 Task: Look for space in Aswan, Egypt from 7th July, 2023 to 15th July, 2023 for 6 adults in price range Rs.15000 to Rs.20000. Place can be entire place with 3 bedrooms having 3 beds and 3 bathrooms. Property type can be house, flat, guest house. Booking option can be shelf check-in. Required host language is English.
Action: Mouse moved to (541, 85)
Screenshot: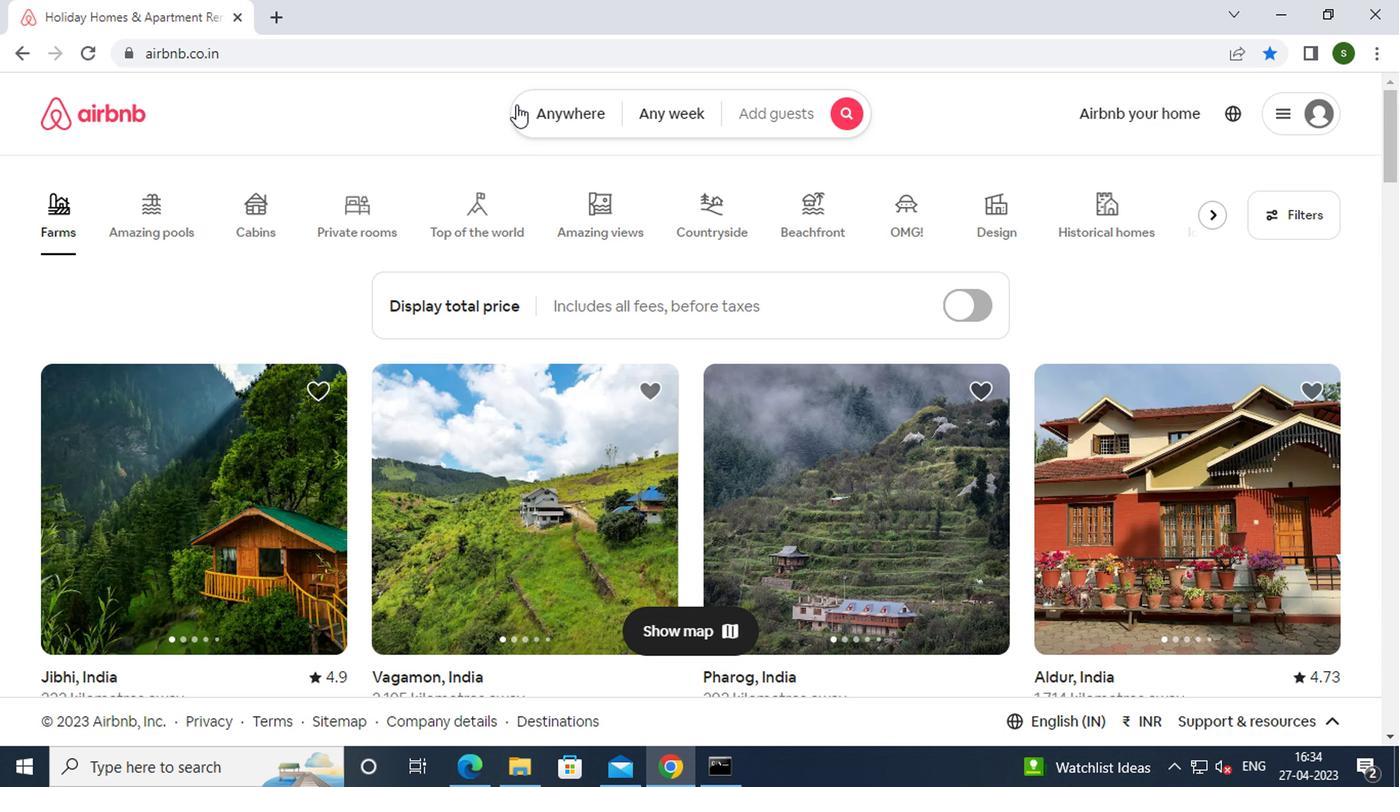 
Action: Mouse pressed left at (541, 85)
Screenshot: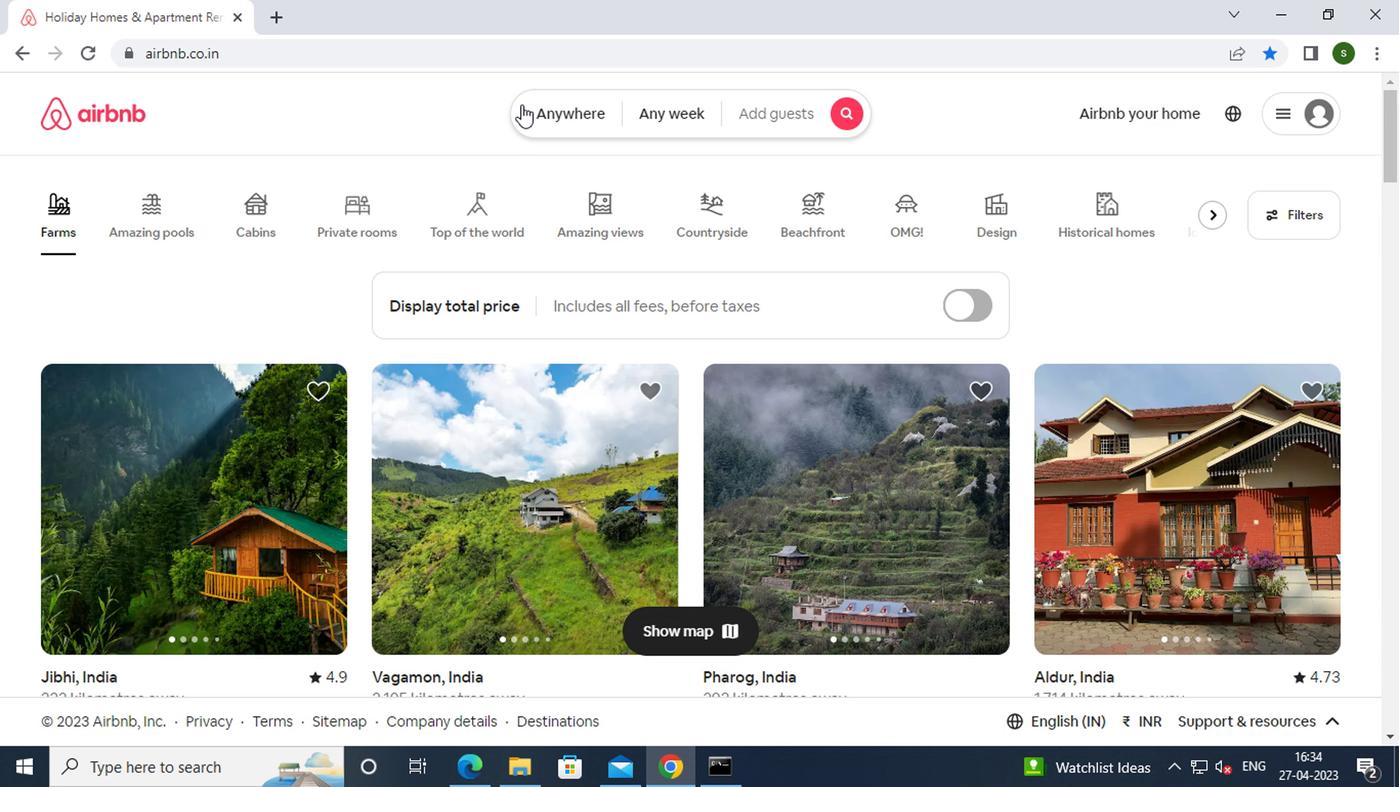 
Action: Mouse moved to (376, 188)
Screenshot: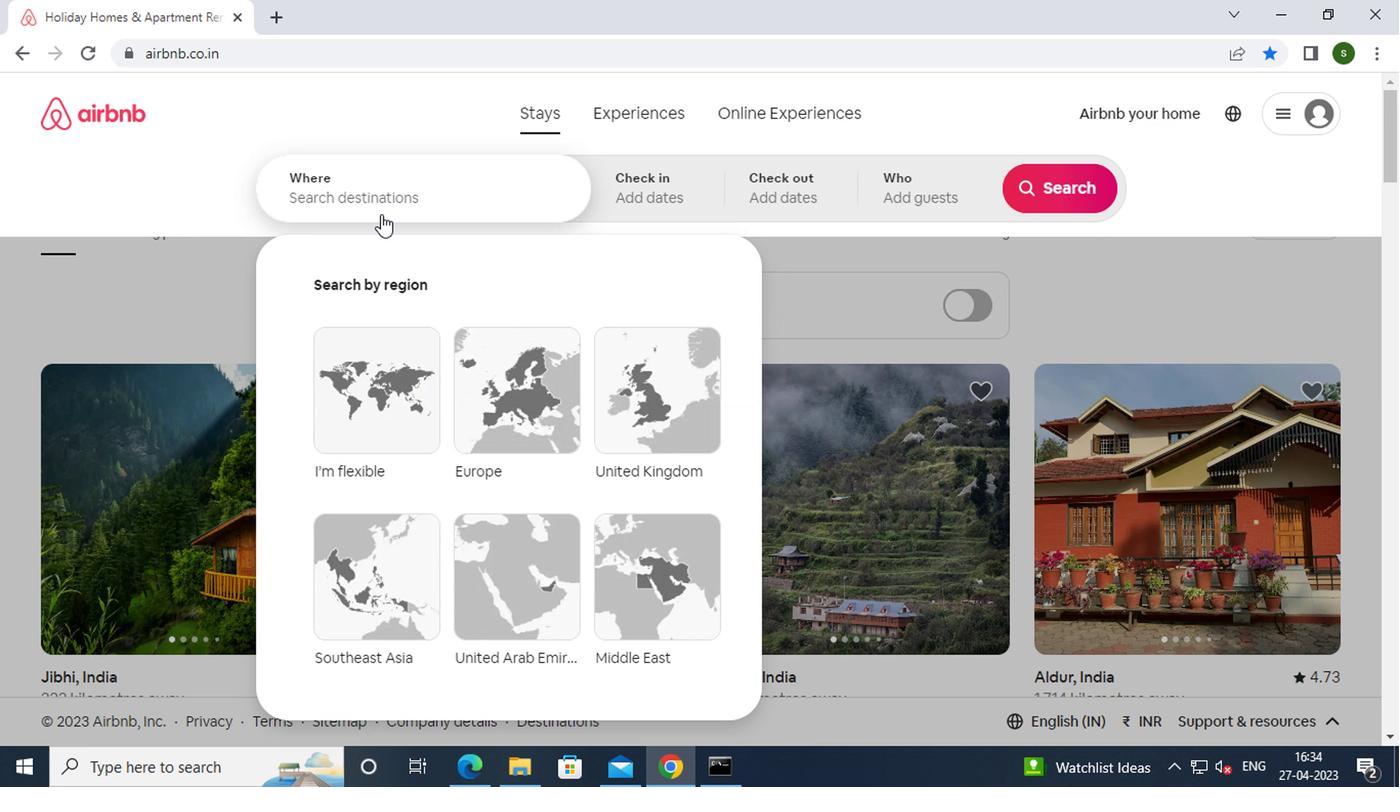 
Action: Mouse pressed left at (376, 188)
Screenshot: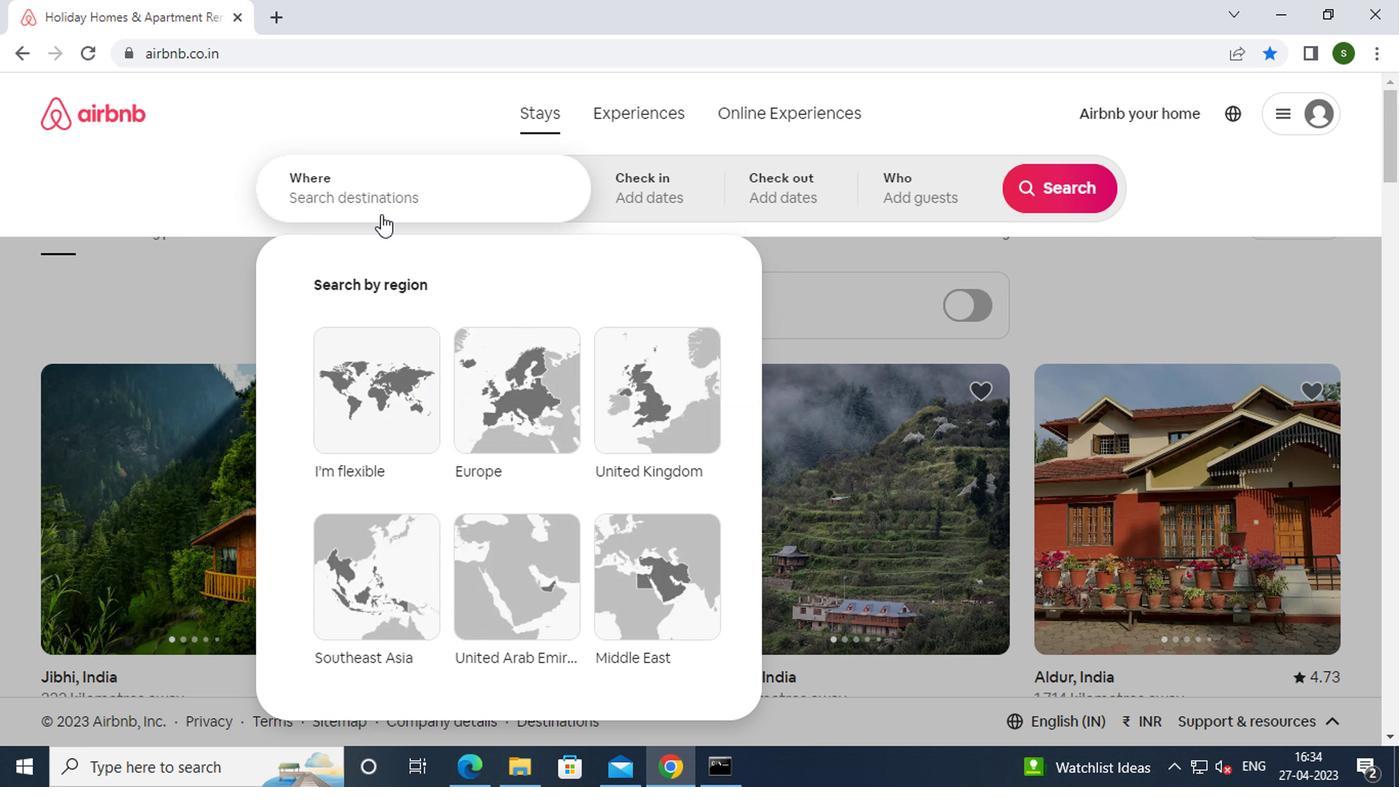 
Action: Key pressed a<Key.caps_lock>swan
Screenshot: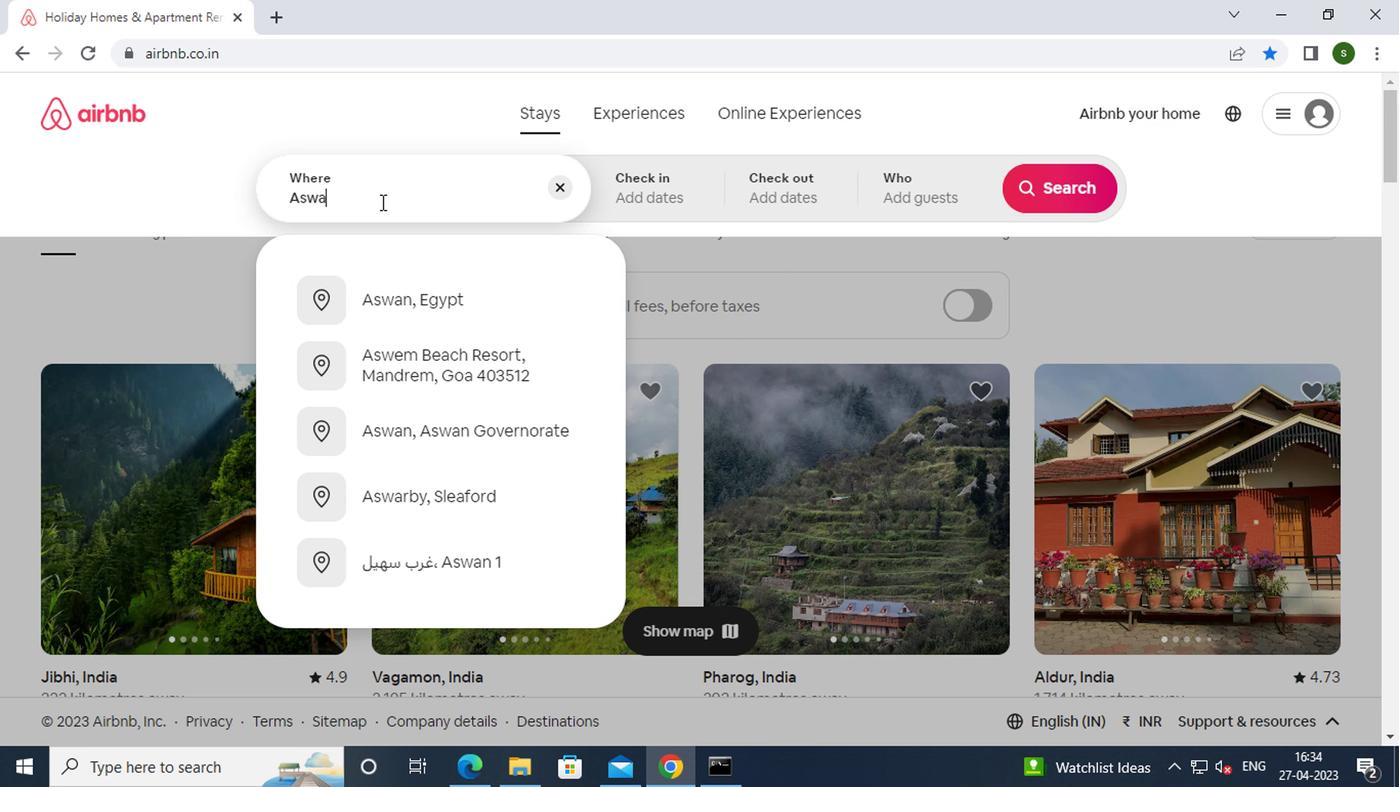 
Action: Mouse moved to (399, 287)
Screenshot: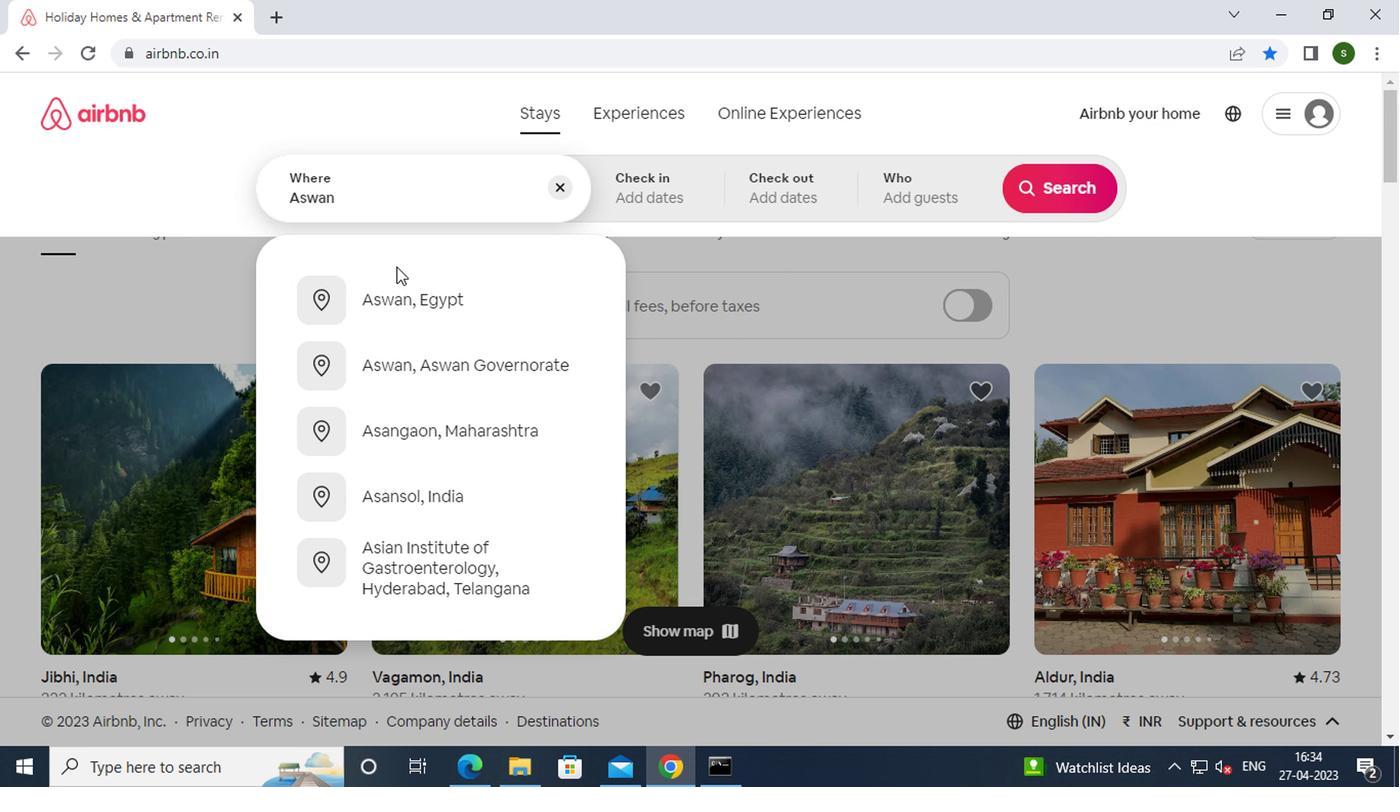 
Action: Mouse pressed left at (399, 287)
Screenshot: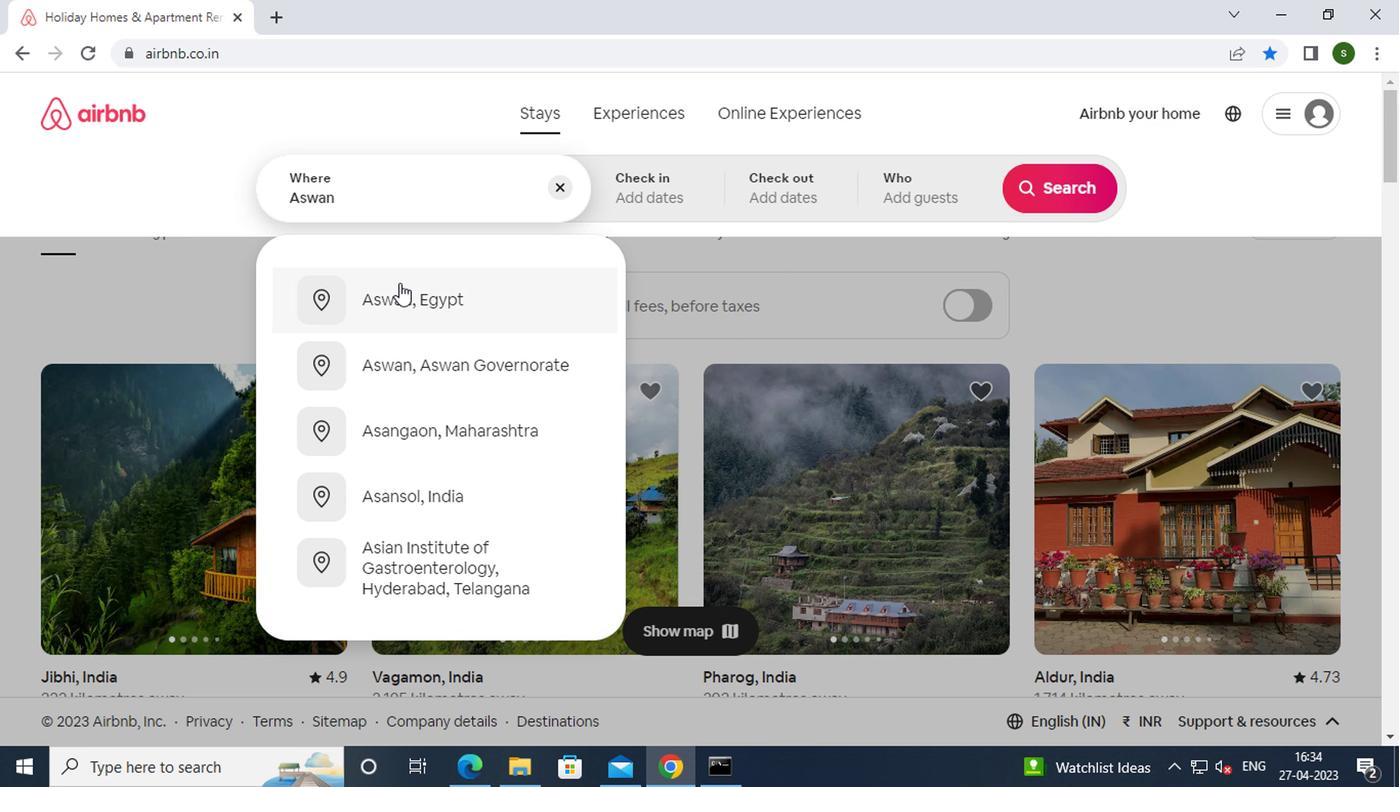 
Action: Mouse moved to (1037, 354)
Screenshot: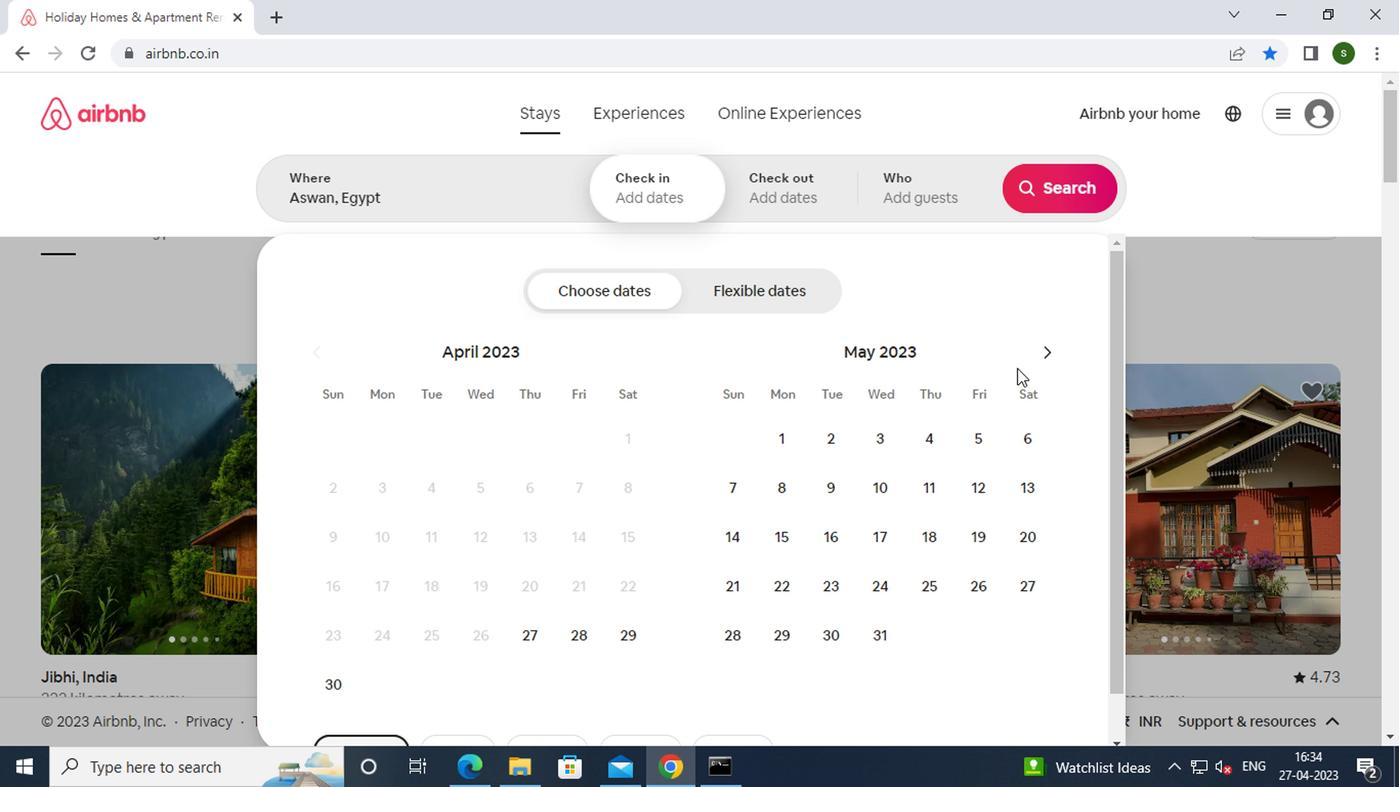 
Action: Mouse pressed left at (1037, 354)
Screenshot: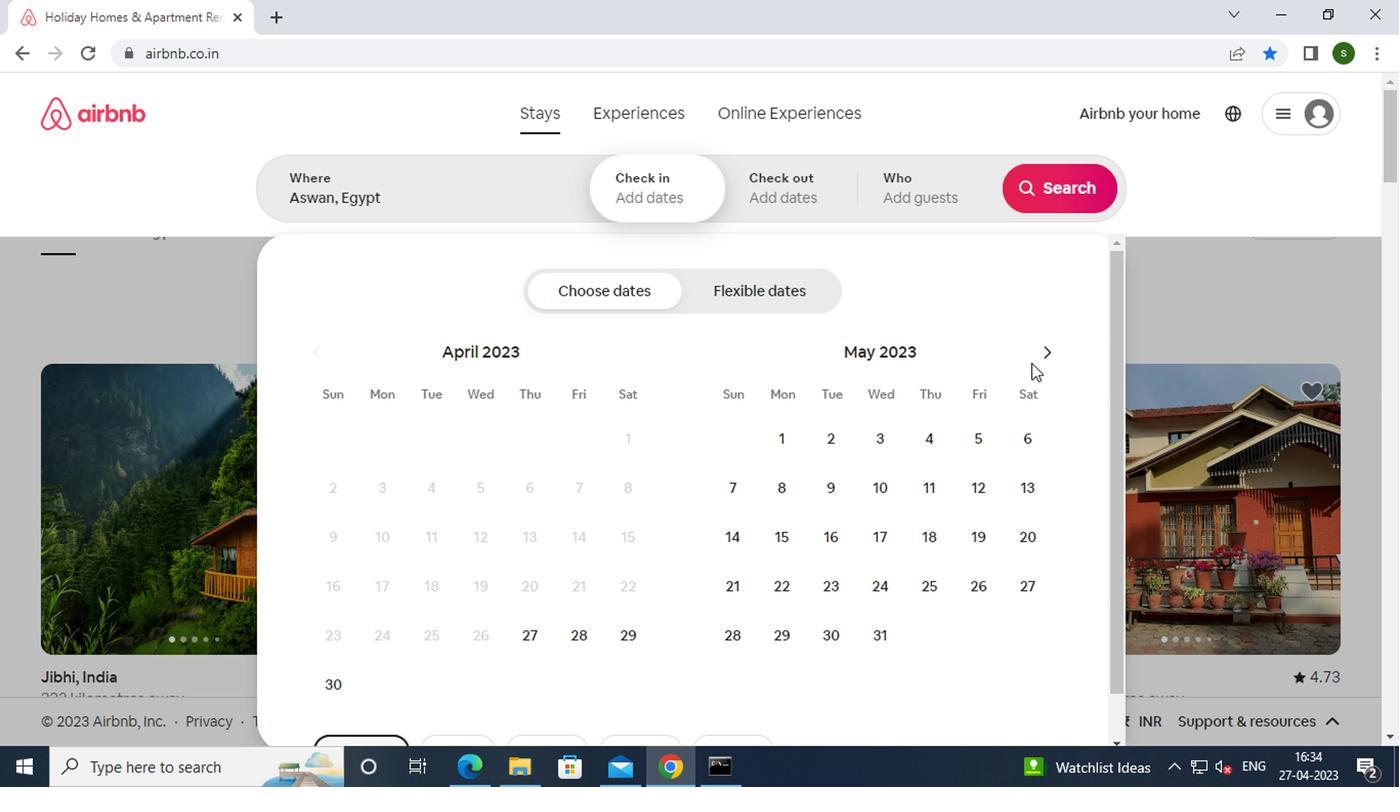 
Action: Mouse pressed left at (1037, 354)
Screenshot: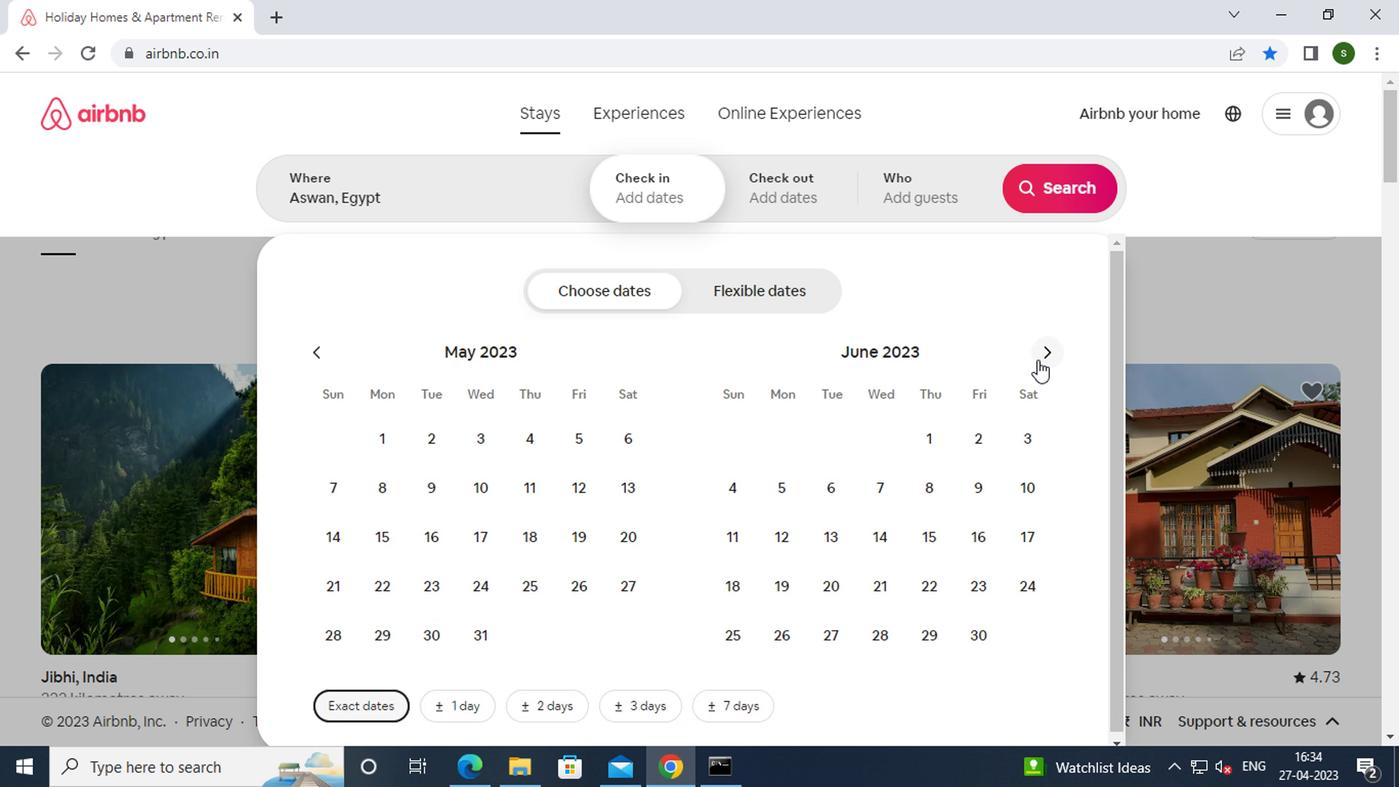 
Action: Mouse moved to (983, 489)
Screenshot: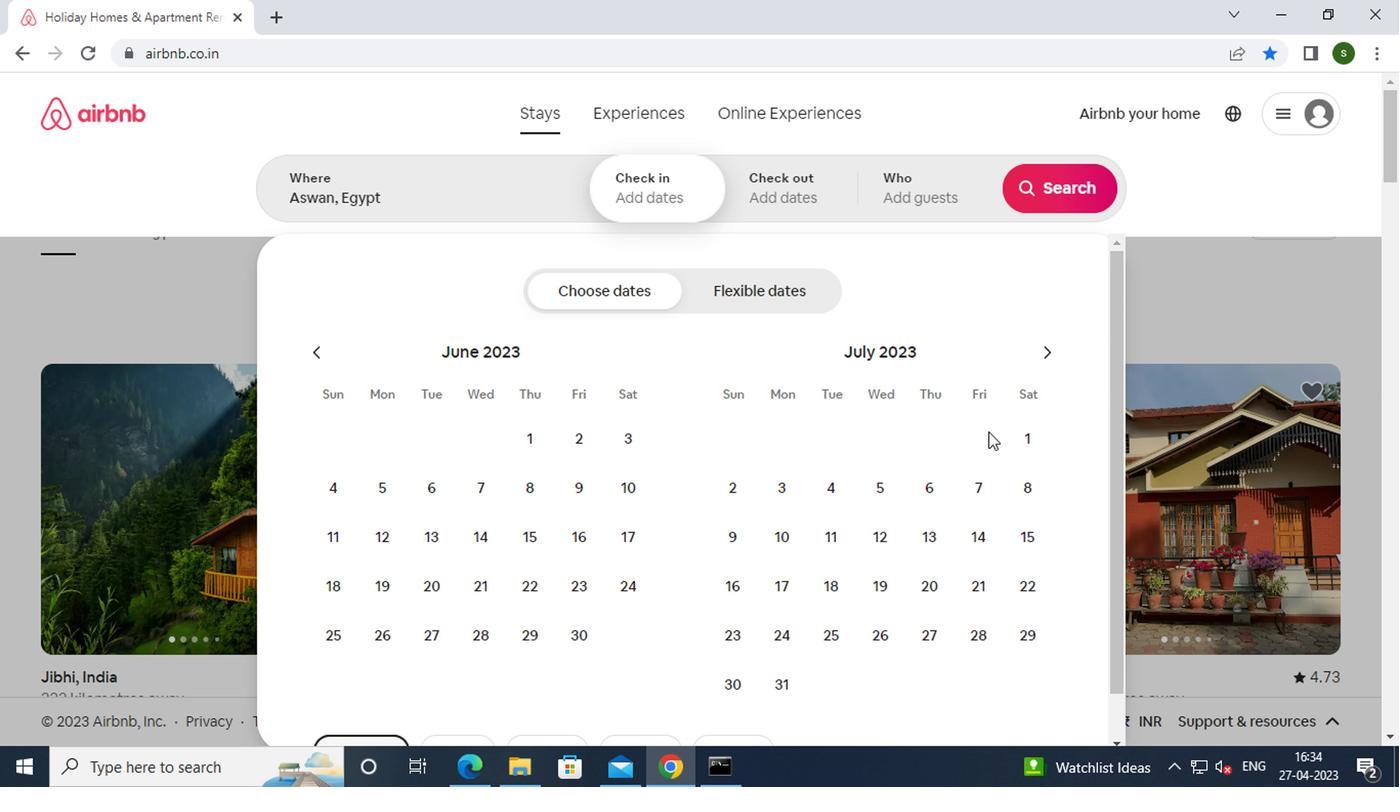 
Action: Mouse pressed left at (983, 489)
Screenshot: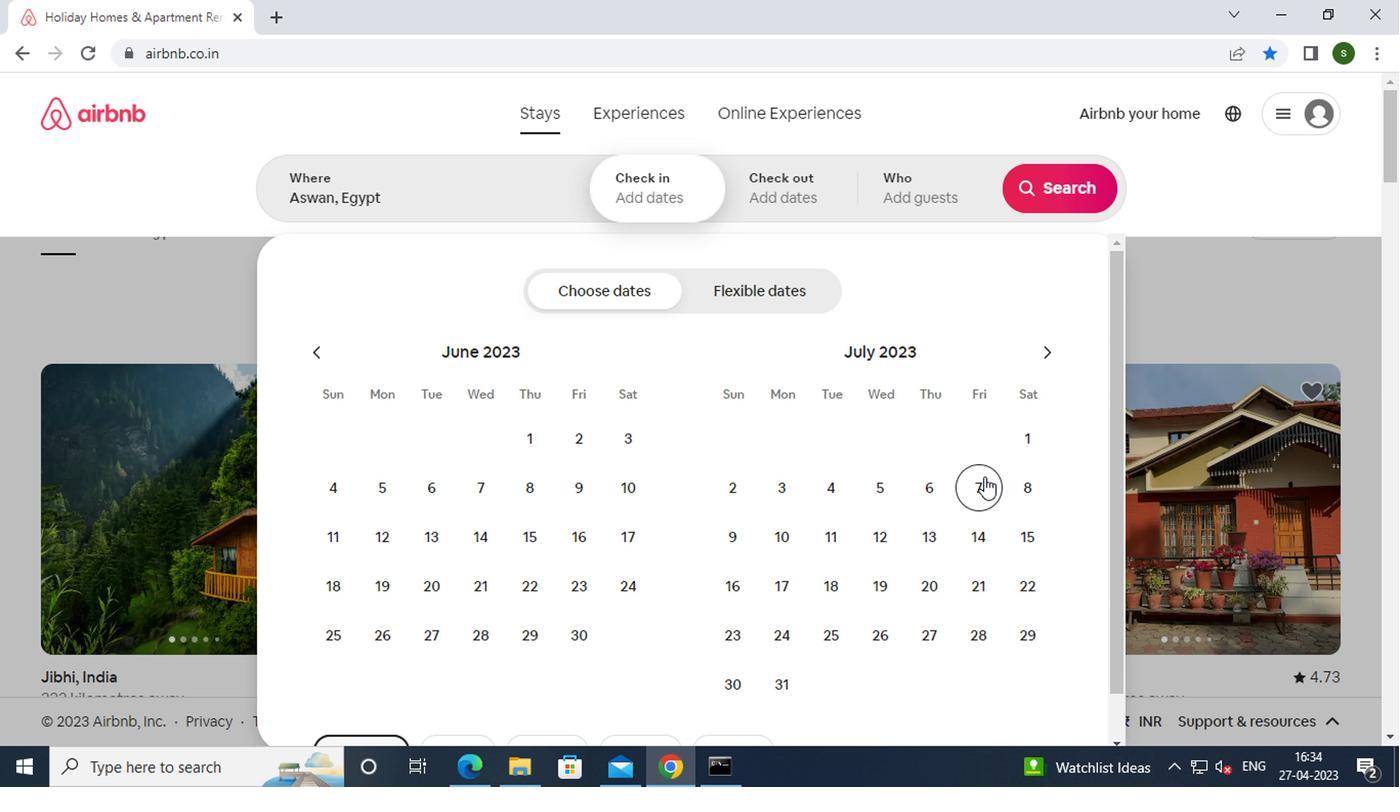 
Action: Mouse moved to (1019, 525)
Screenshot: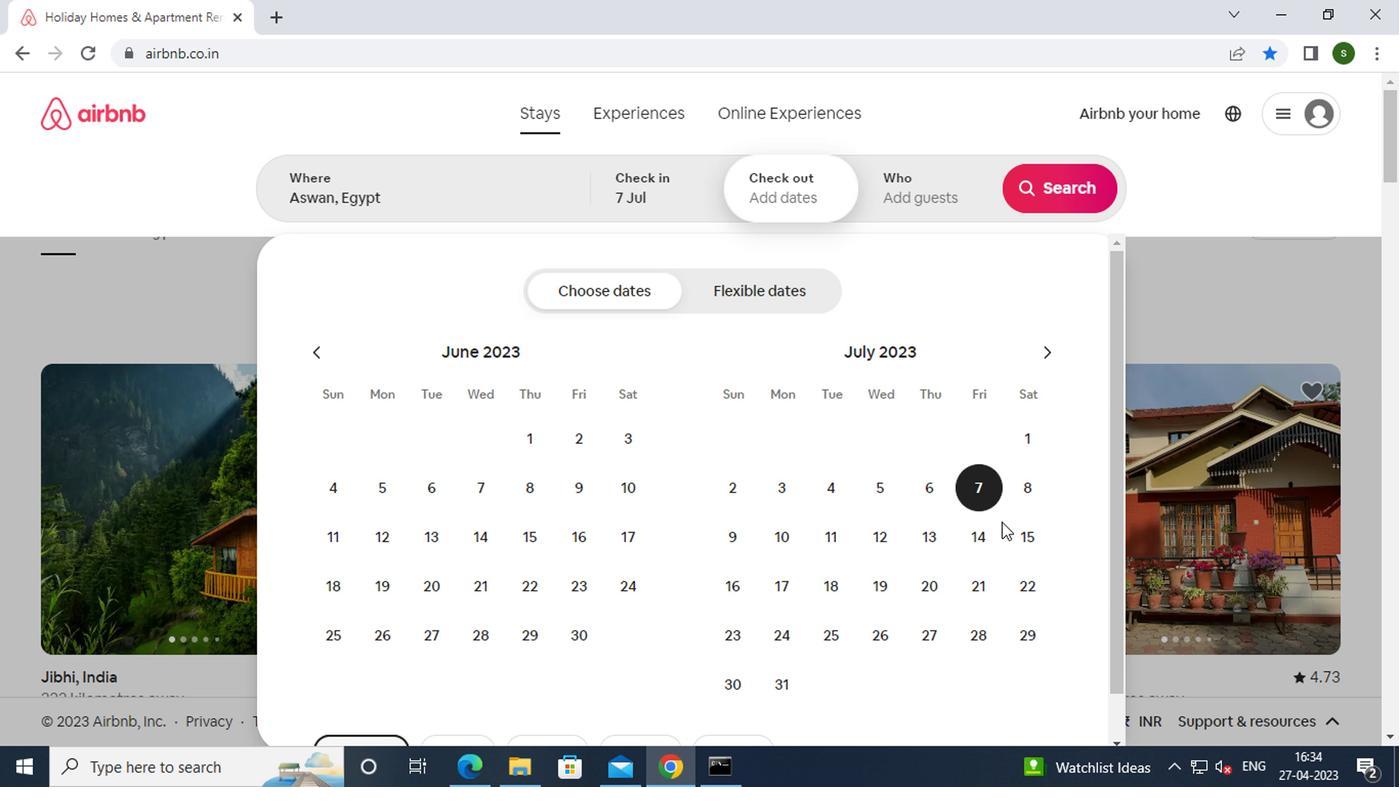 
Action: Mouse pressed left at (1019, 525)
Screenshot: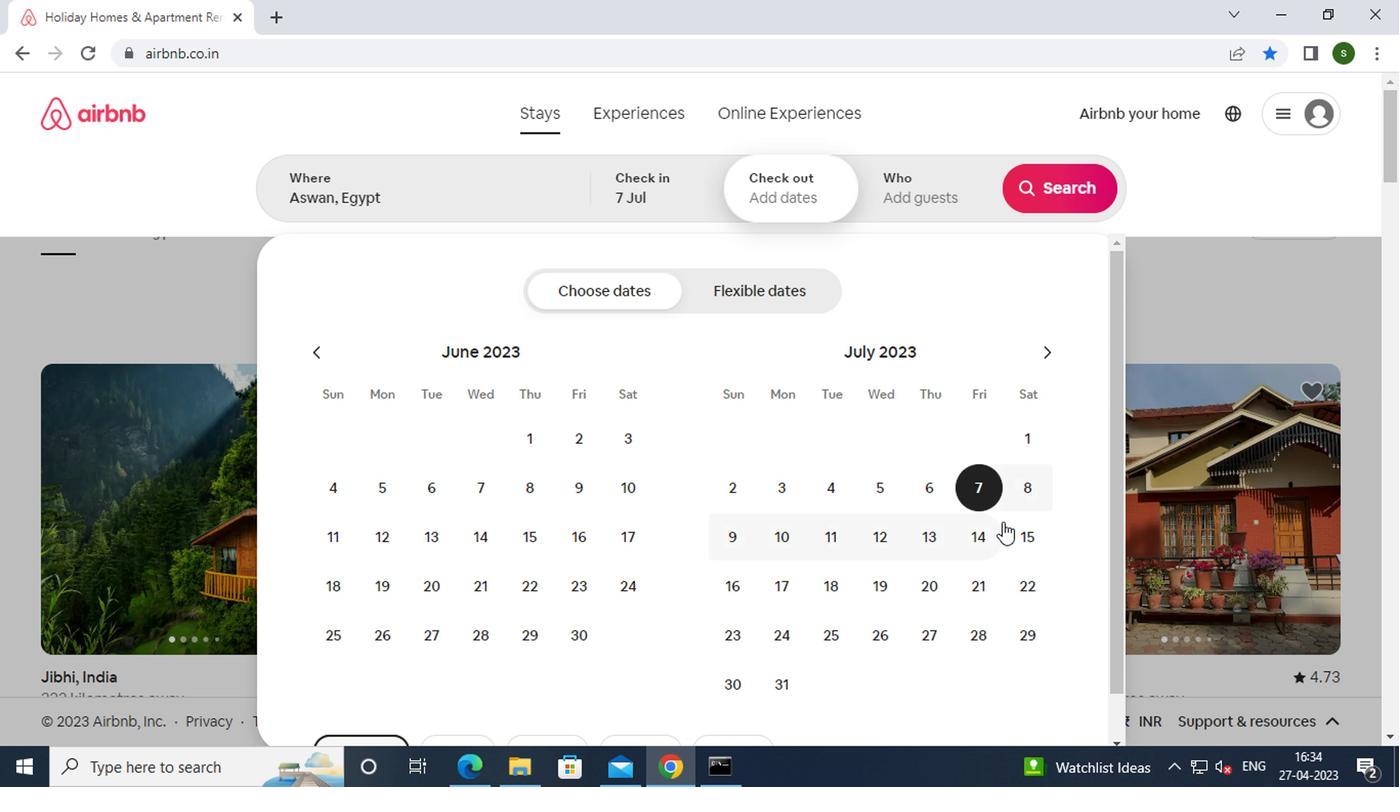 
Action: Mouse moved to (900, 179)
Screenshot: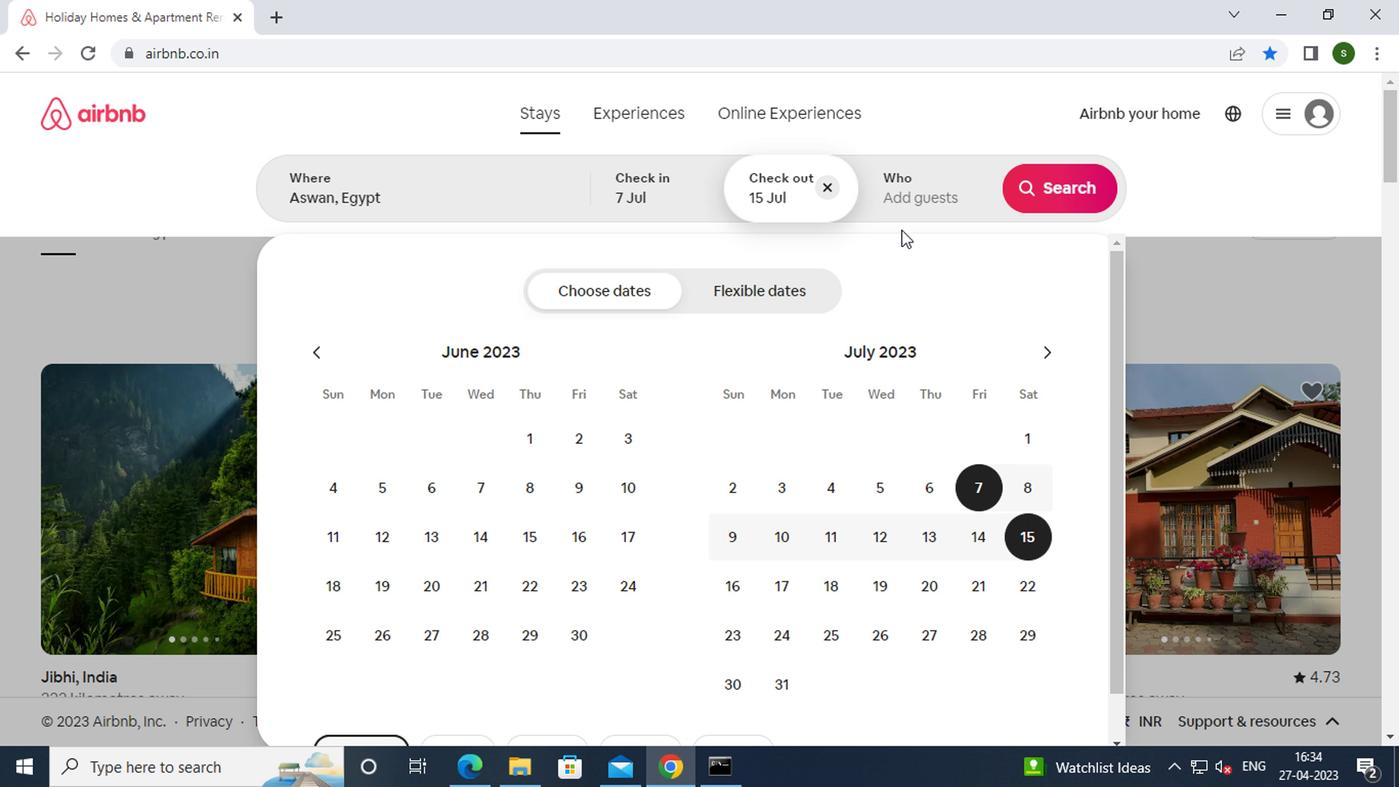 
Action: Mouse pressed left at (900, 179)
Screenshot: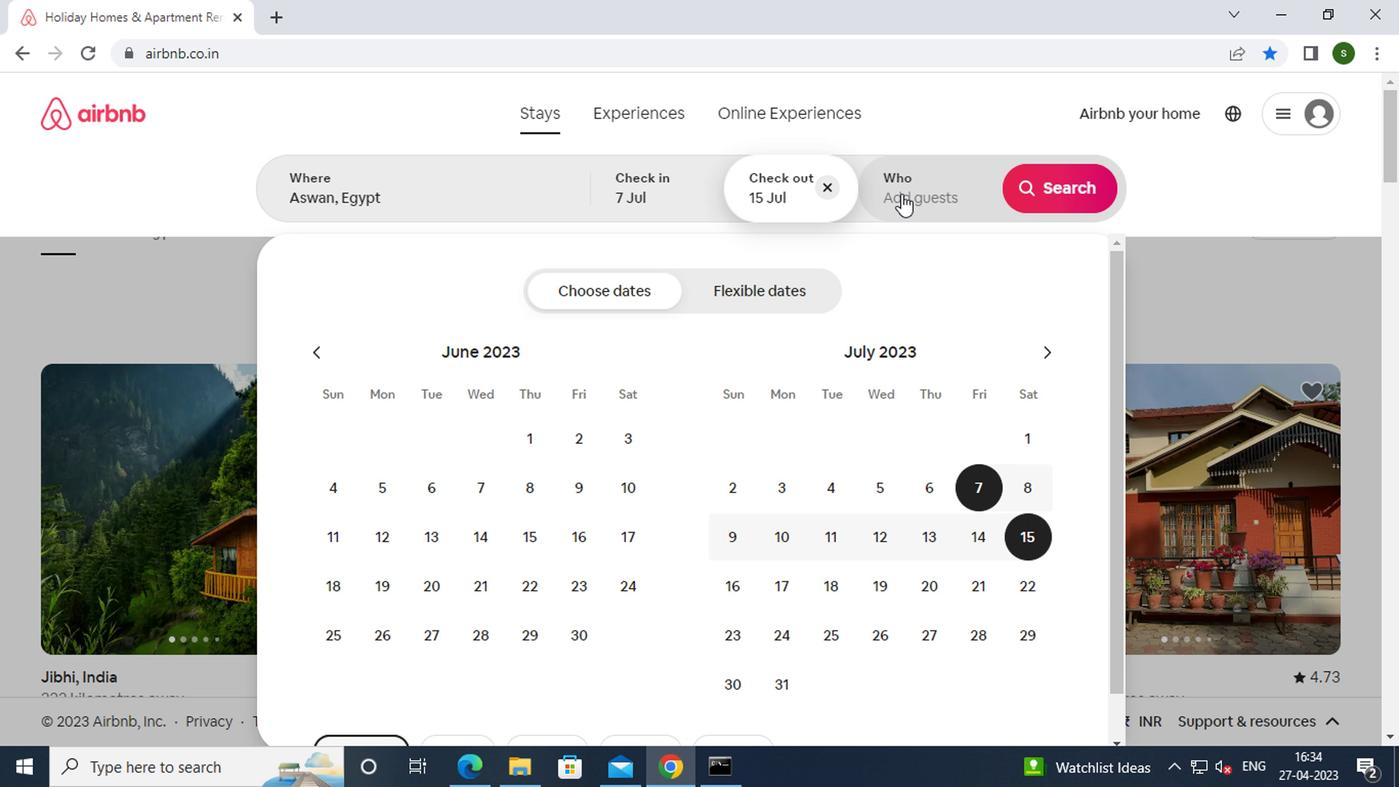 
Action: Mouse moved to (1066, 294)
Screenshot: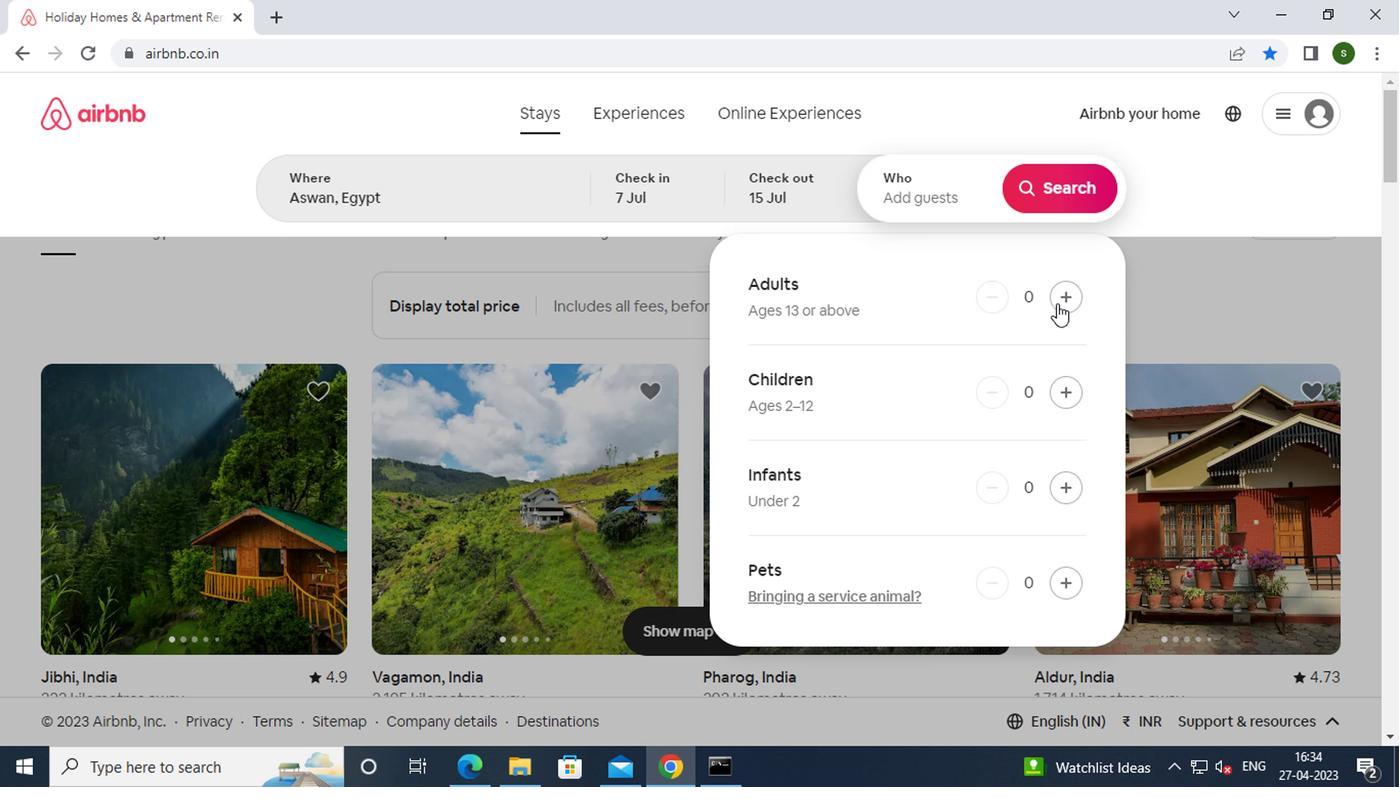 
Action: Mouse pressed left at (1066, 294)
Screenshot: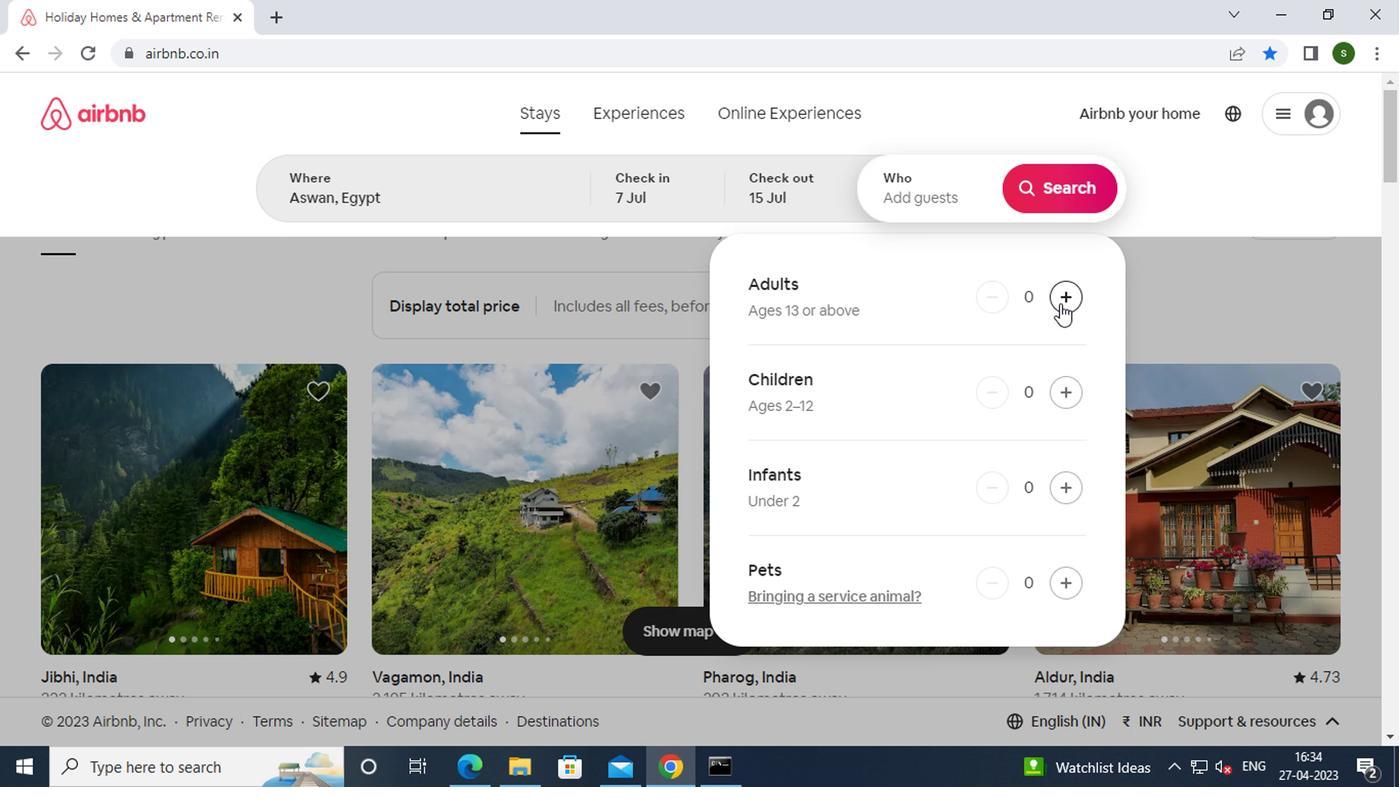 
Action: Mouse pressed left at (1066, 294)
Screenshot: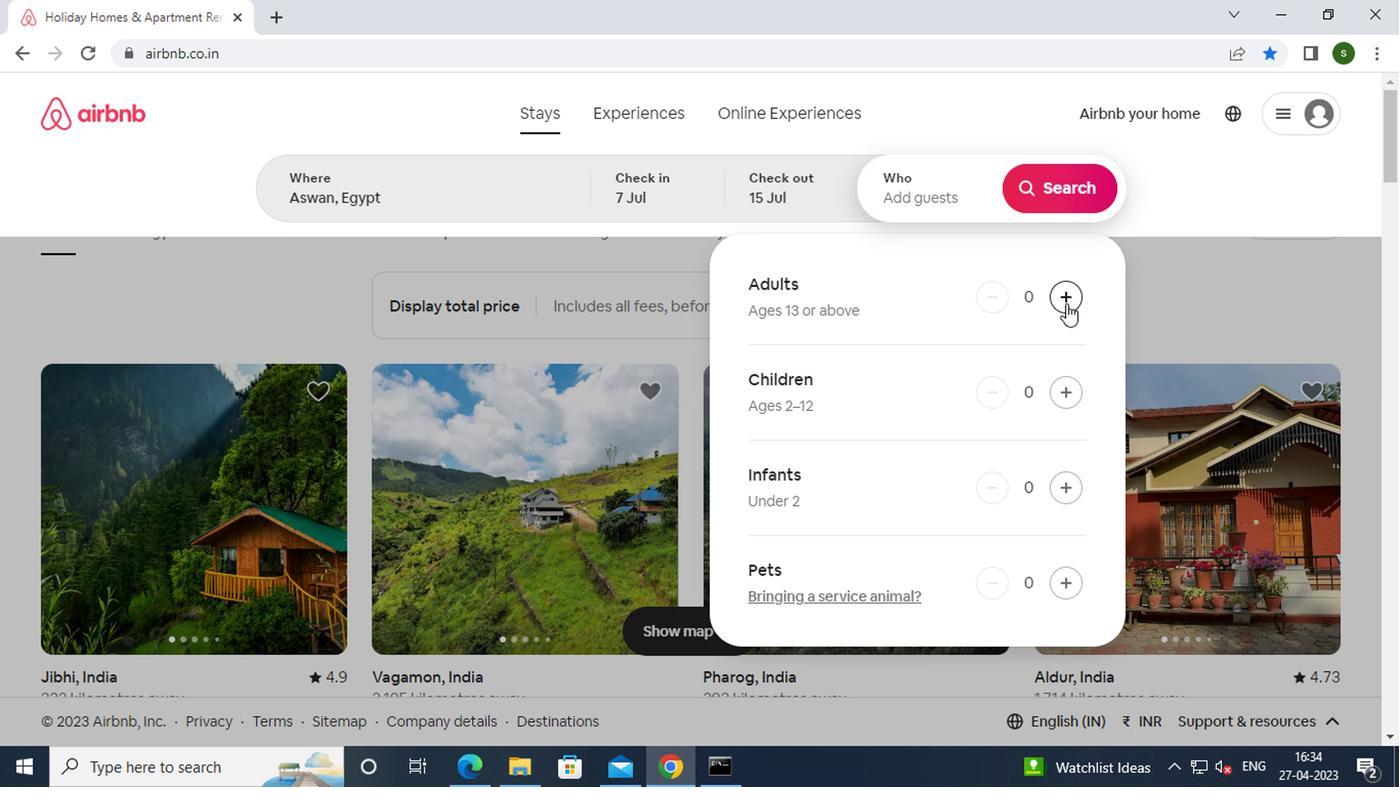 
Action: Mouse pressed left at (1066, 294)
Screenshot: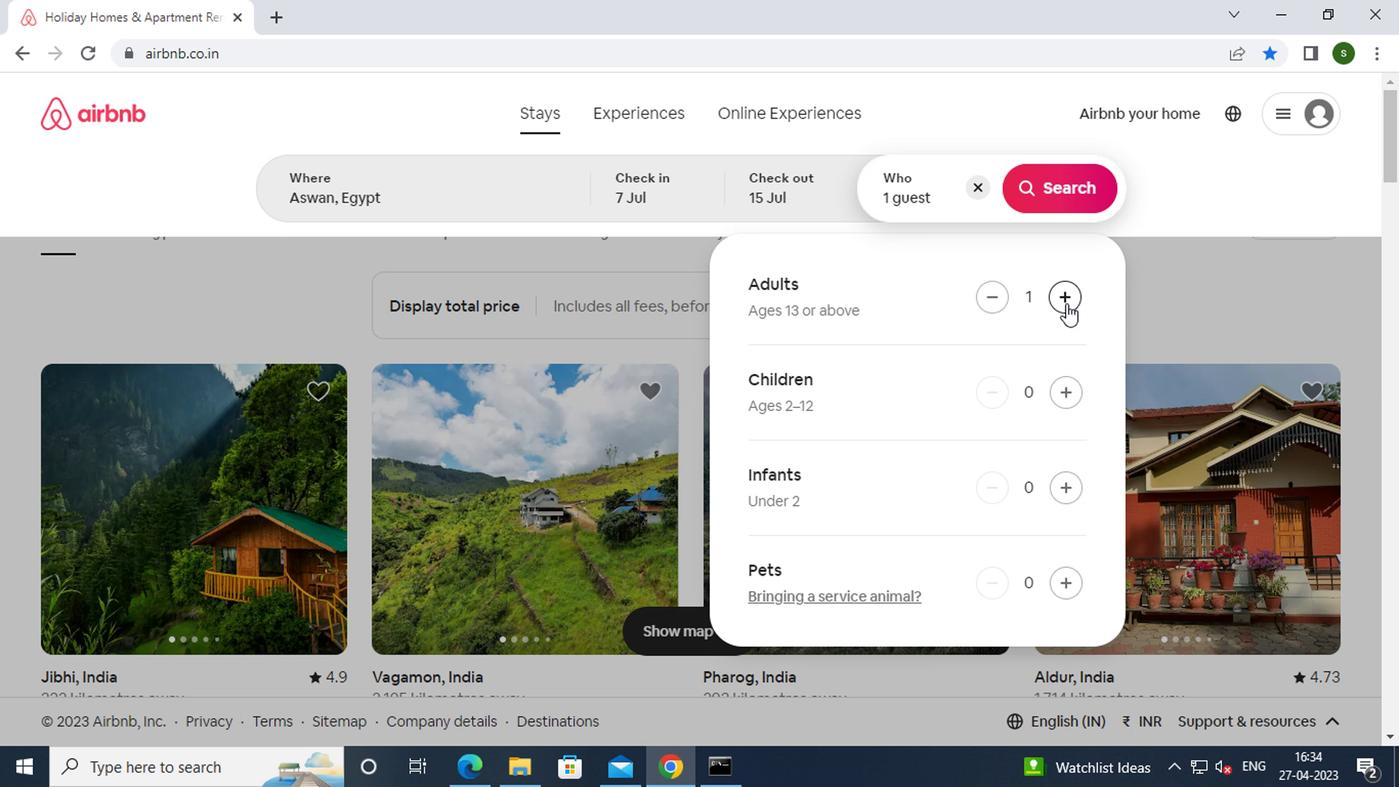 
Action: Mouse pressed left at (1066, 294)
Screenshot: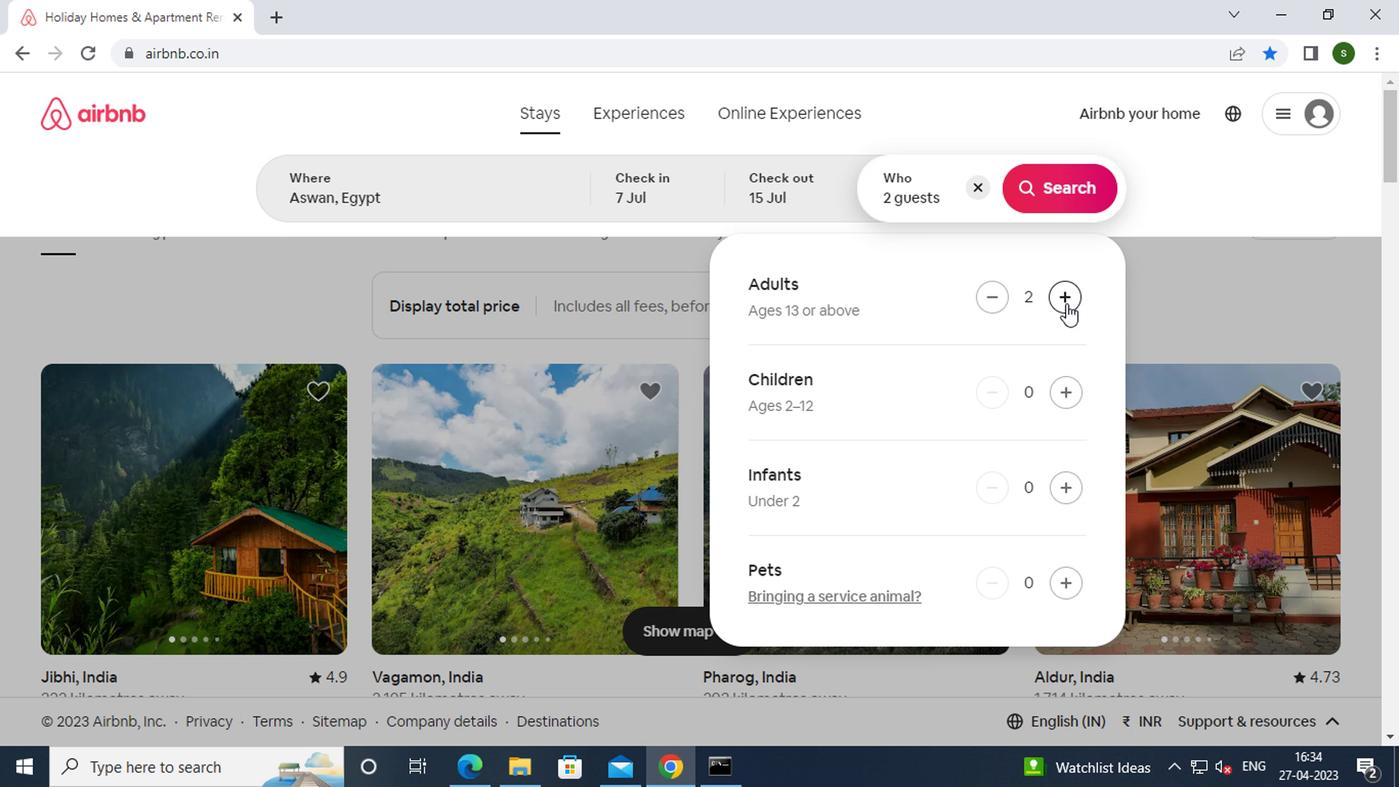 
Action: Mouse pressed left at (1066, 294)
Screenshot: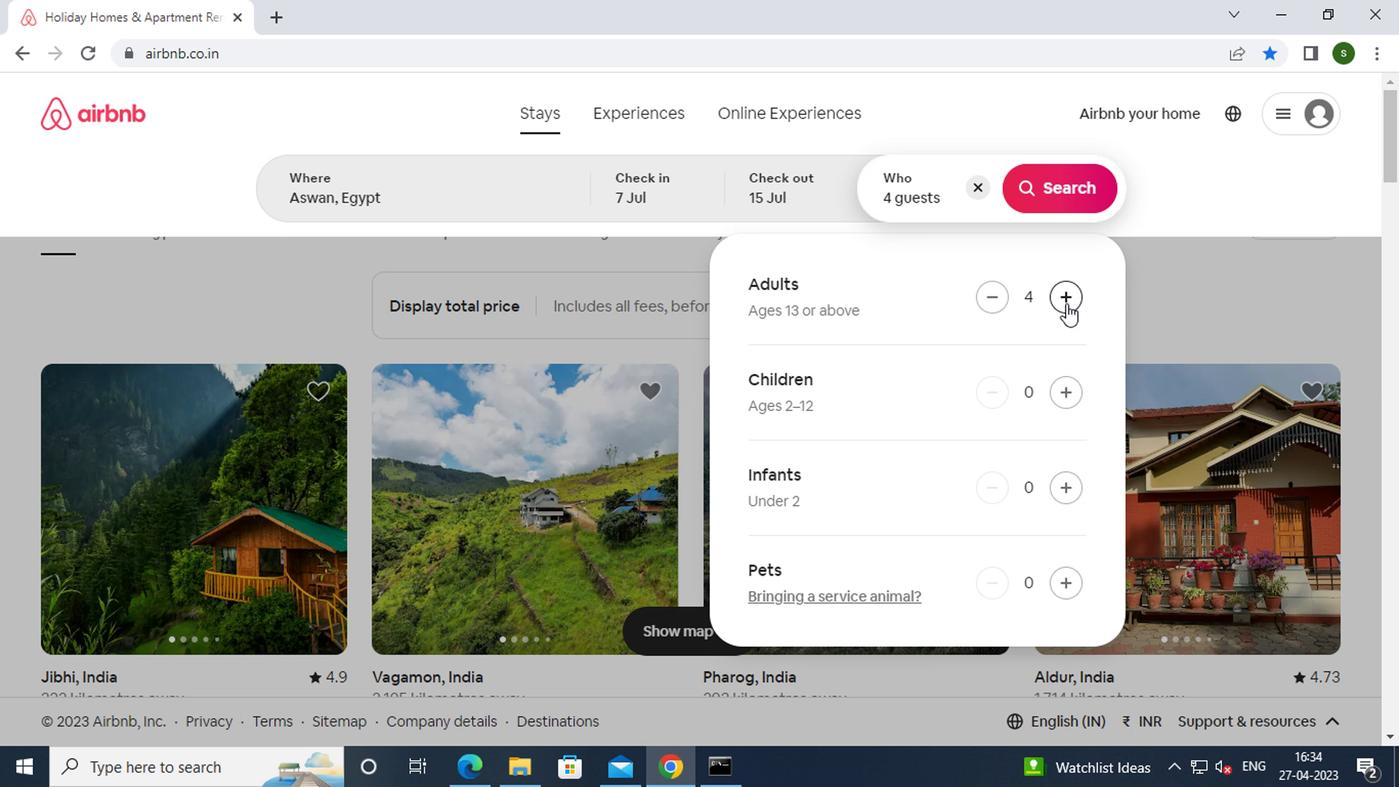 
Action: Mouse pressed left at (1066, 294)
Screenshot: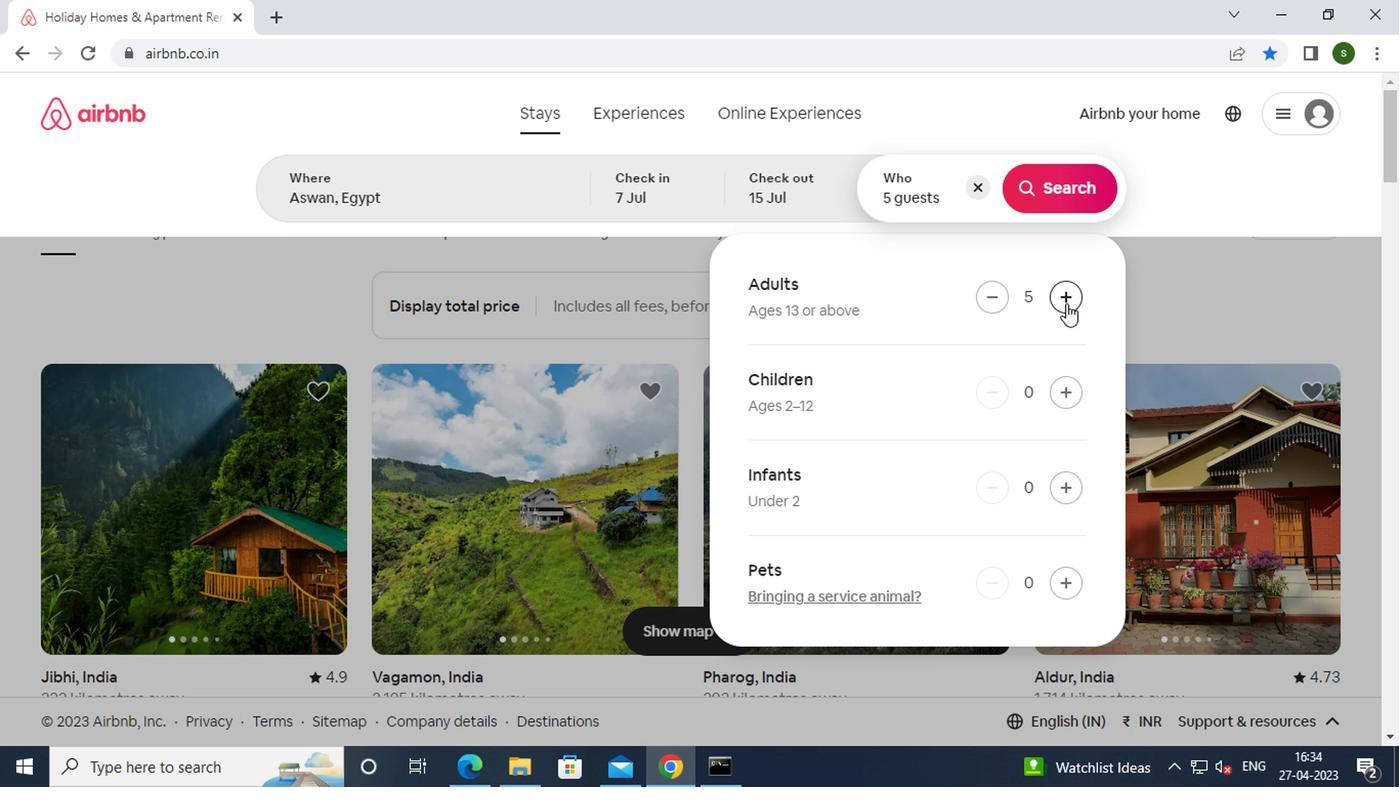 
Action: Mouse moved to (1071, 177)
Screenshot: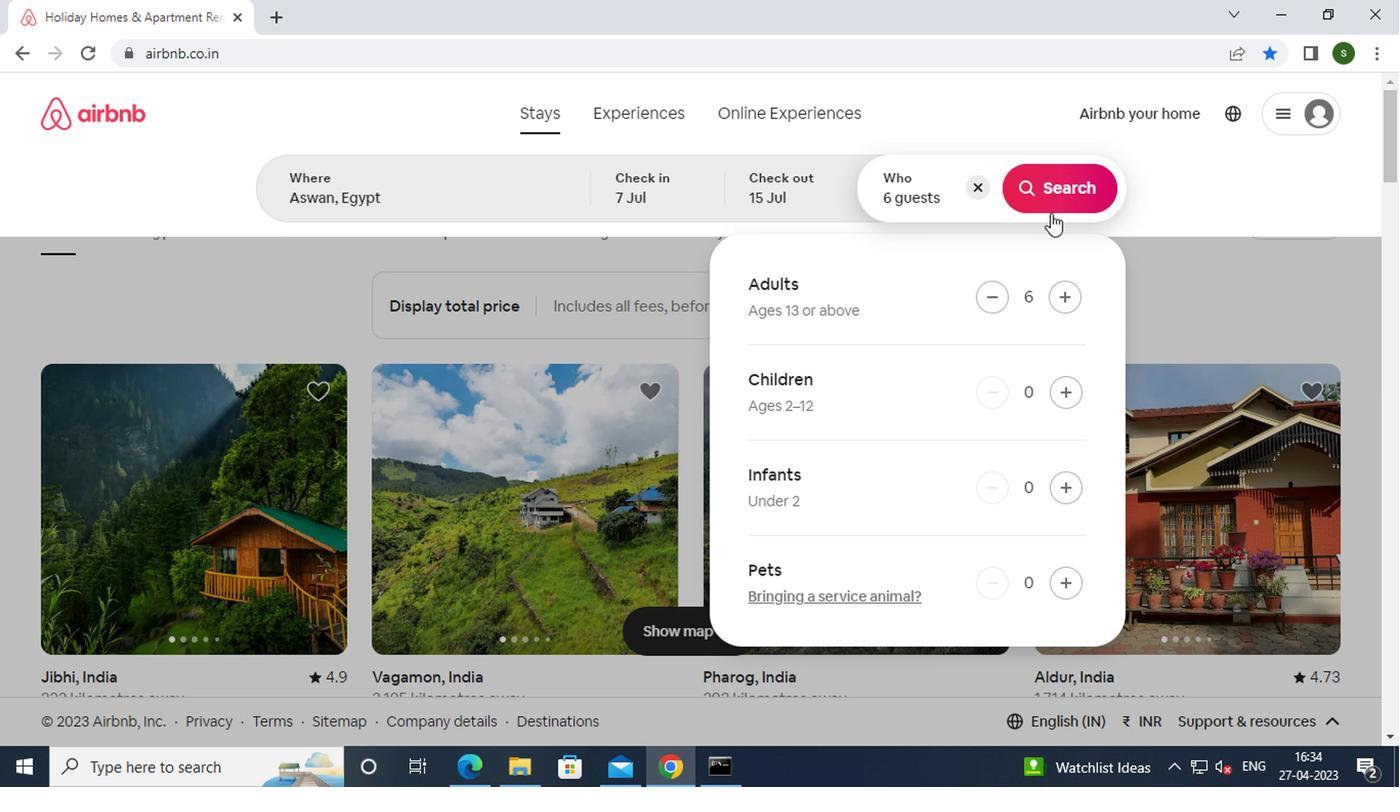 
Action: Mouse pressed left at (1071, 177)
Screenshot: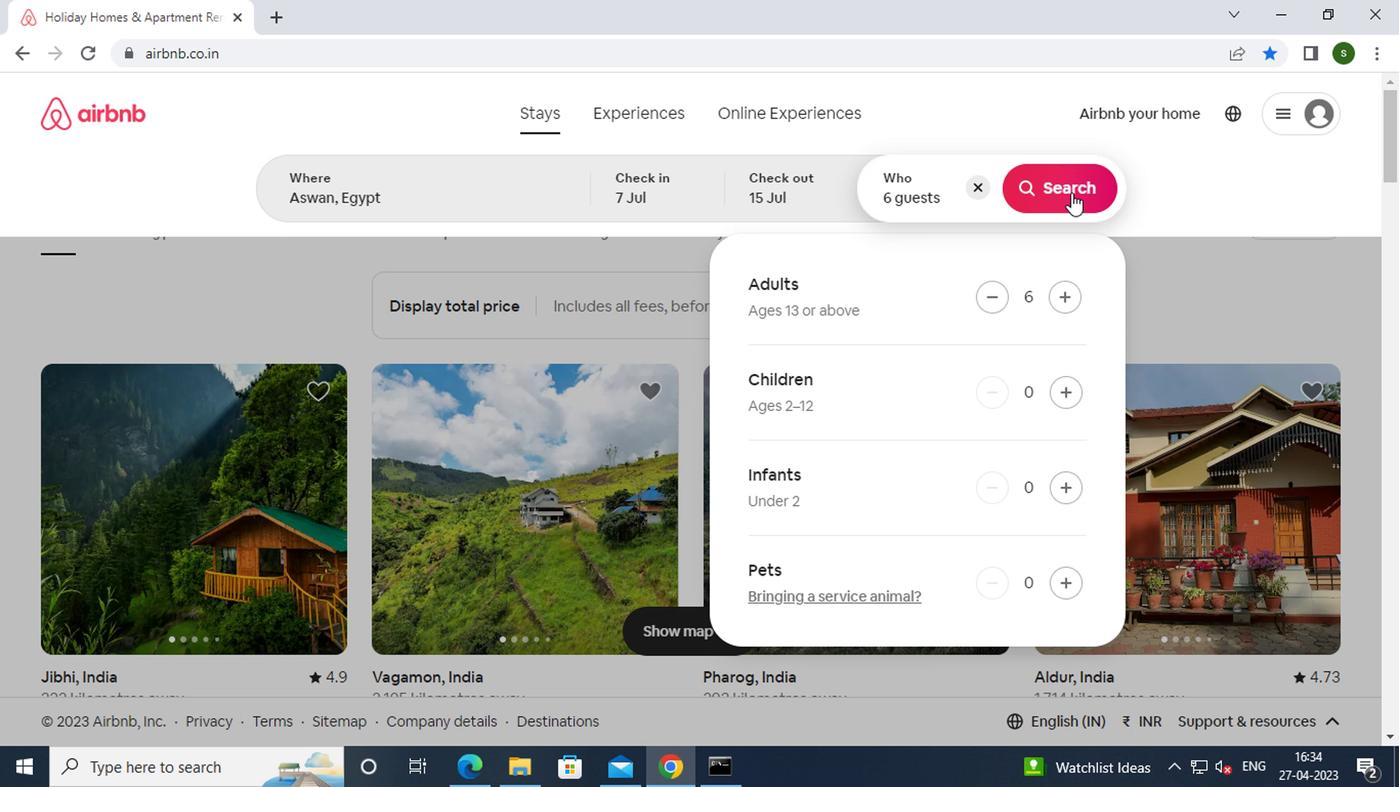
Action: Mouse moved to (1320, 184)
Screenshot: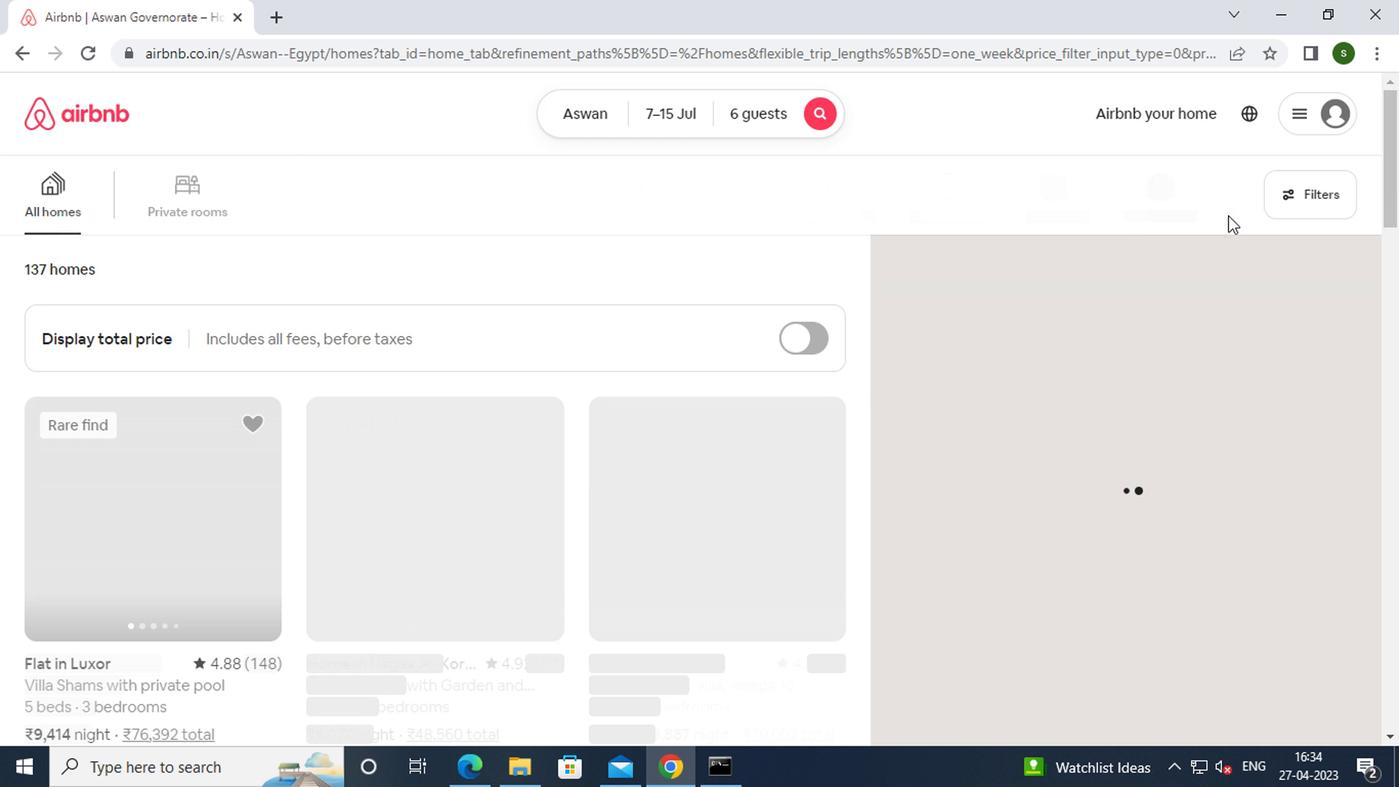 
Action: Mouse pressed left at (1320, 184)
Screenshot: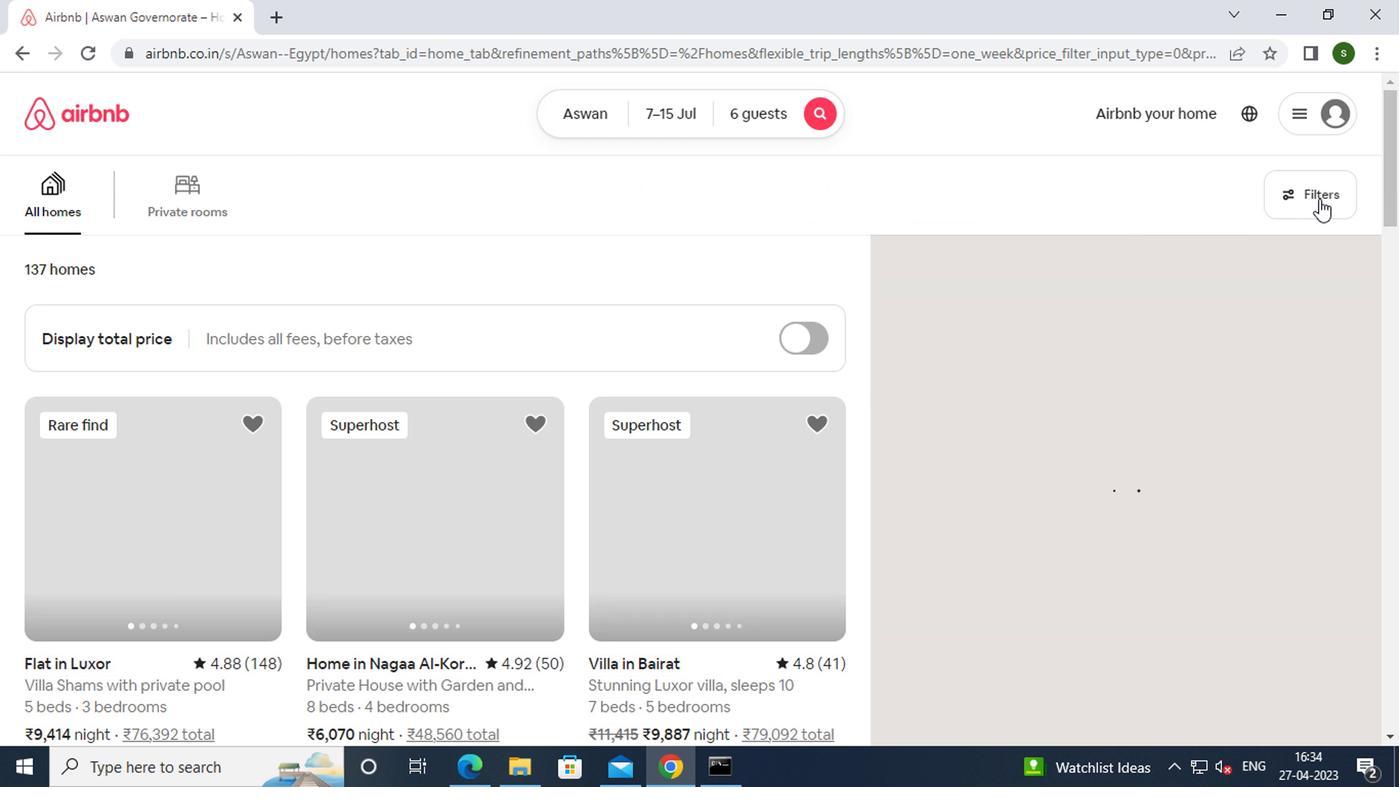 
Action: Mouse moved to (581, 448)
Screenshot: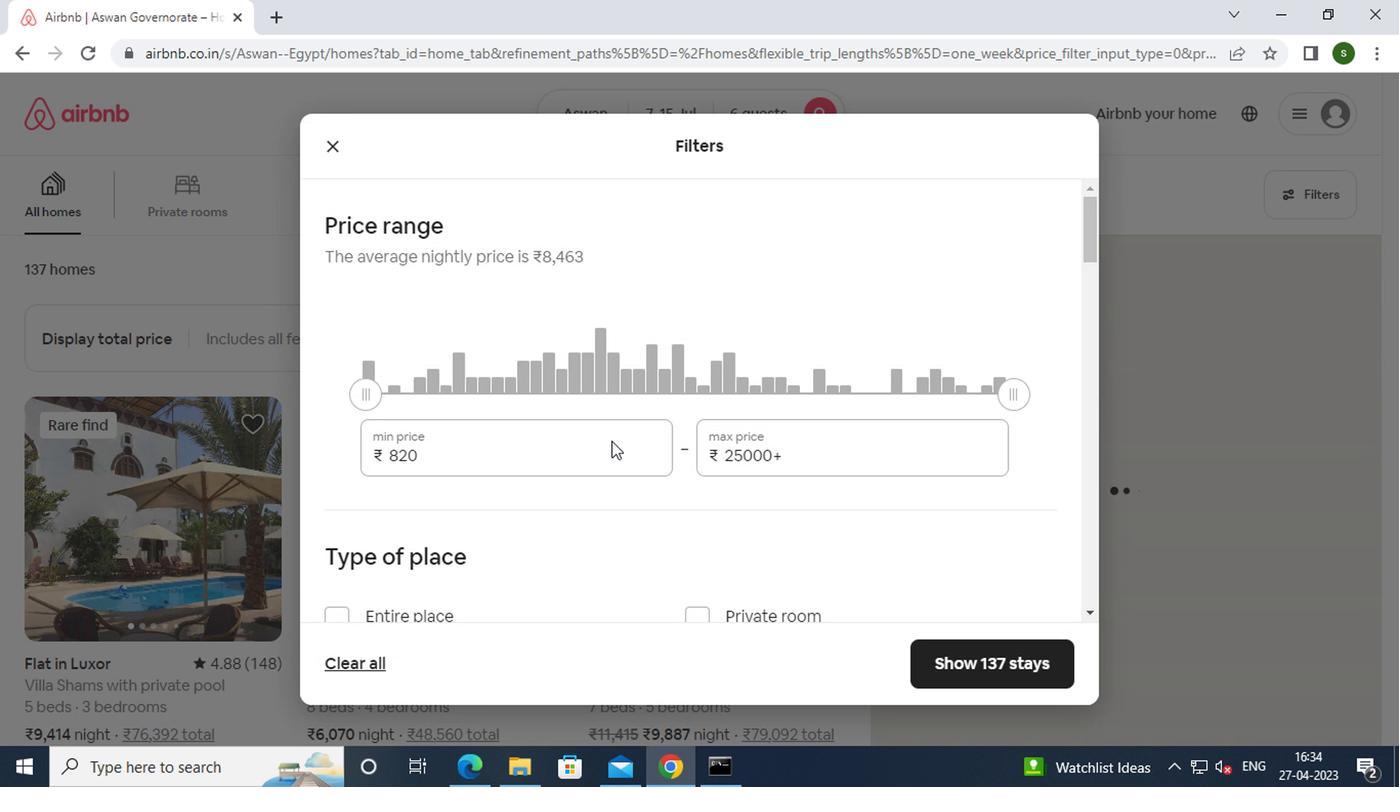 
Action: Mouse pressed left at (581, 448)
Screenshot: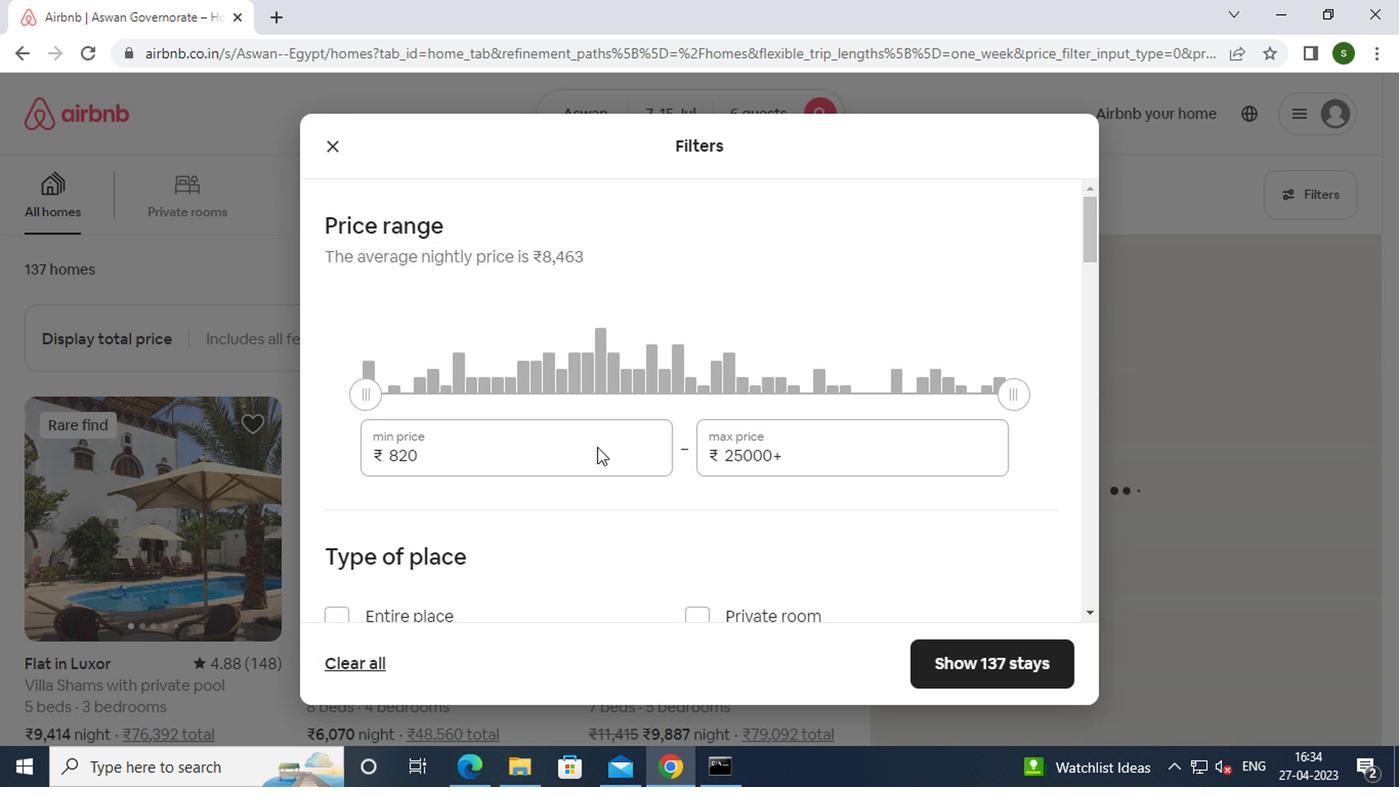 
Action: Mouse moved to (578, 448)
Screenshot: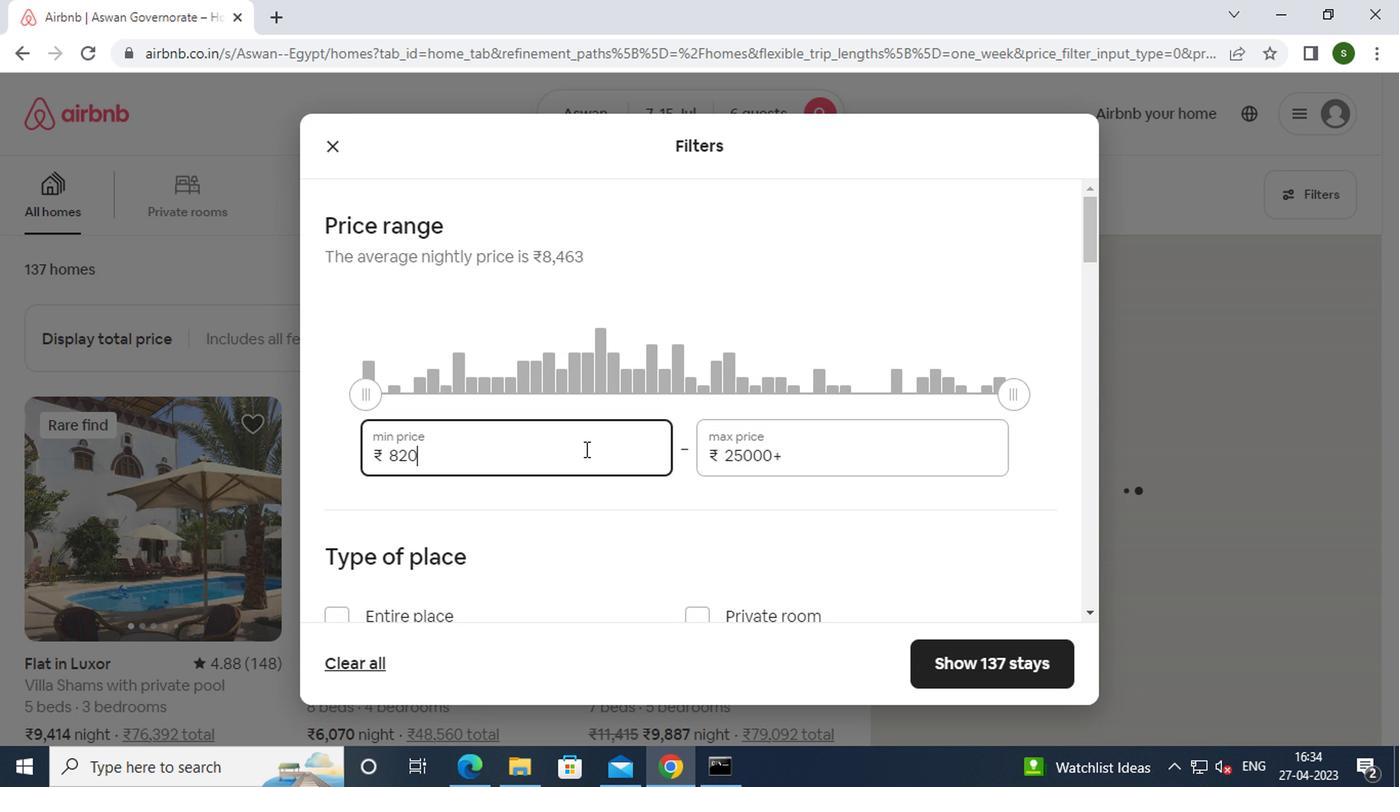 
Action: Key pressed <Key.backspace><Key.backspace><Key.backspace><Key.backspace><Key.backspace><Key.backspace>15000
Screenshot: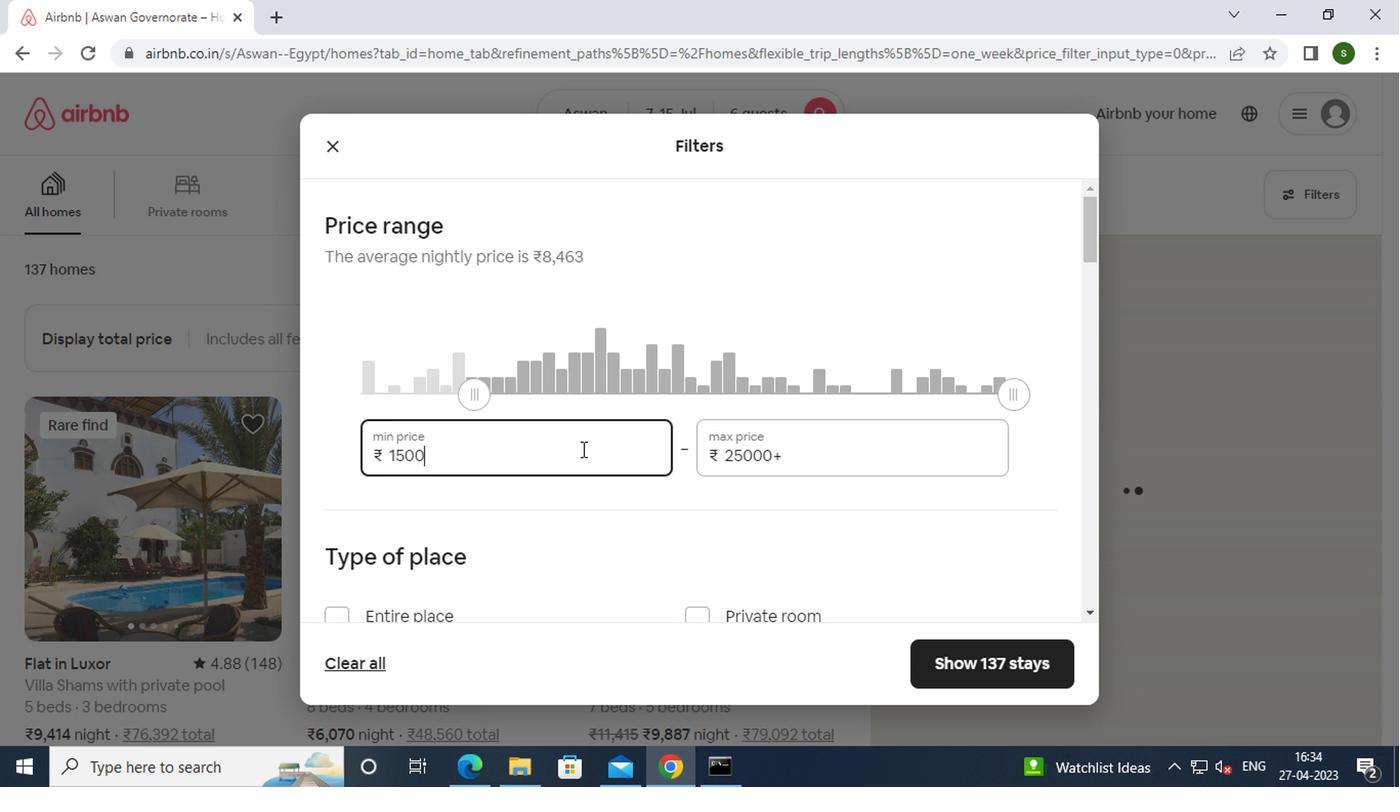 
Action: Mouse moved to (810, 444)
Screenshot: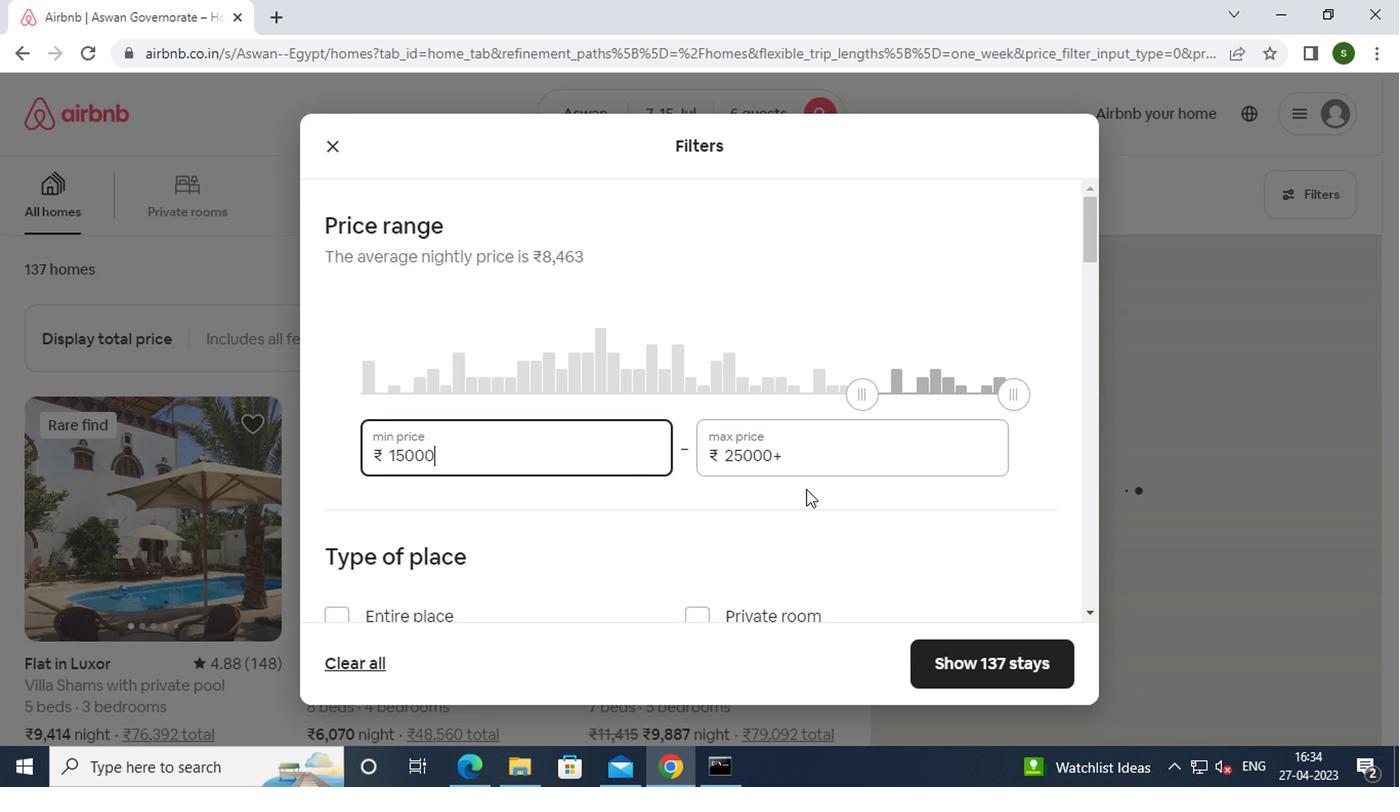 
Action: Mouse pressed left at (810, 444)
Screenshot: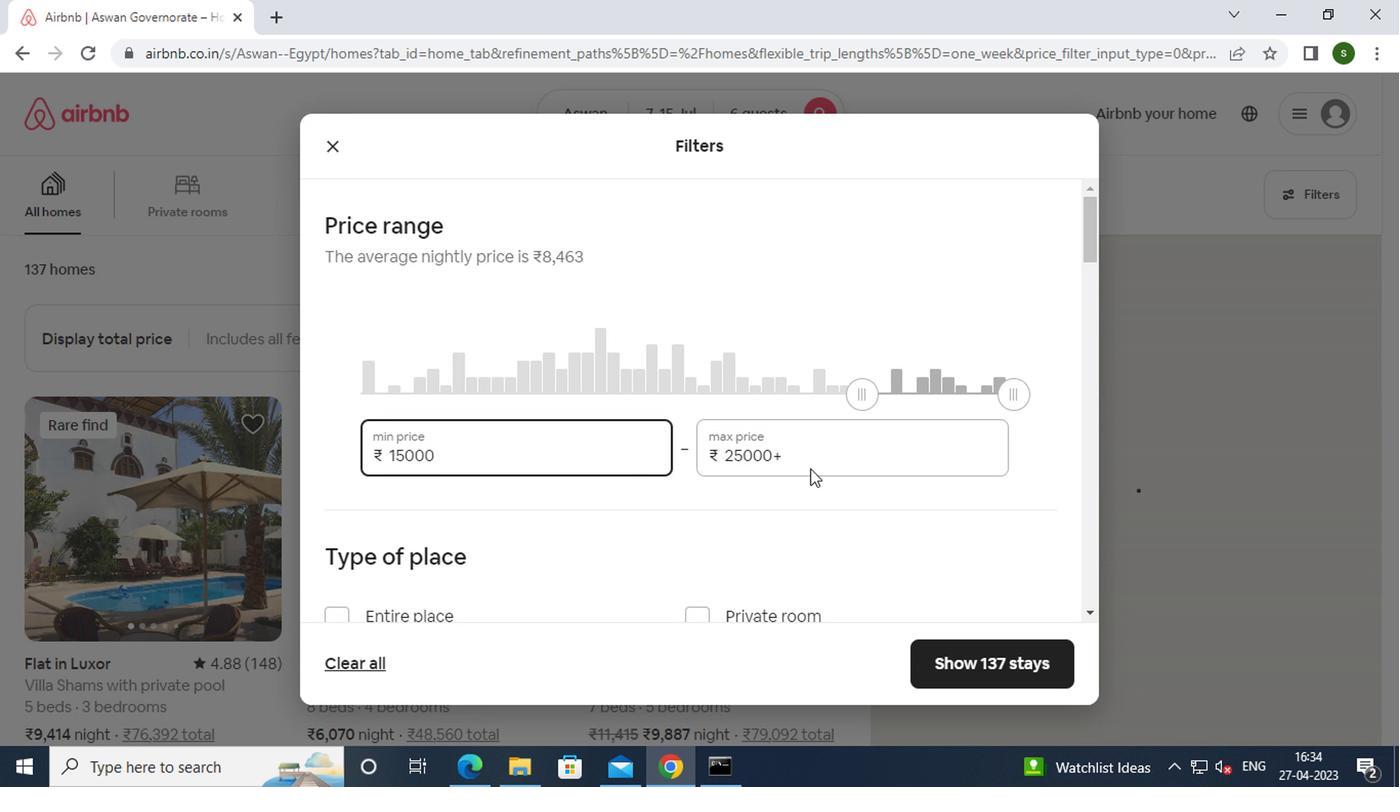 
Action: Key pressed <Key.backspace><Key.backspace><Key.backspace><Key.backspace><Key.backspace><Key.backspace><Key.backspace><Key.backspace><Key.backspace><Key.backspace><Key.backspace><Key.backspace><Key.backspace><Key.backspace><Key.backspace>20000
Screenshot: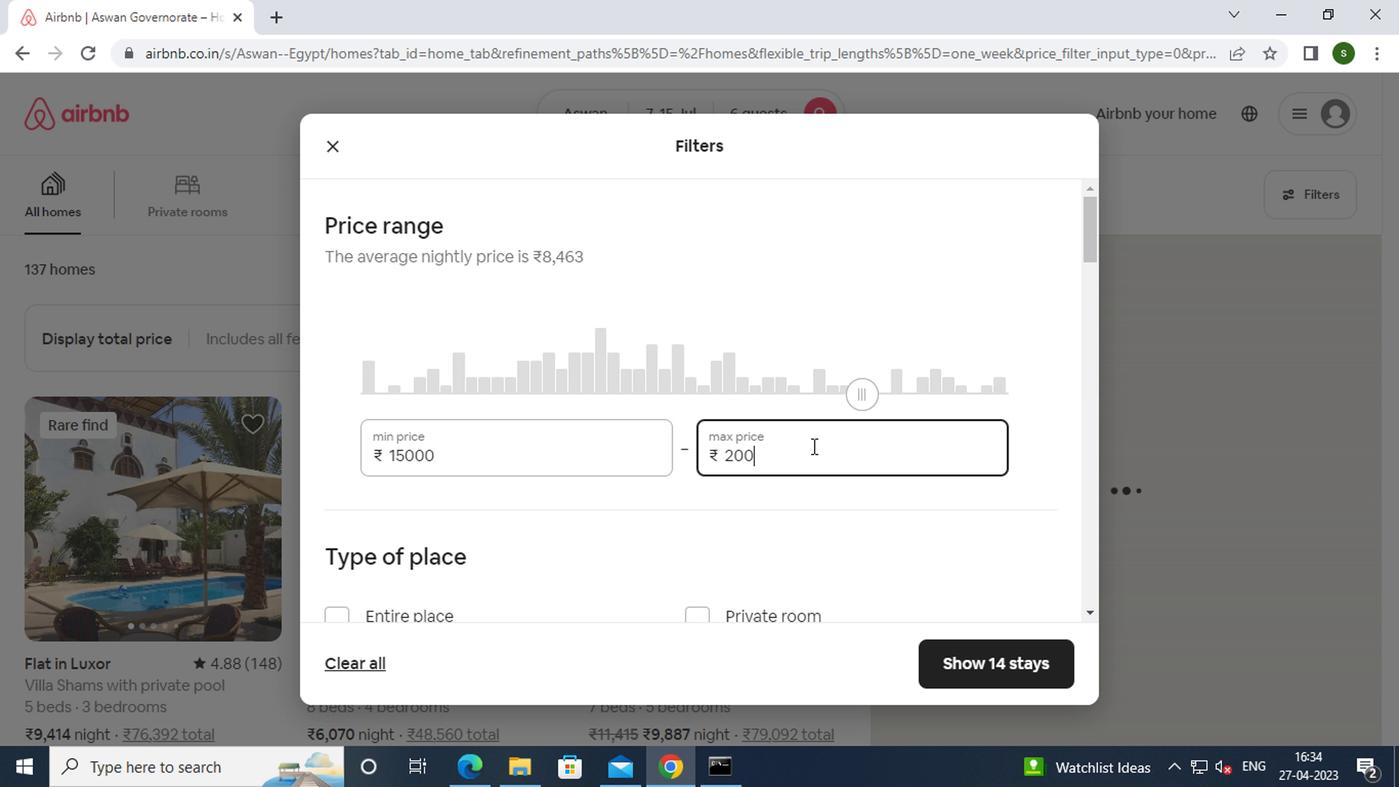 
Action: Mouse moved to (344, 374)
Screenshot: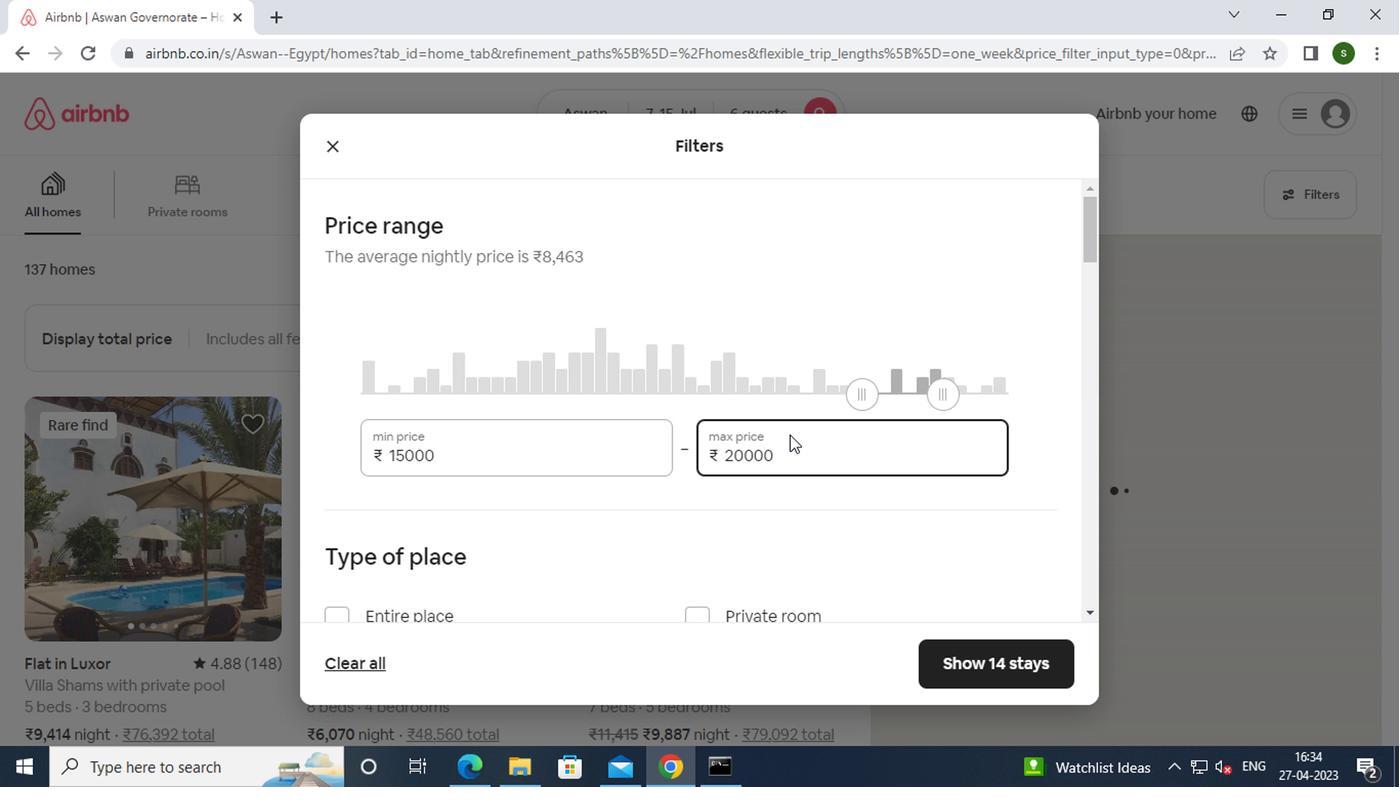 
Action: Mouse scrolled (344, 373) with delta (0, -1)
Screenshot: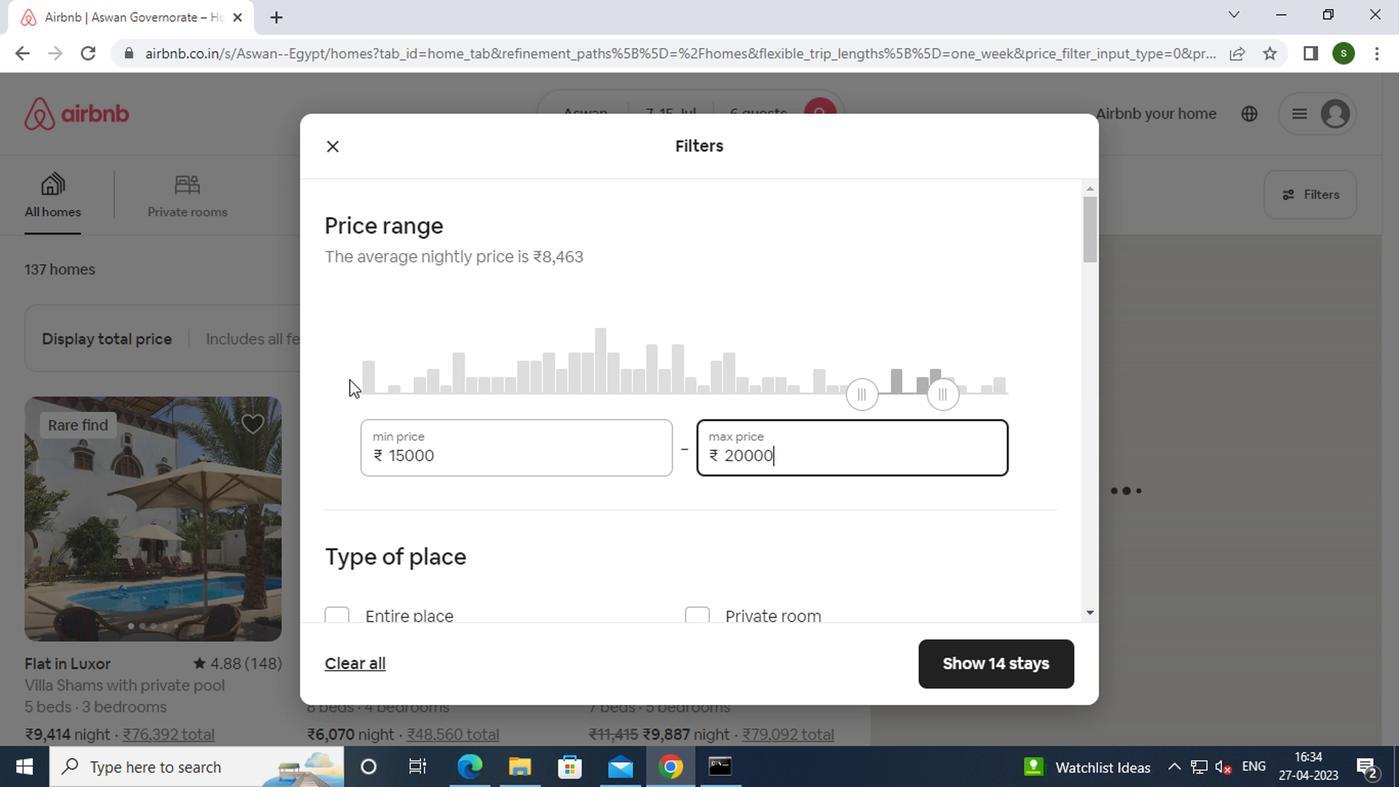 
Action: Mouse scrolled (344, 373) with delta (0, -1)
Screenshot: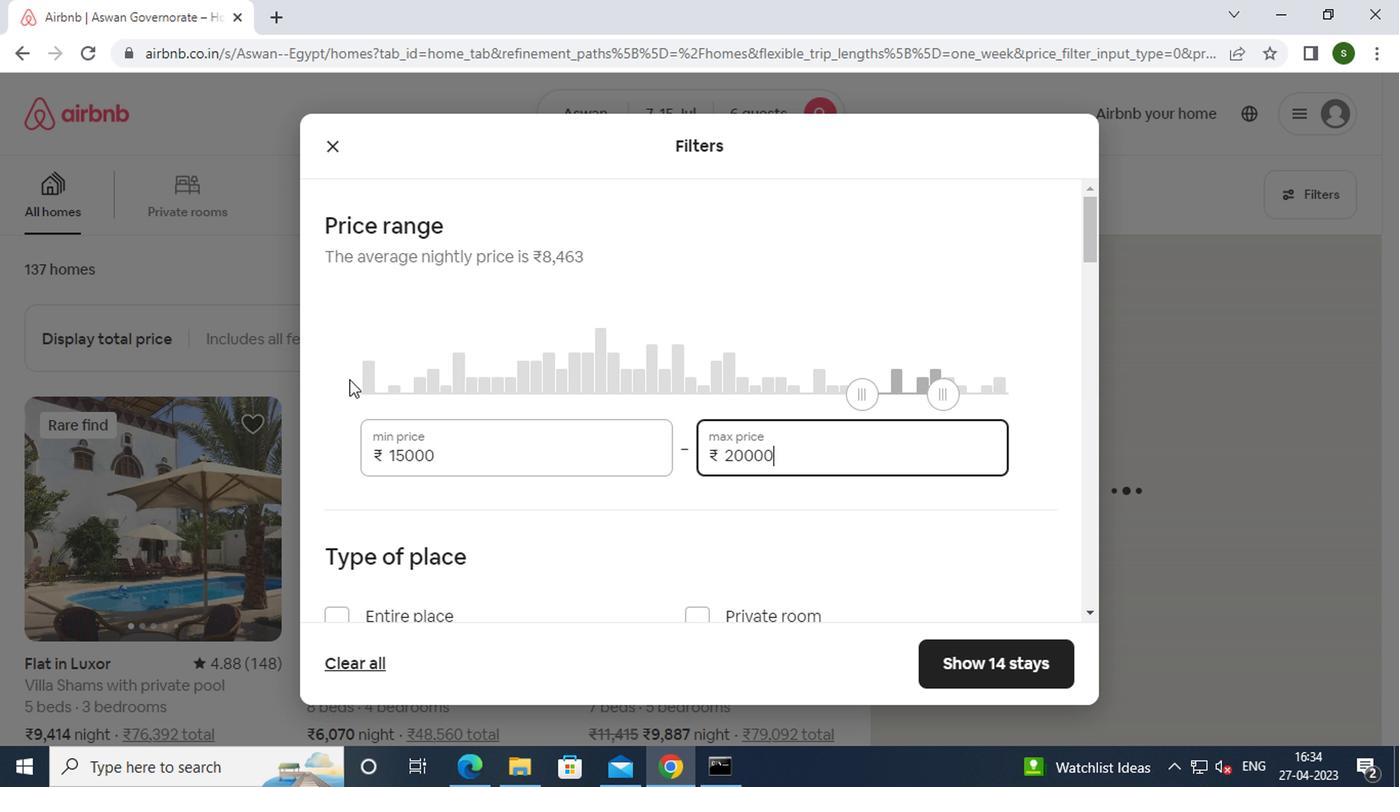 
Action: Mouse moved to (363, 408)
Screenshot: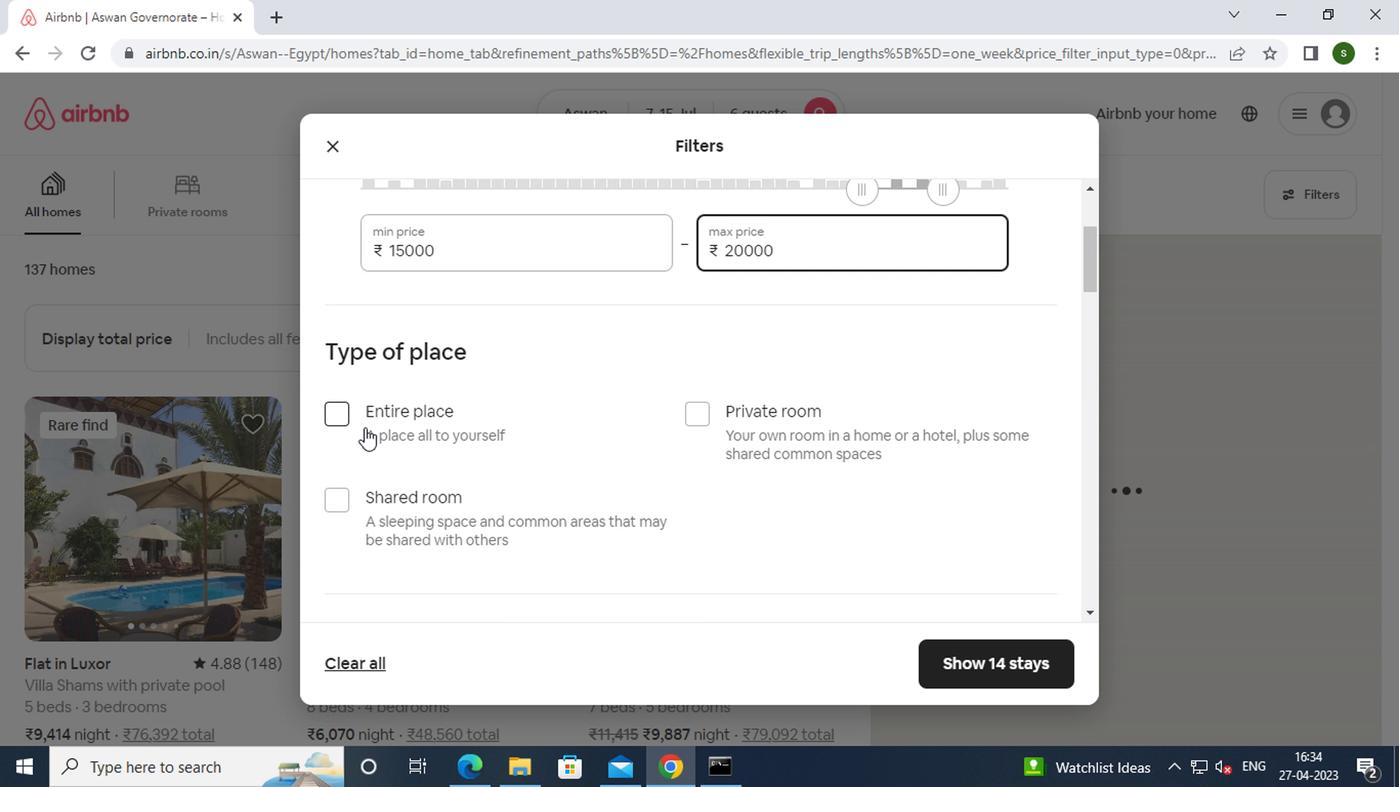 
Action: Mouse pressed left at (363, 408)
Screenshot: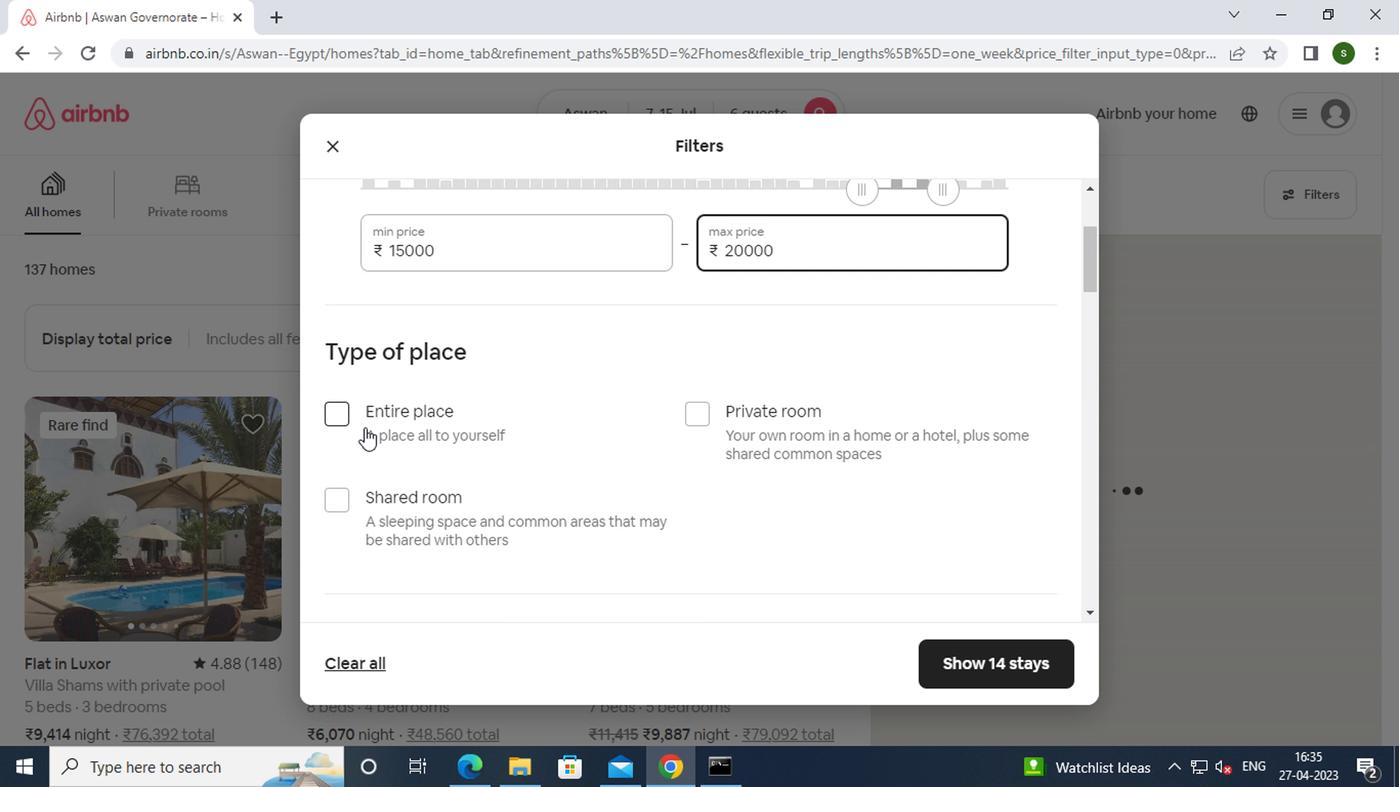 
Action: Mouse moved to (529, 401)
Screenshot: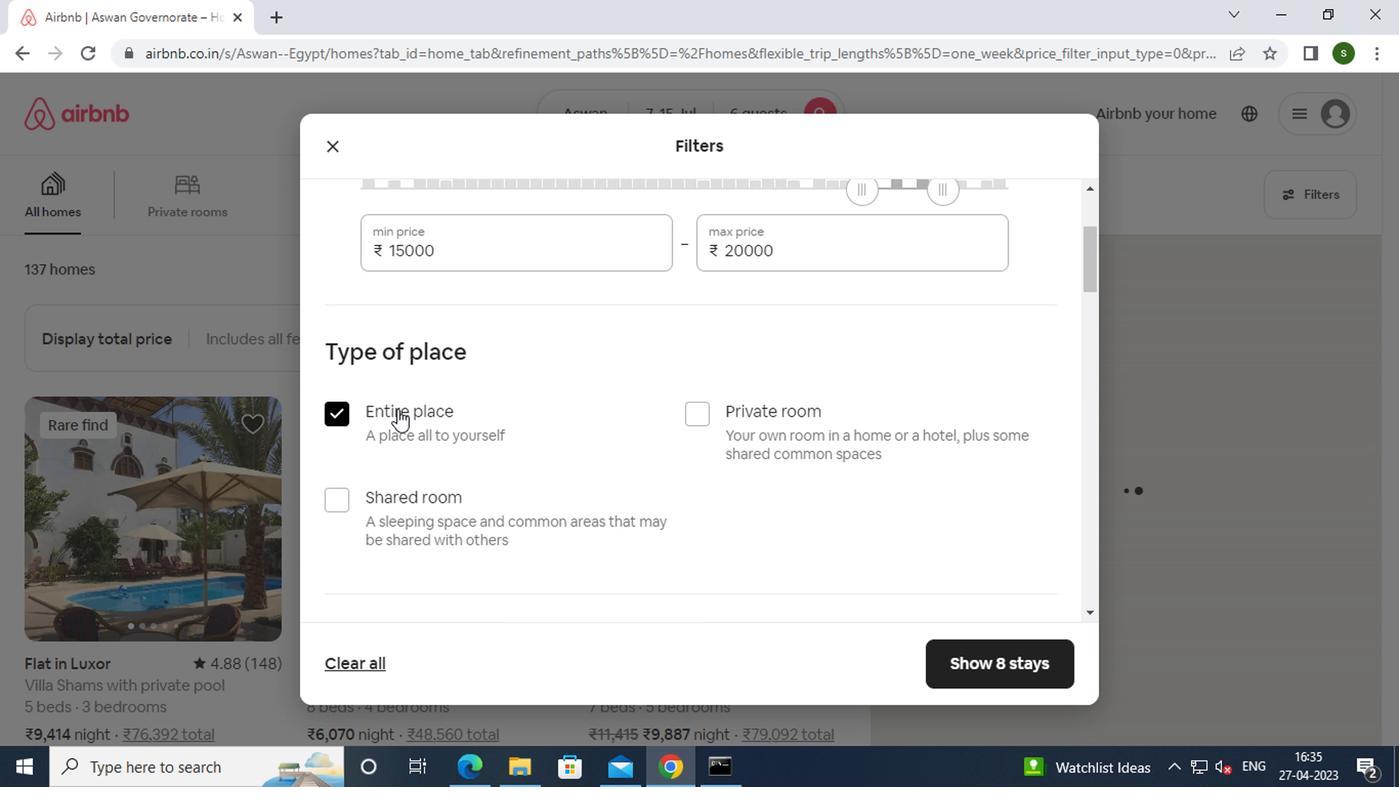 
Action: Mouse scrolled (529, 400) with delta (0, 0)
Screenshot: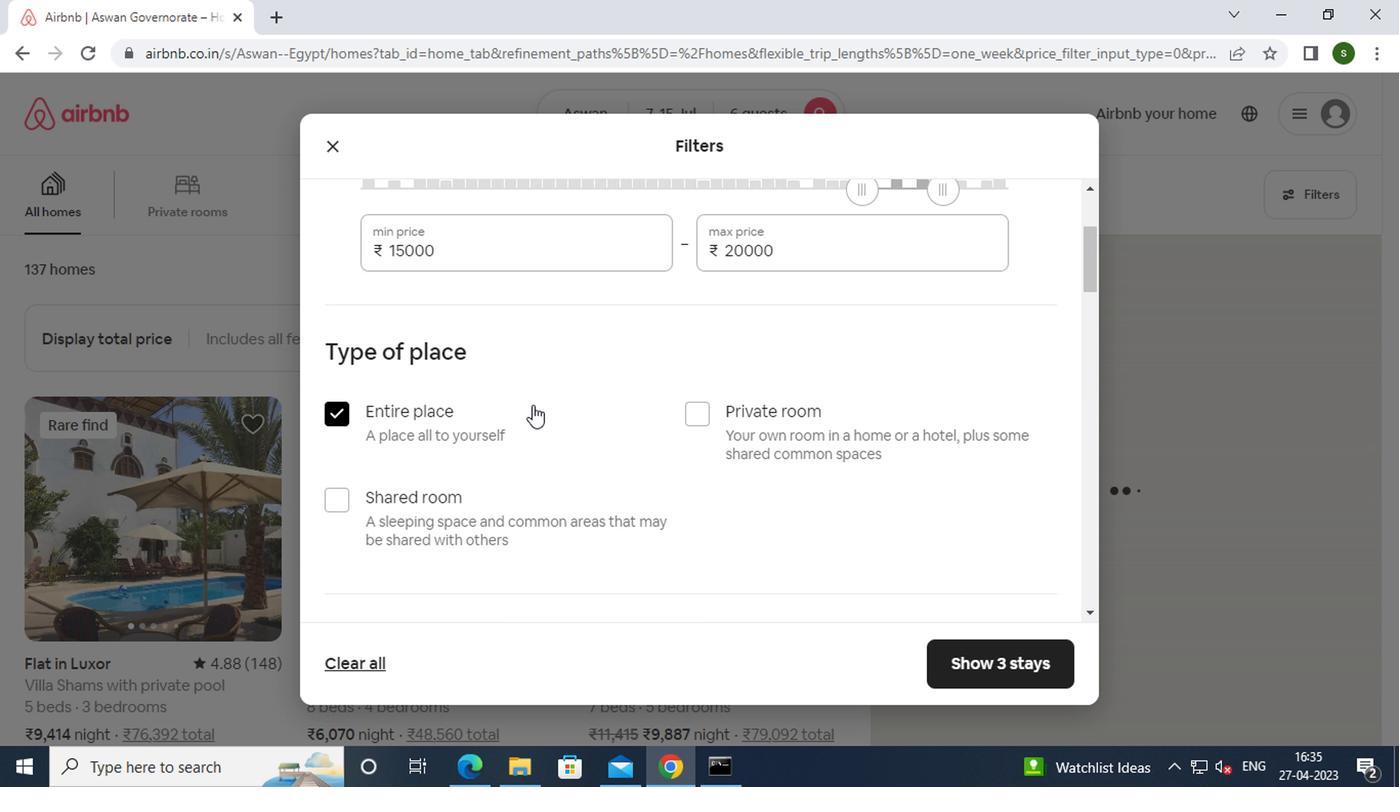 
Action: Mouse scrolled (529, 400) with delta (0, 0)
Screenshot: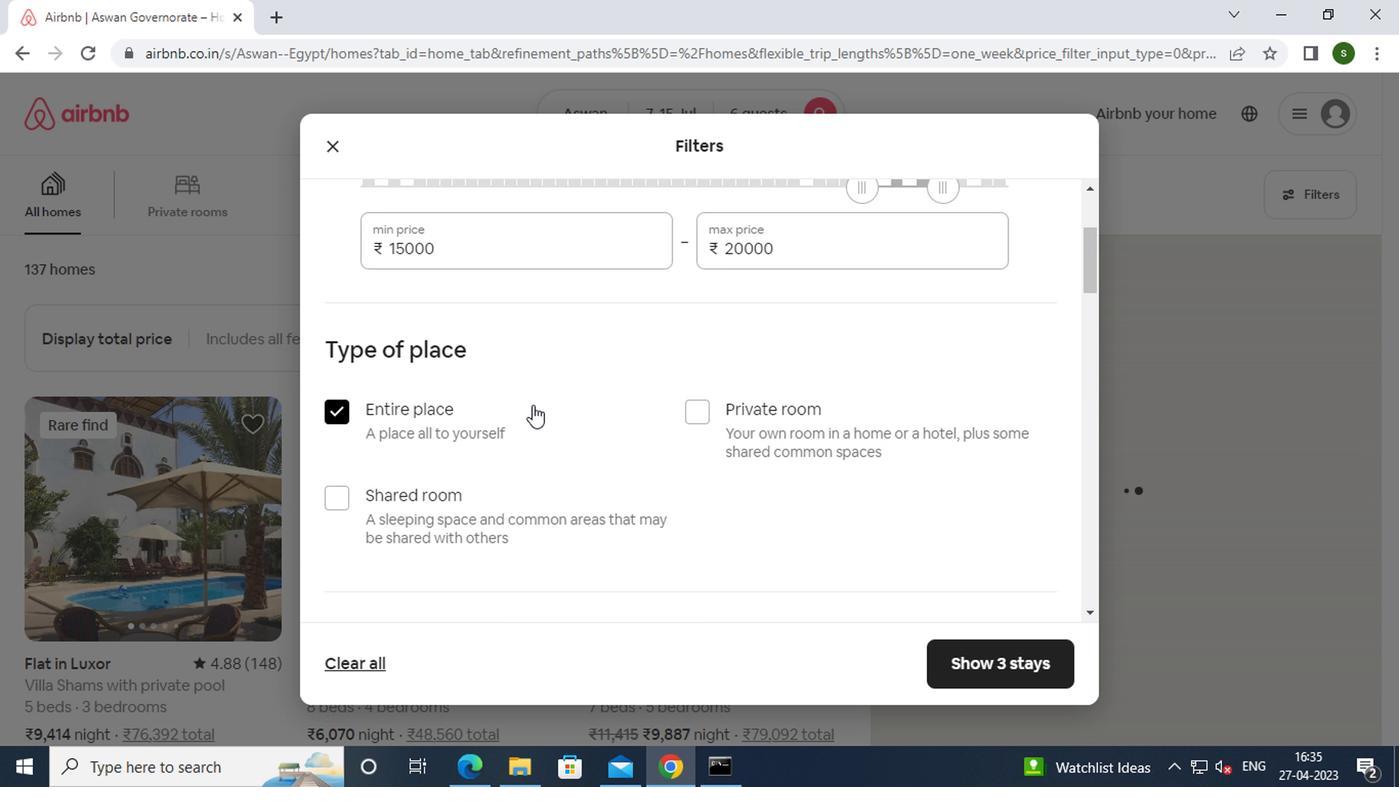 
Action: Mouse scrolled (529, 400) with delta (0, 0)
Screenshot: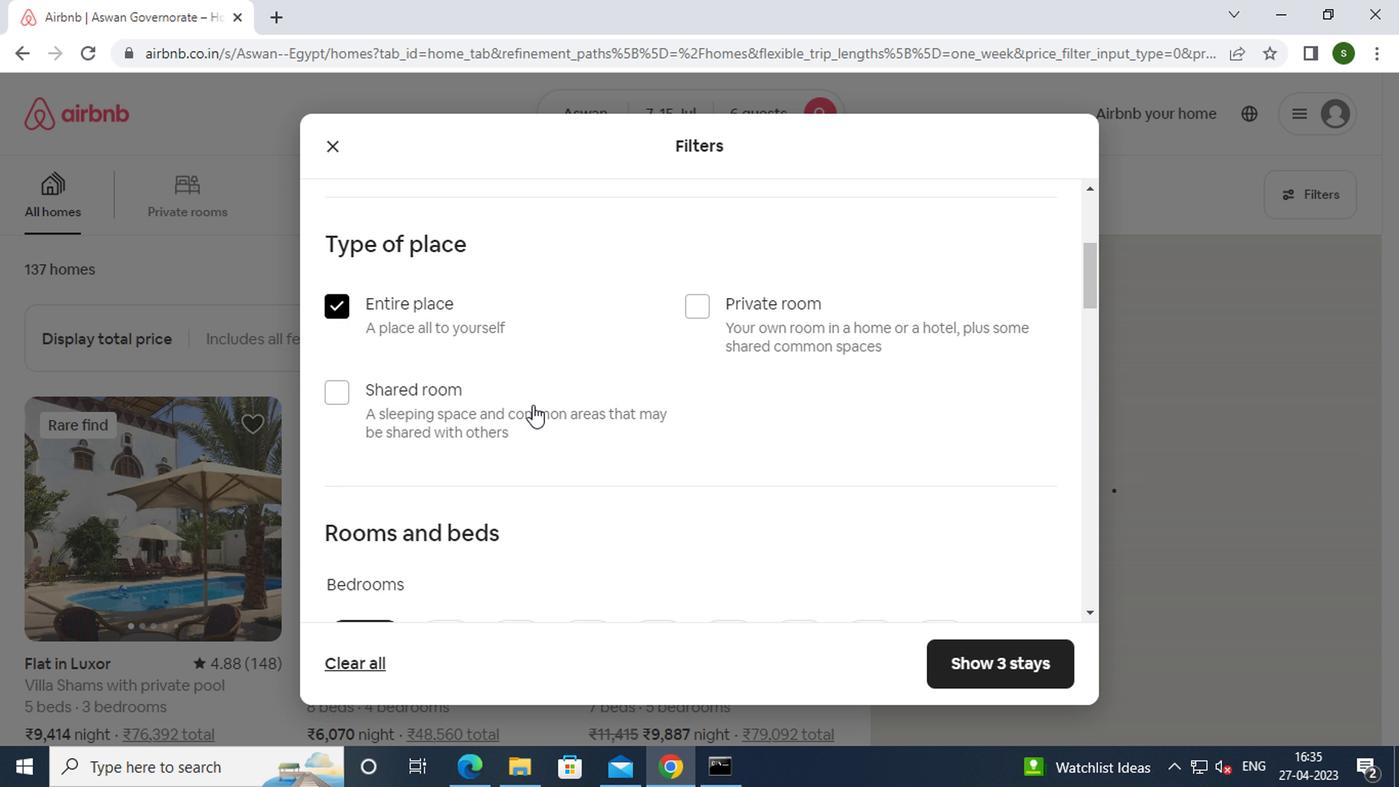 
Action: Mouse scrolled (529, 400) with delta (0, 0)
Screenshot: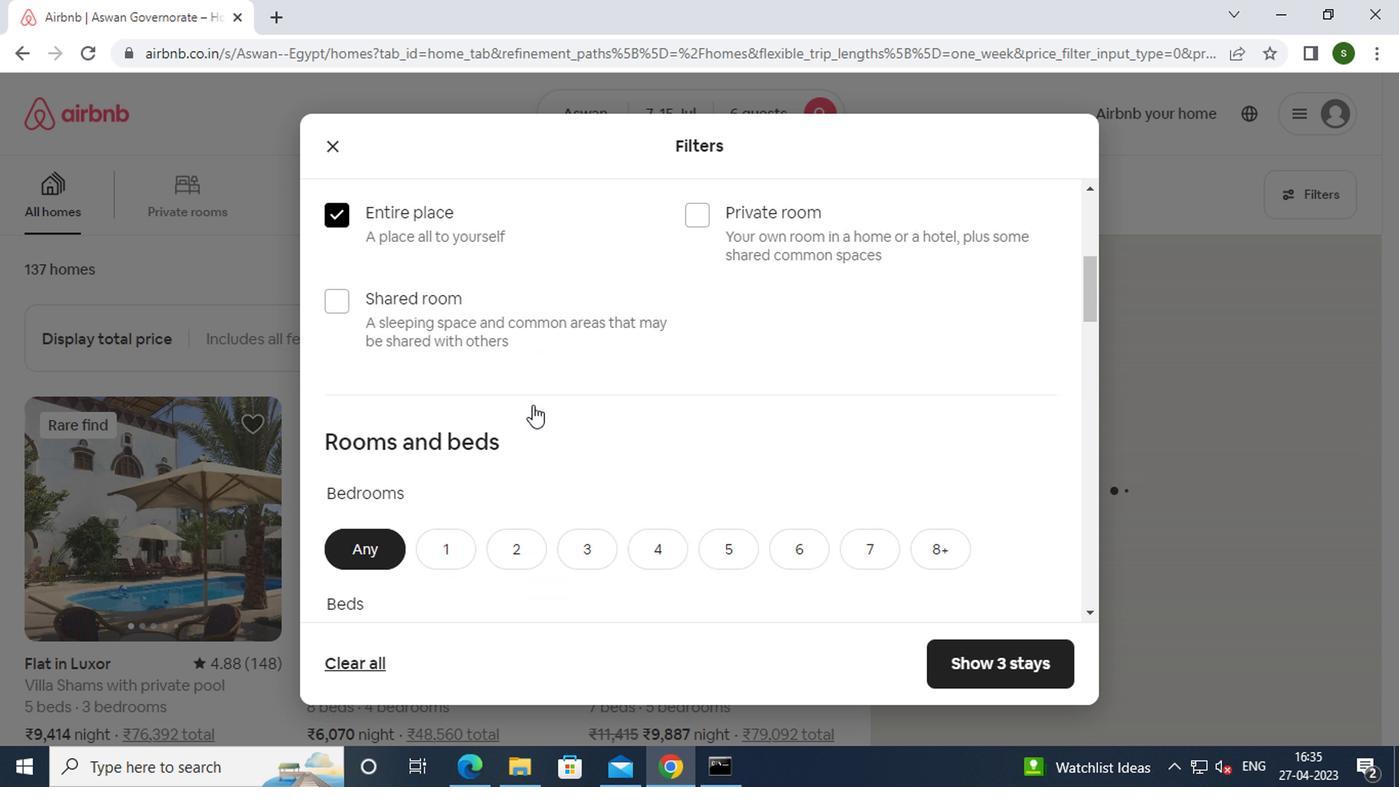 
Action: Mouse moved to (583, 319)
Screenshot: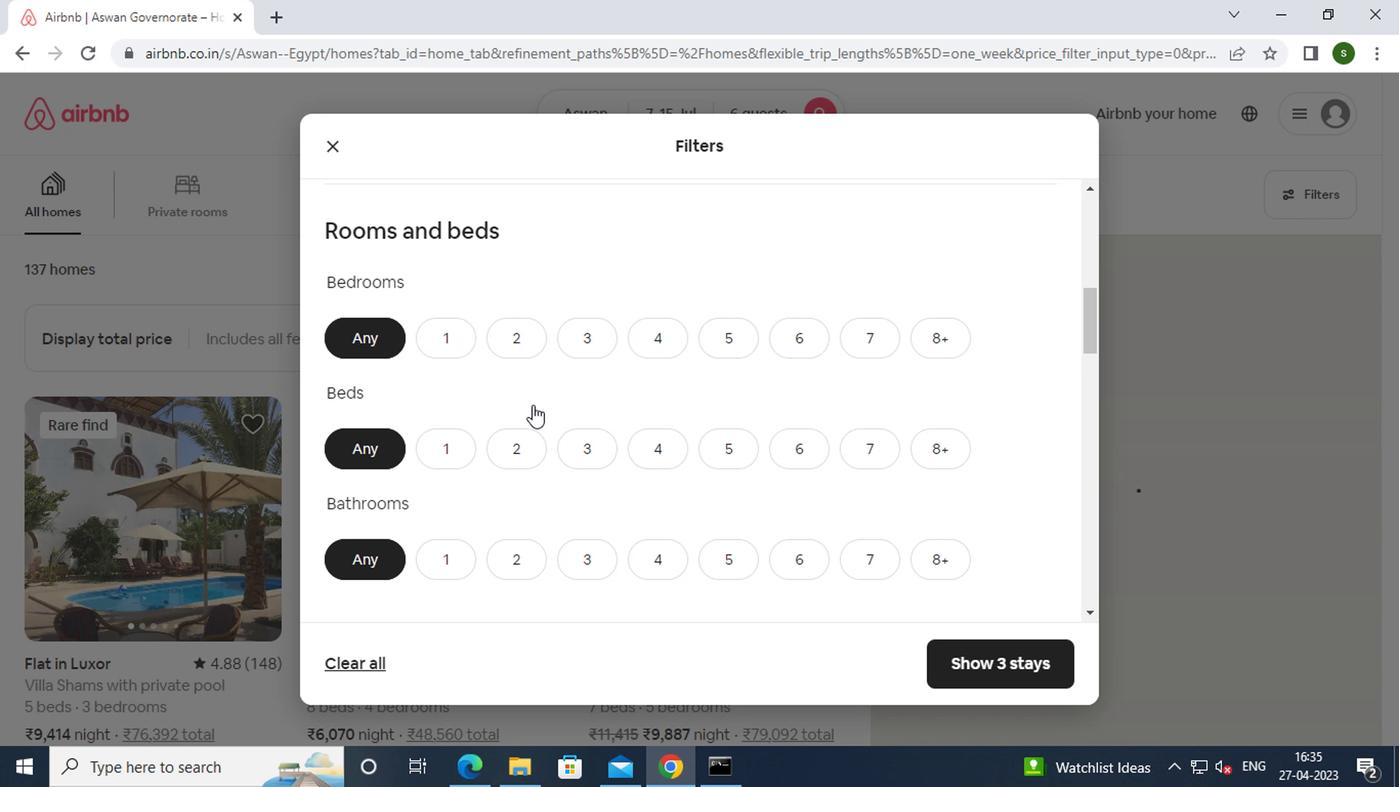 
Action: Mouse pressed left at (583, 319)
Screenshot: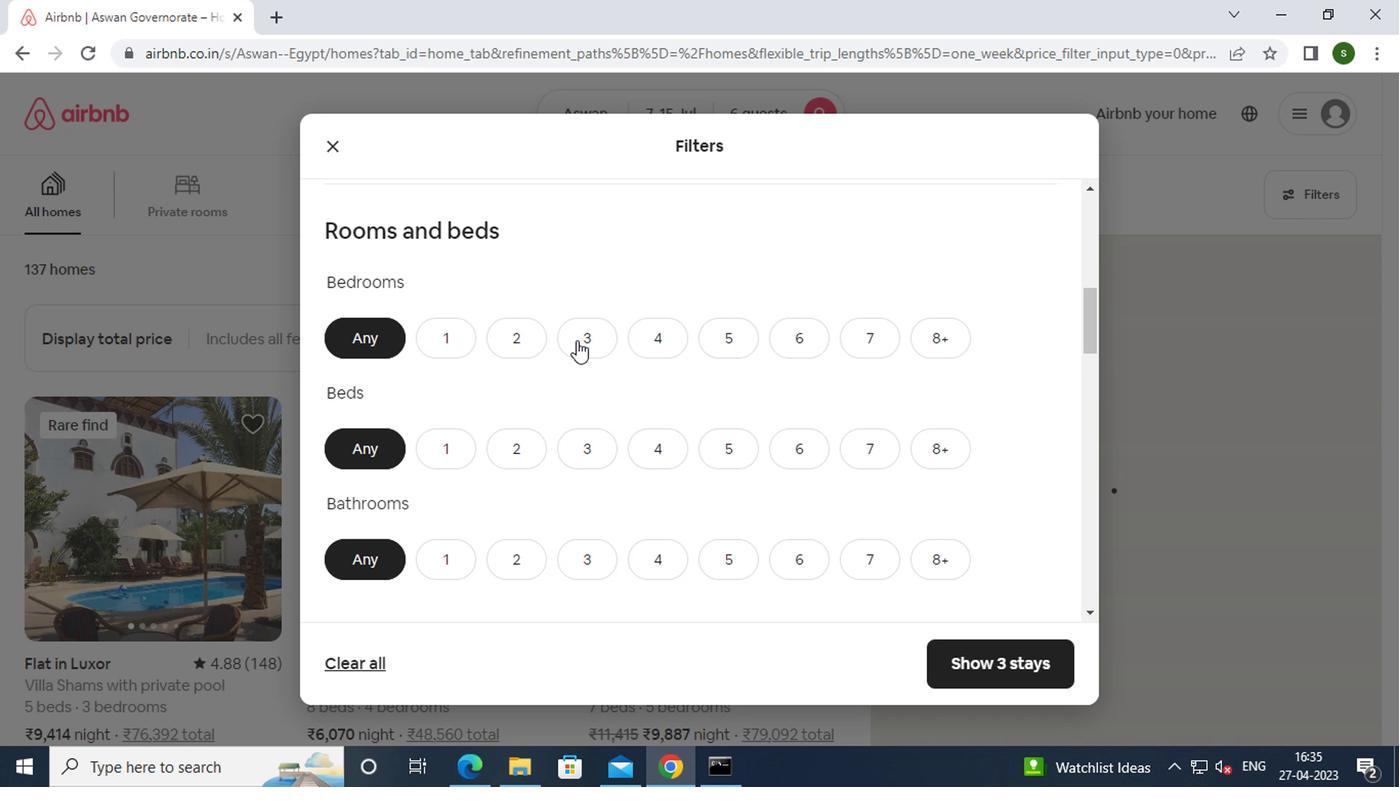 
Action: Mouse moved to (598, 446)
Screenshot: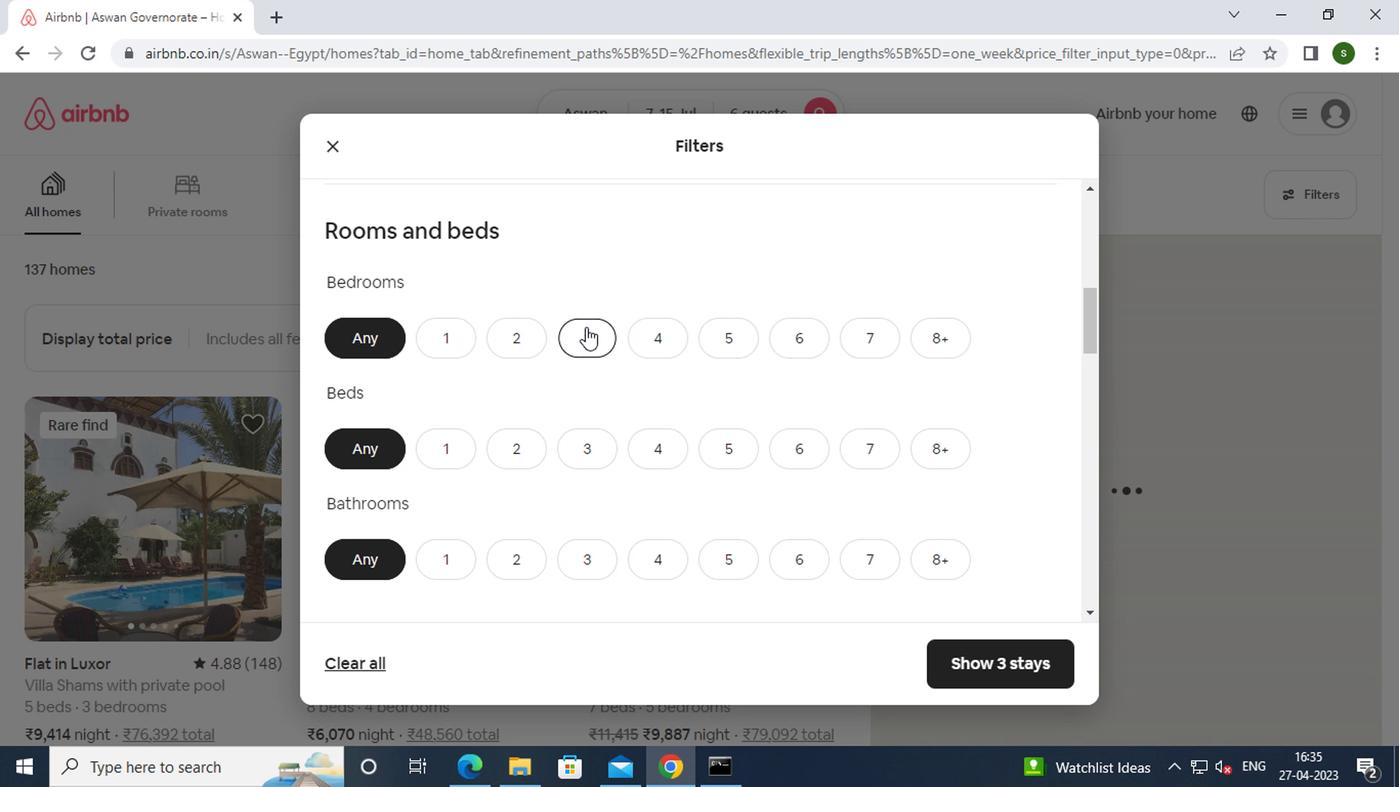 
Action: Mouse pressed left at (598, 446)
Screenshot: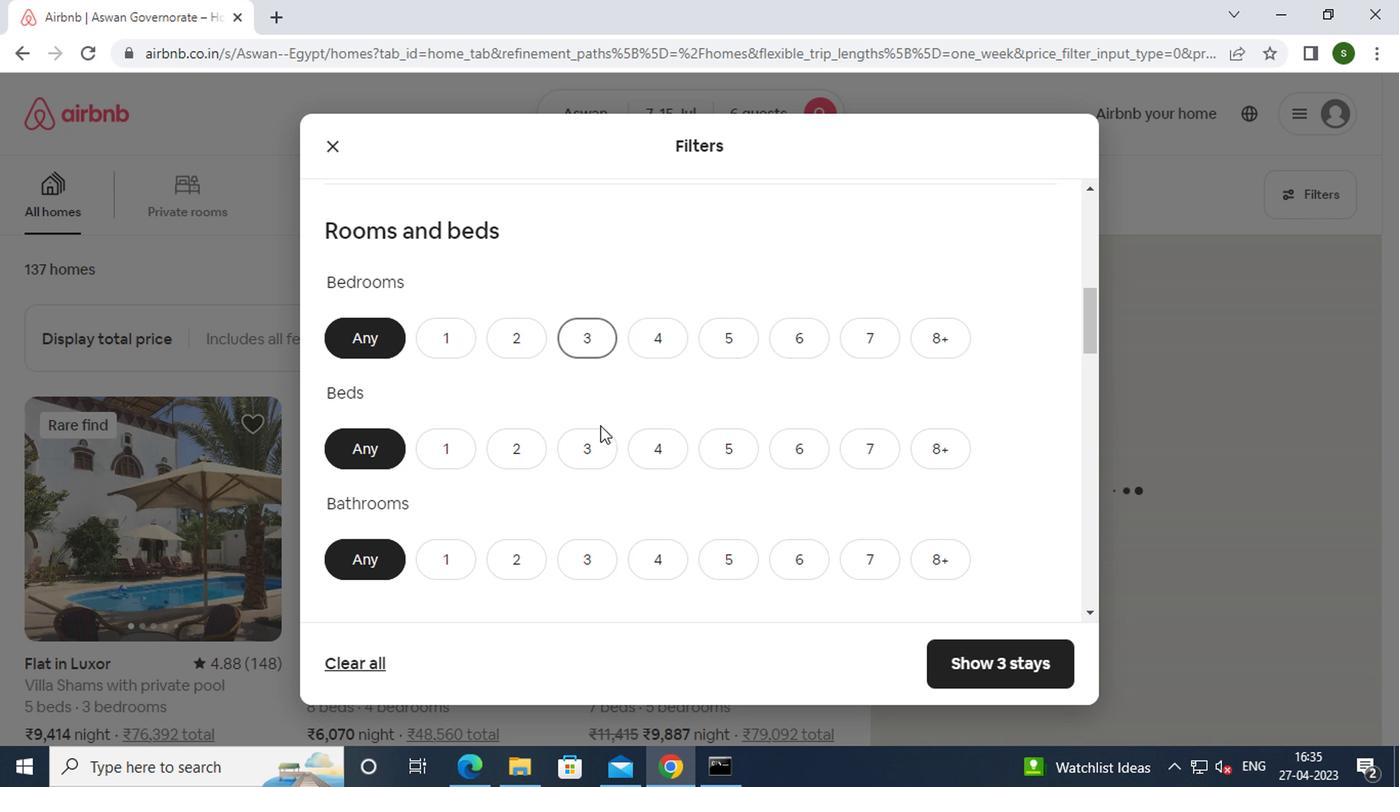 
Action: Mouse moved to (589, 554)
Screenshot: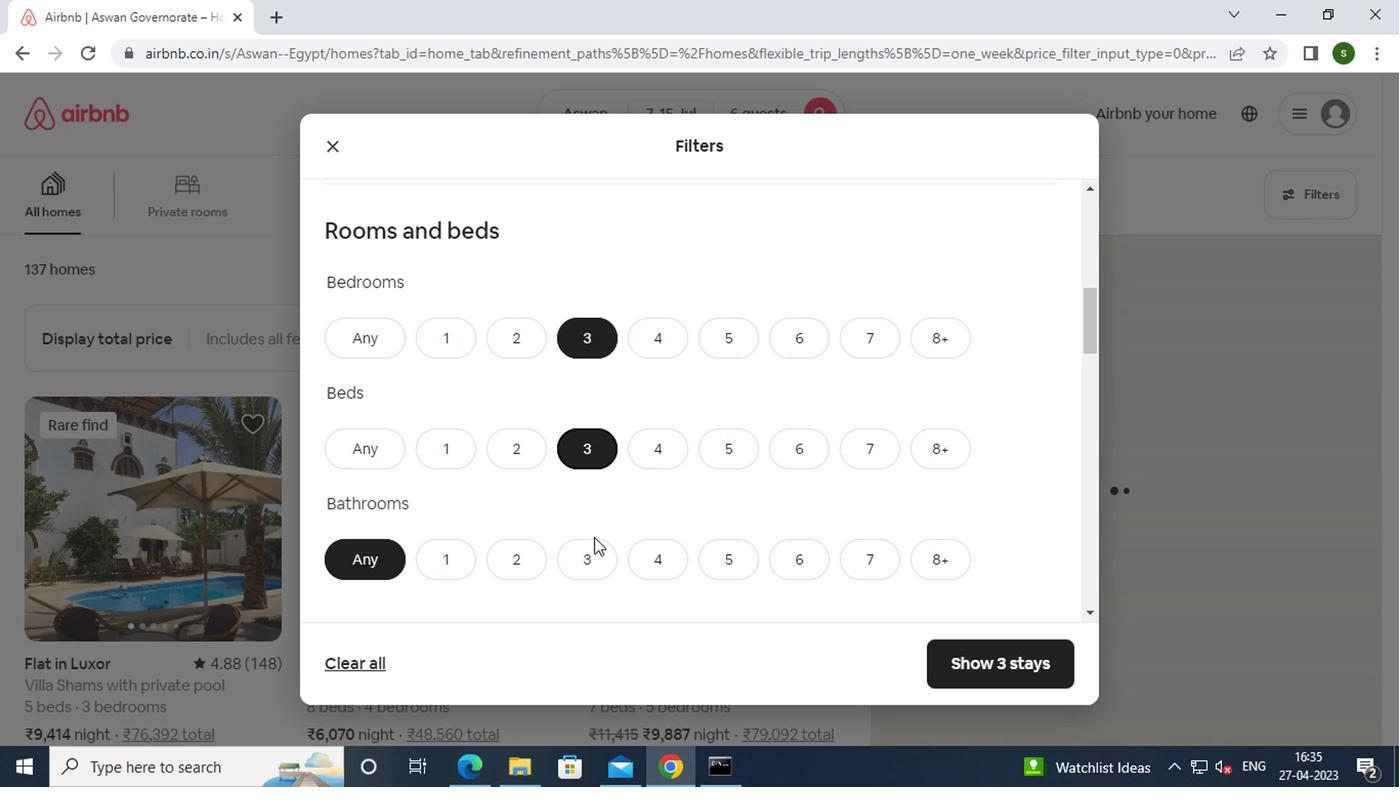 
Action: Mouse pressed left at (589, 554)
Screenshot: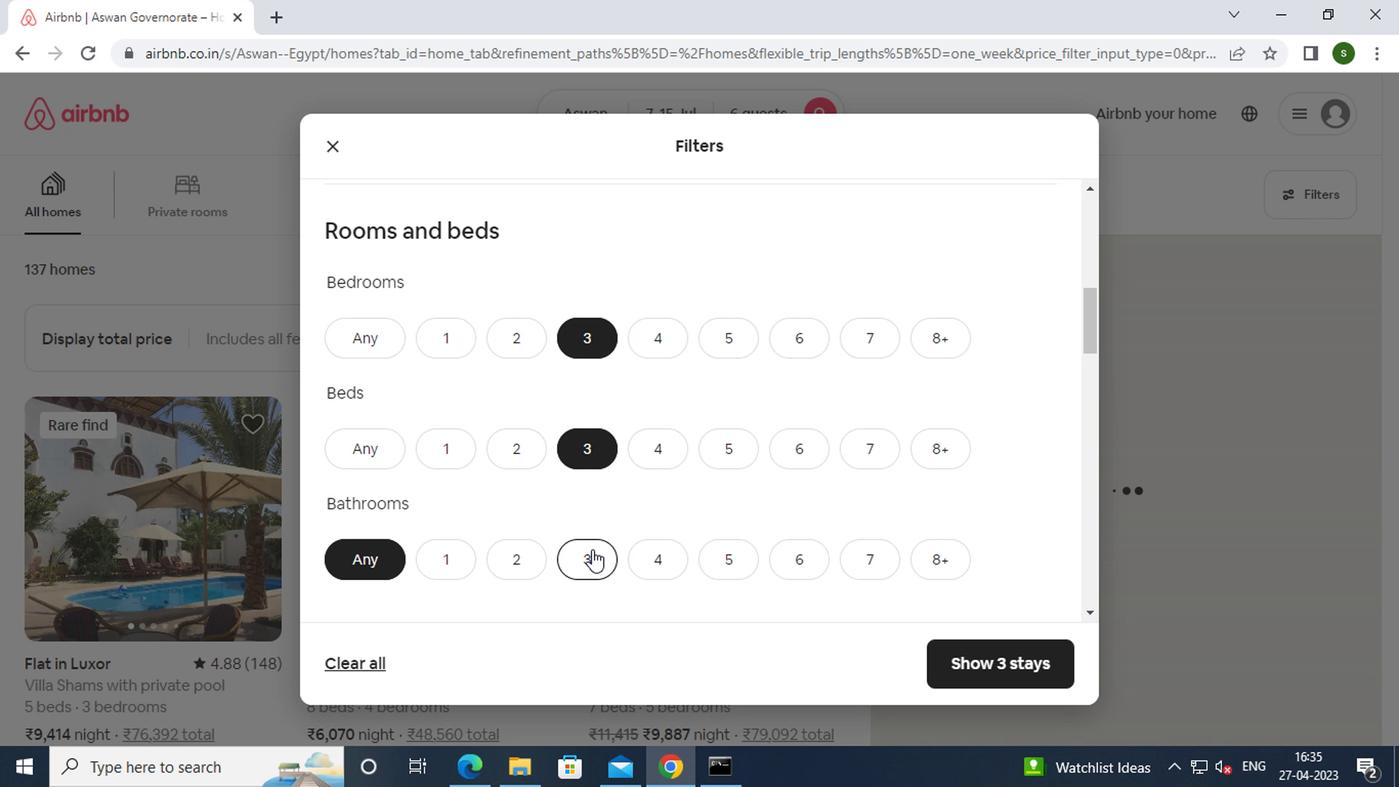 
Action: Mouse moved to (723, 470)
Screenshot: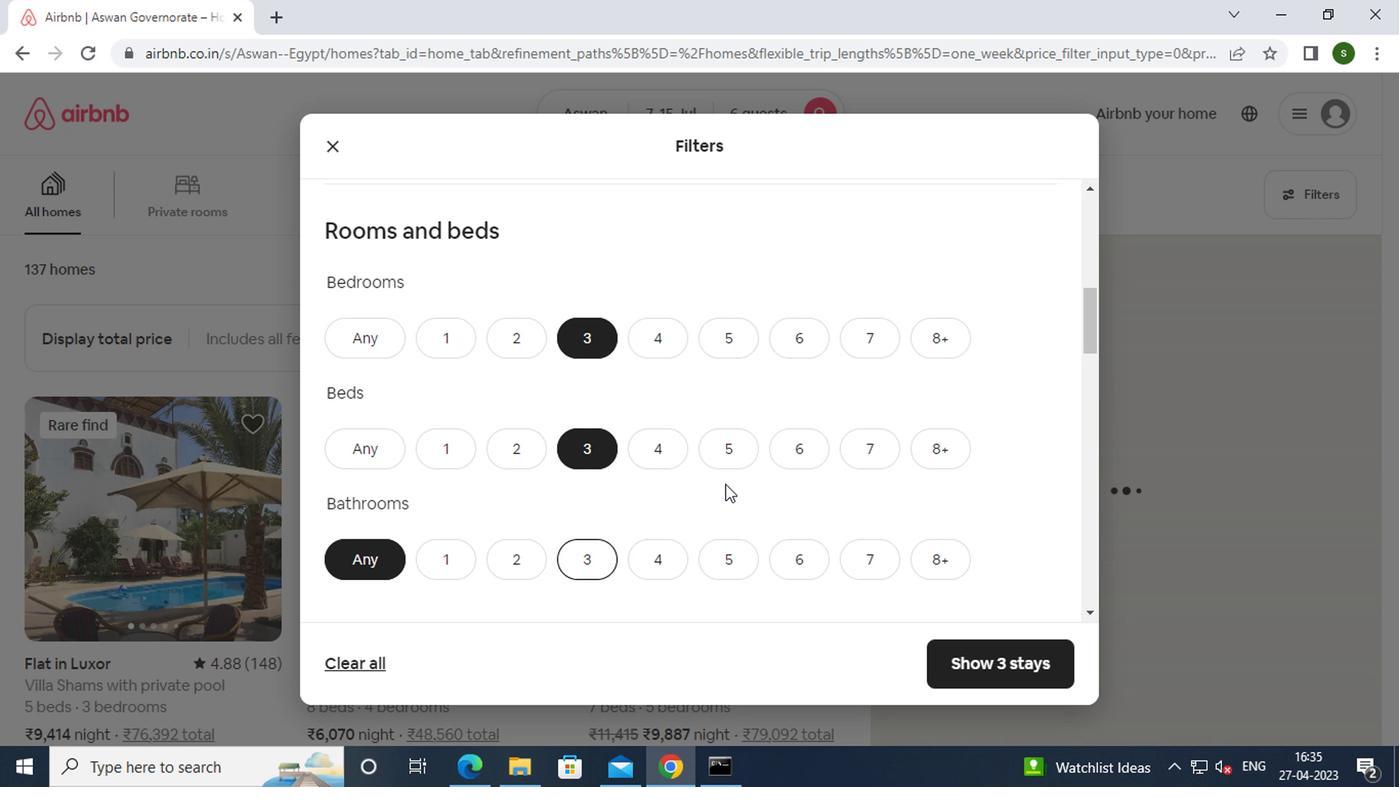
Action: Mouse scrolled (723, 469) with delta (0, -1)
Screenshot: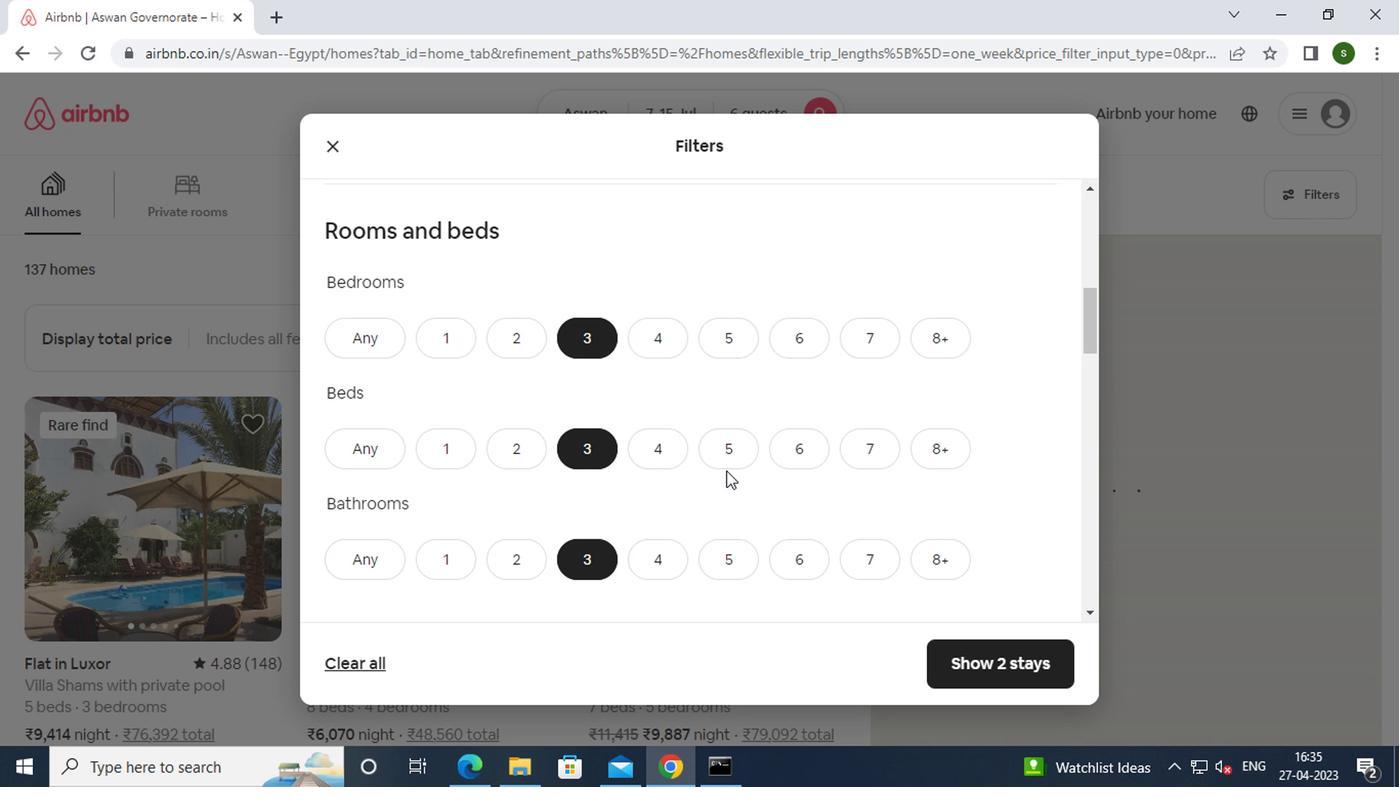 
Action: Mouse scrolled (723, 469) with delta (0, -1)
Screenshot: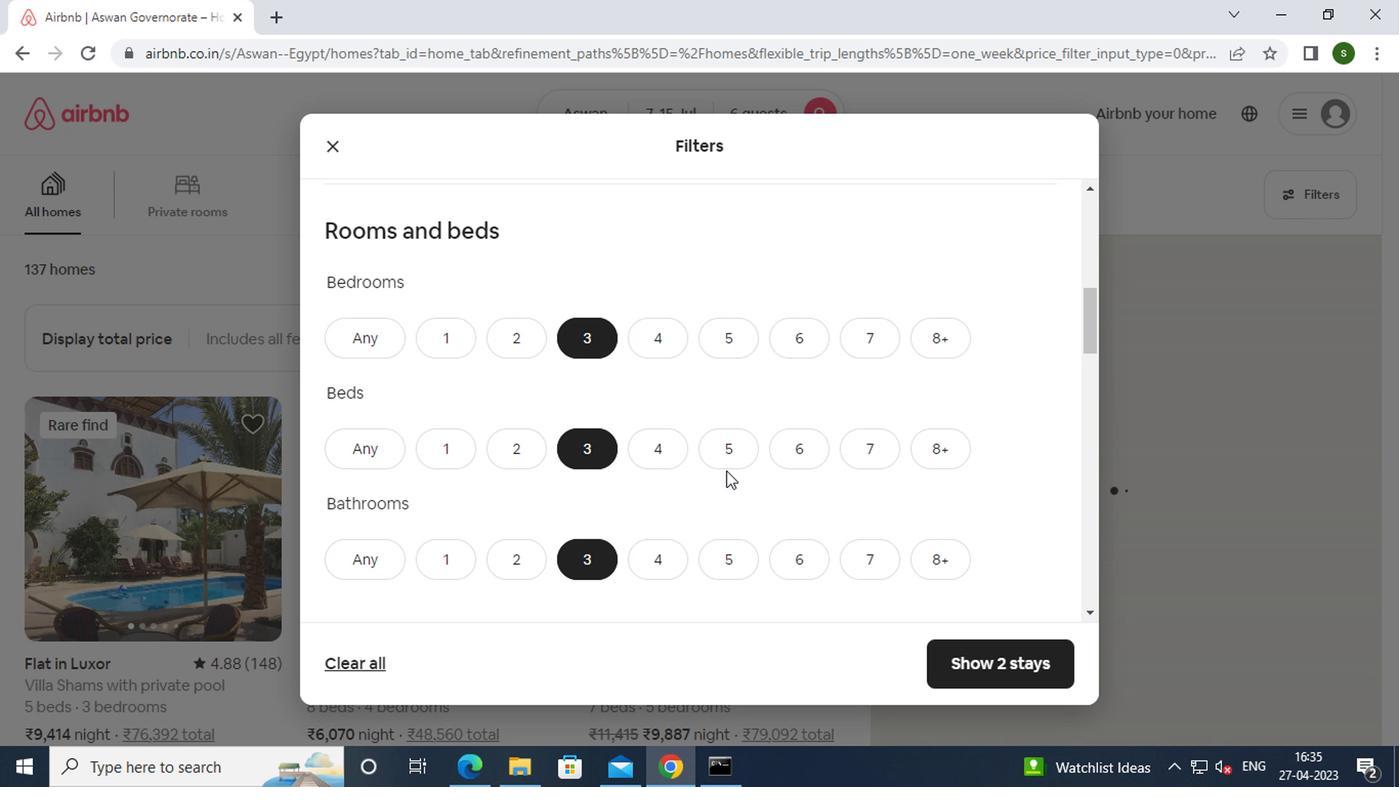 
Action: Mouse scrolled (723, 469) with delta (0, -1)
Screenshot: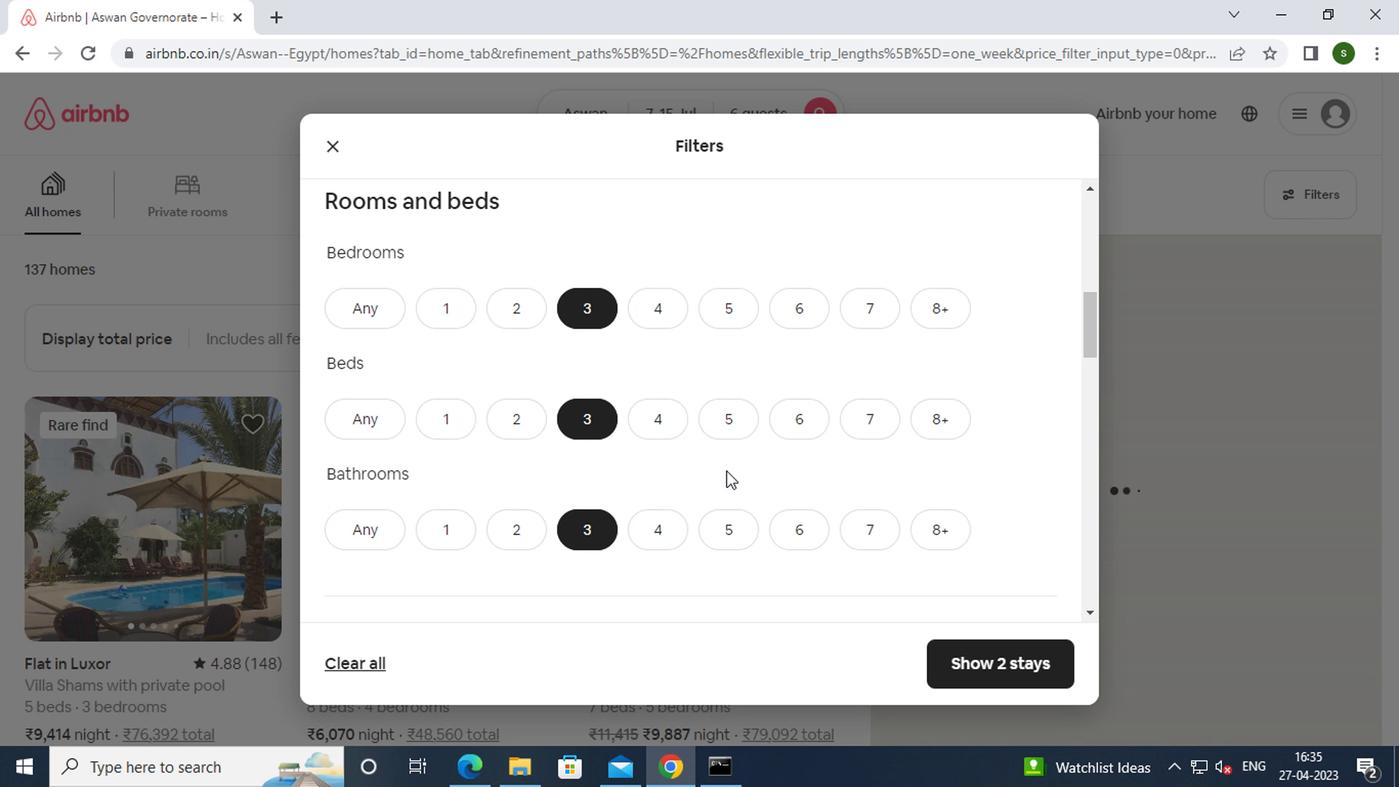 
Action: Mouse moved to (363, 453)
Screenshot: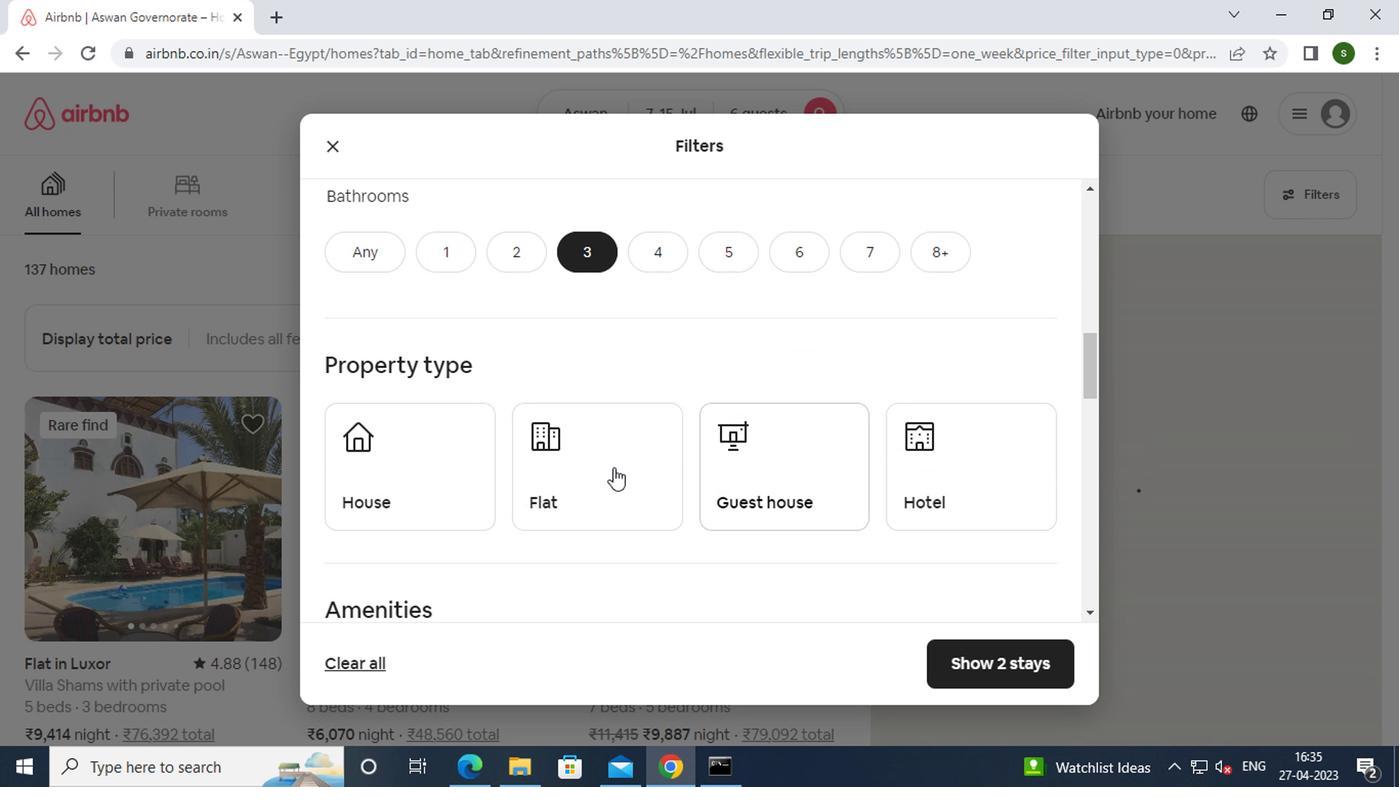 
Action: Mouse pressed left at (363, 453)
Screenshot: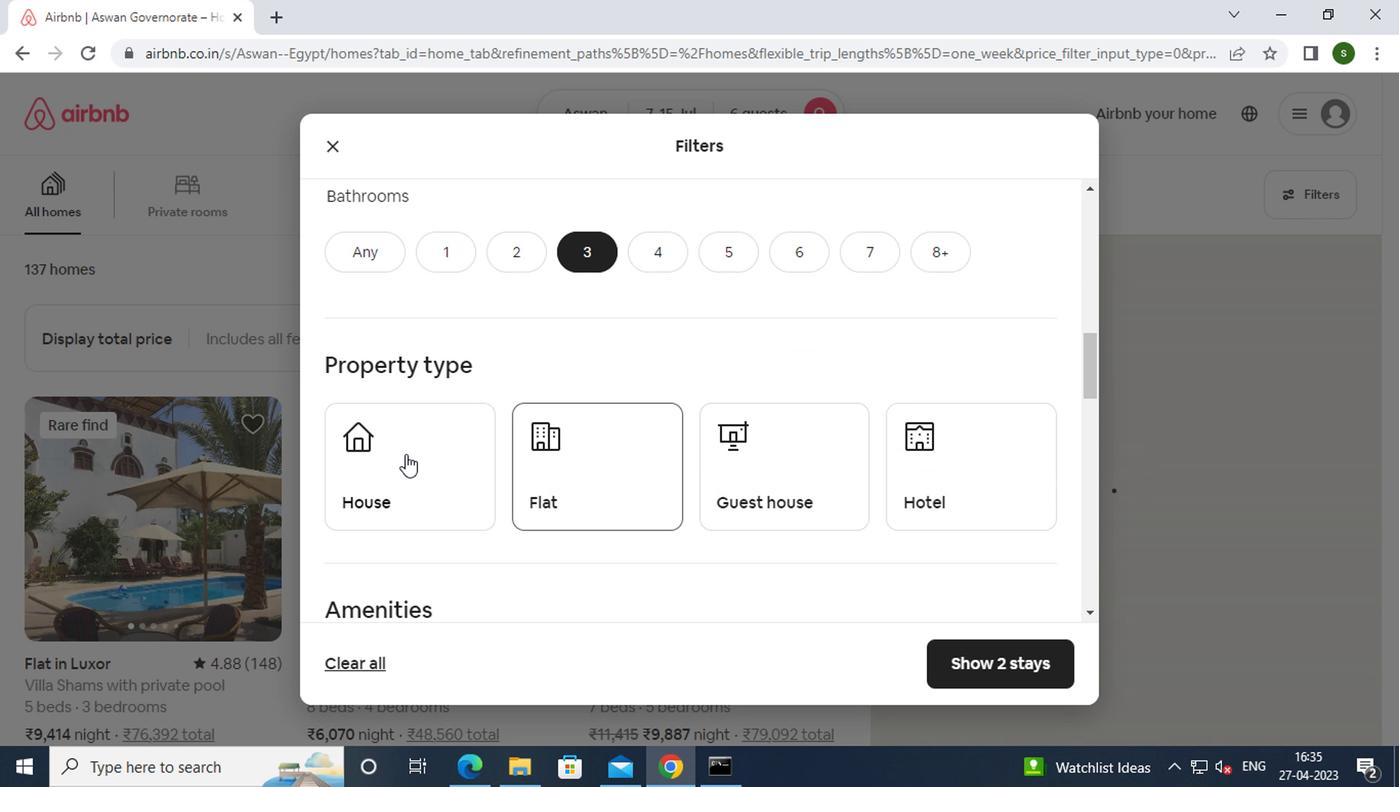 
Action: Mouse moved to (556, 480)
Screenshot: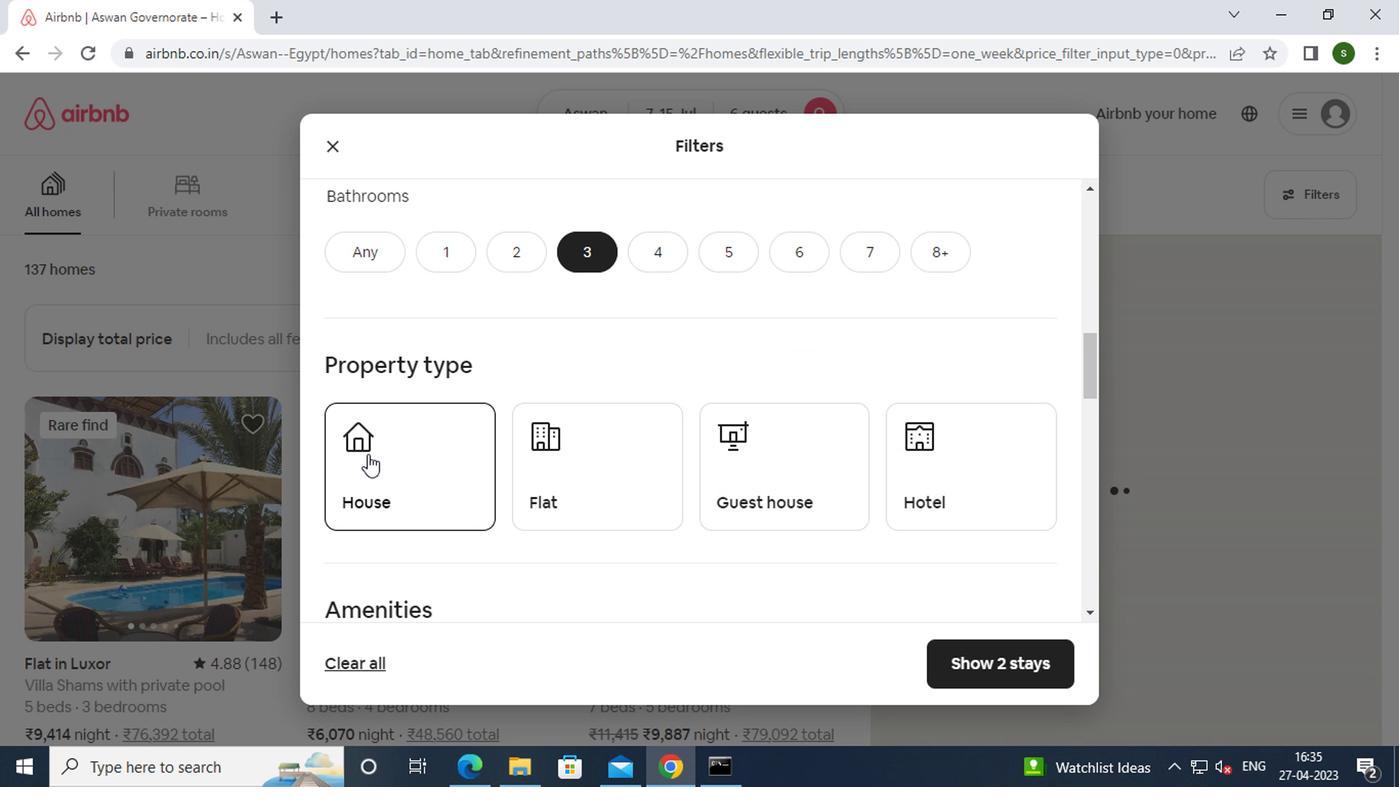 
Action: Mouse pressed left at (556, 480)
Screenshot: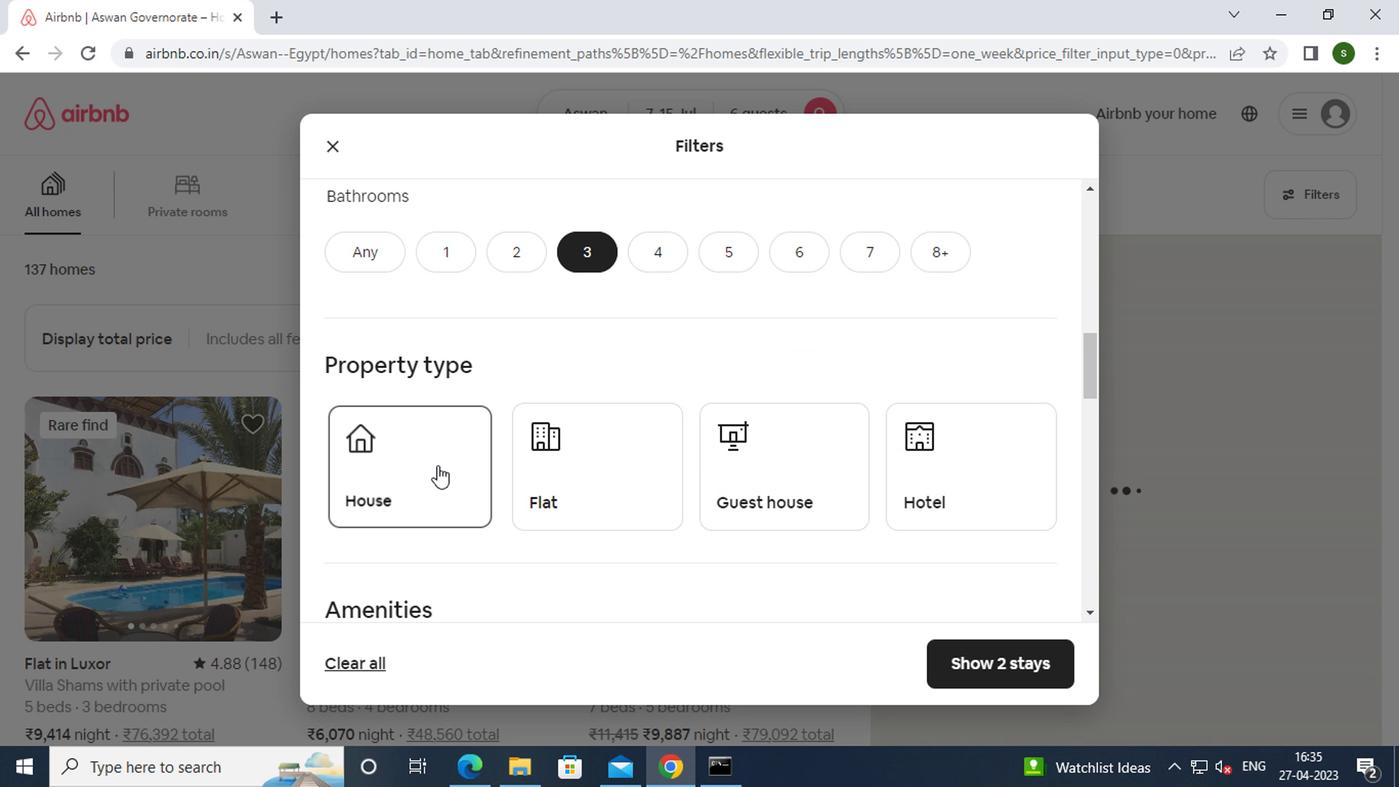 
Action: Mouse moved to (769, 470)
Screenshot: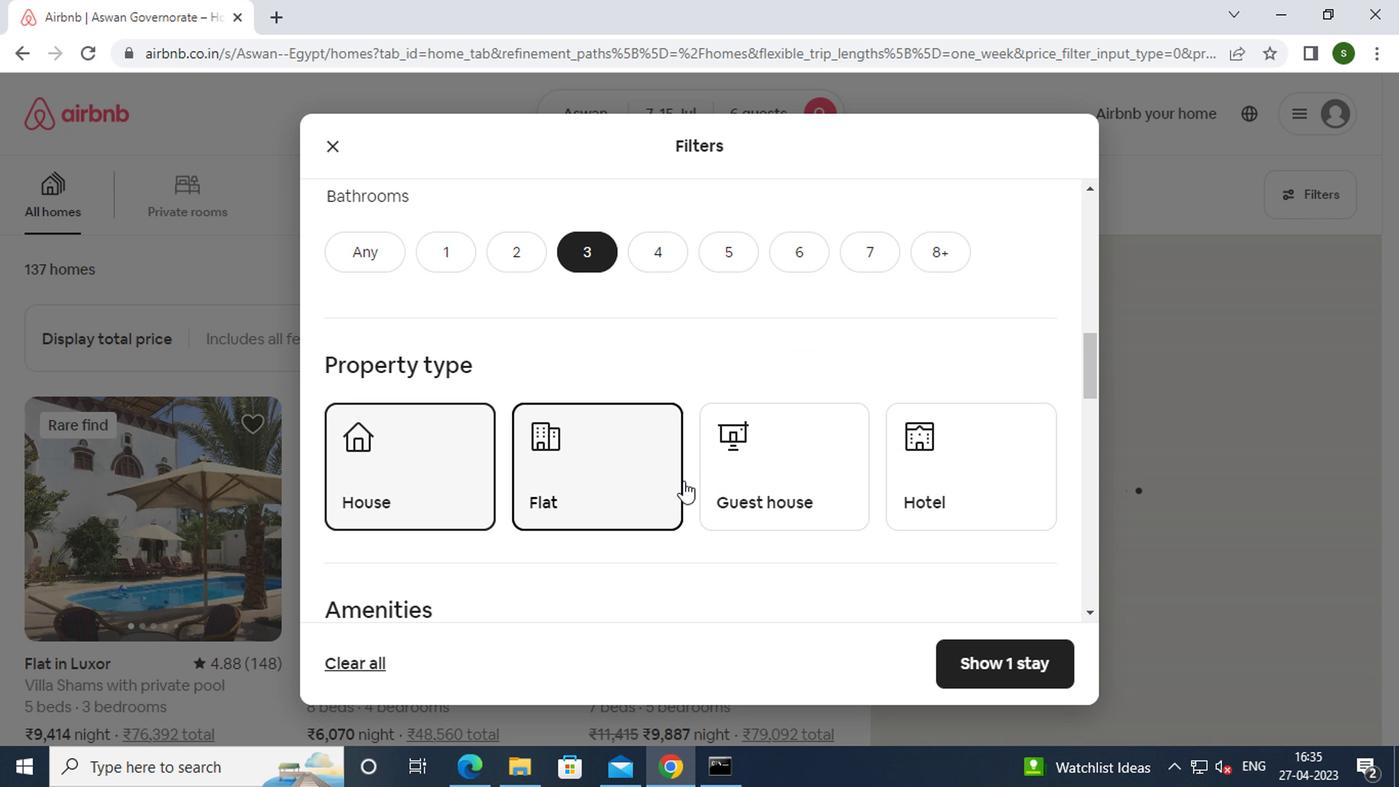 
Action: Mouse pressed left at (769, 470)
Screenshot: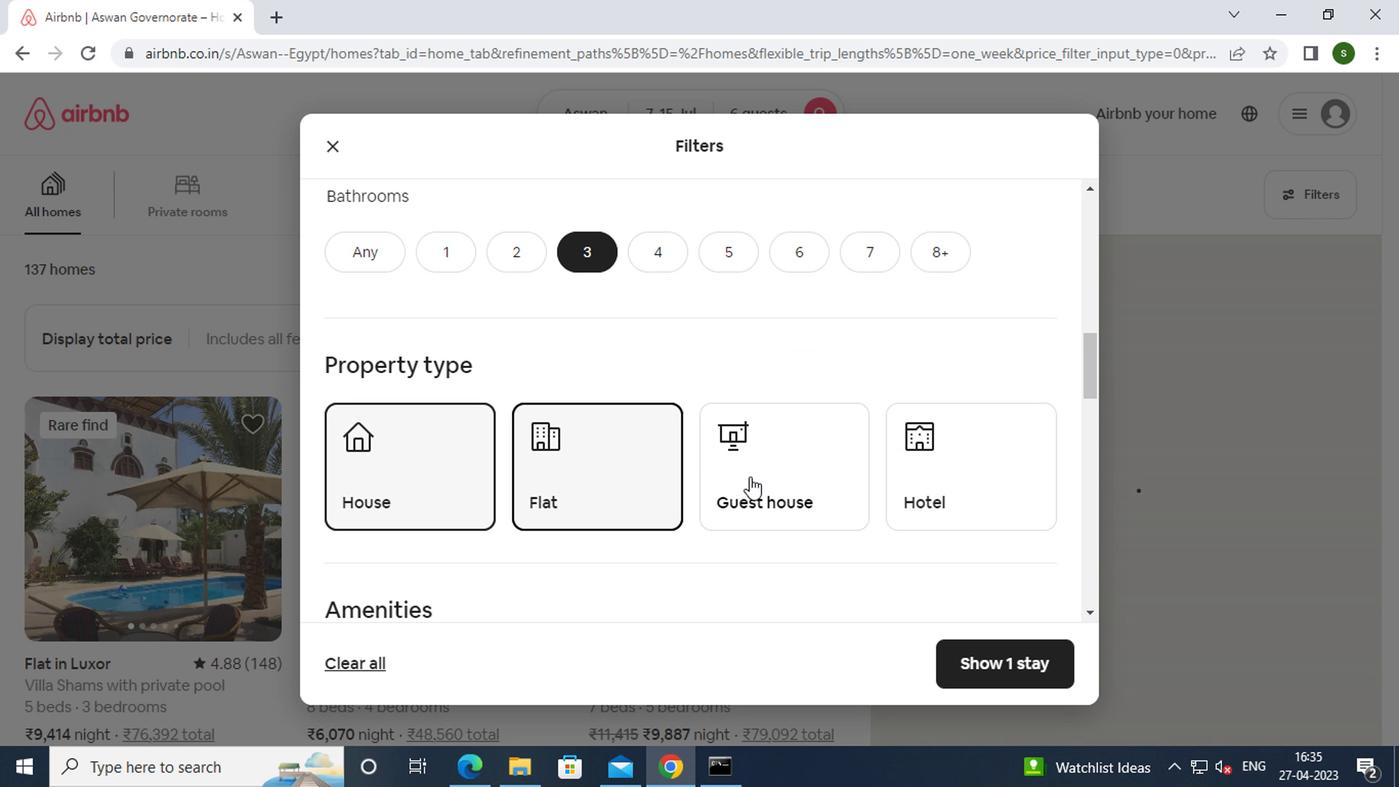 
Action: Mouse scrolled (769, 469) with delta (0, -1)
Screenshot: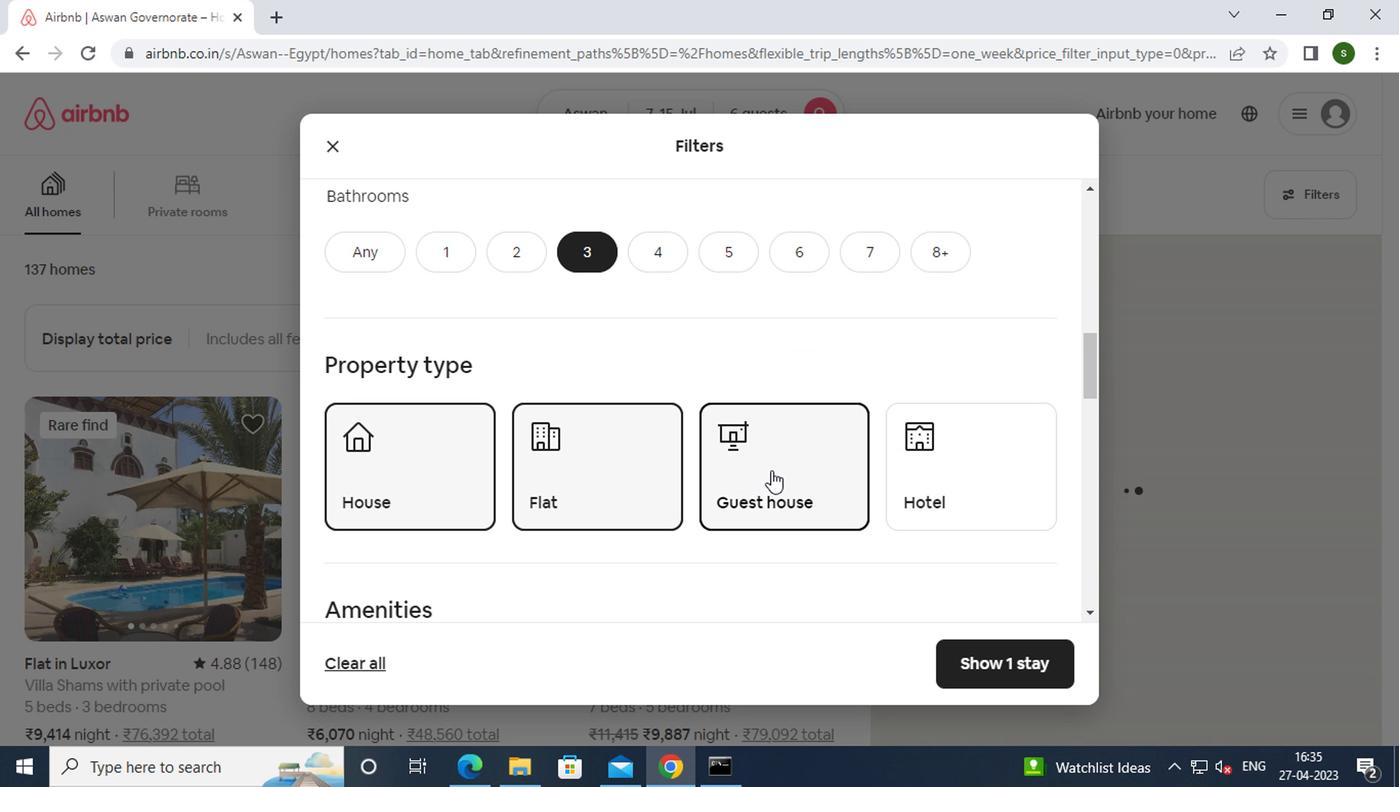 
Action: Mouse scrolled (769, 469) with delta (0, -1)
Screenshot: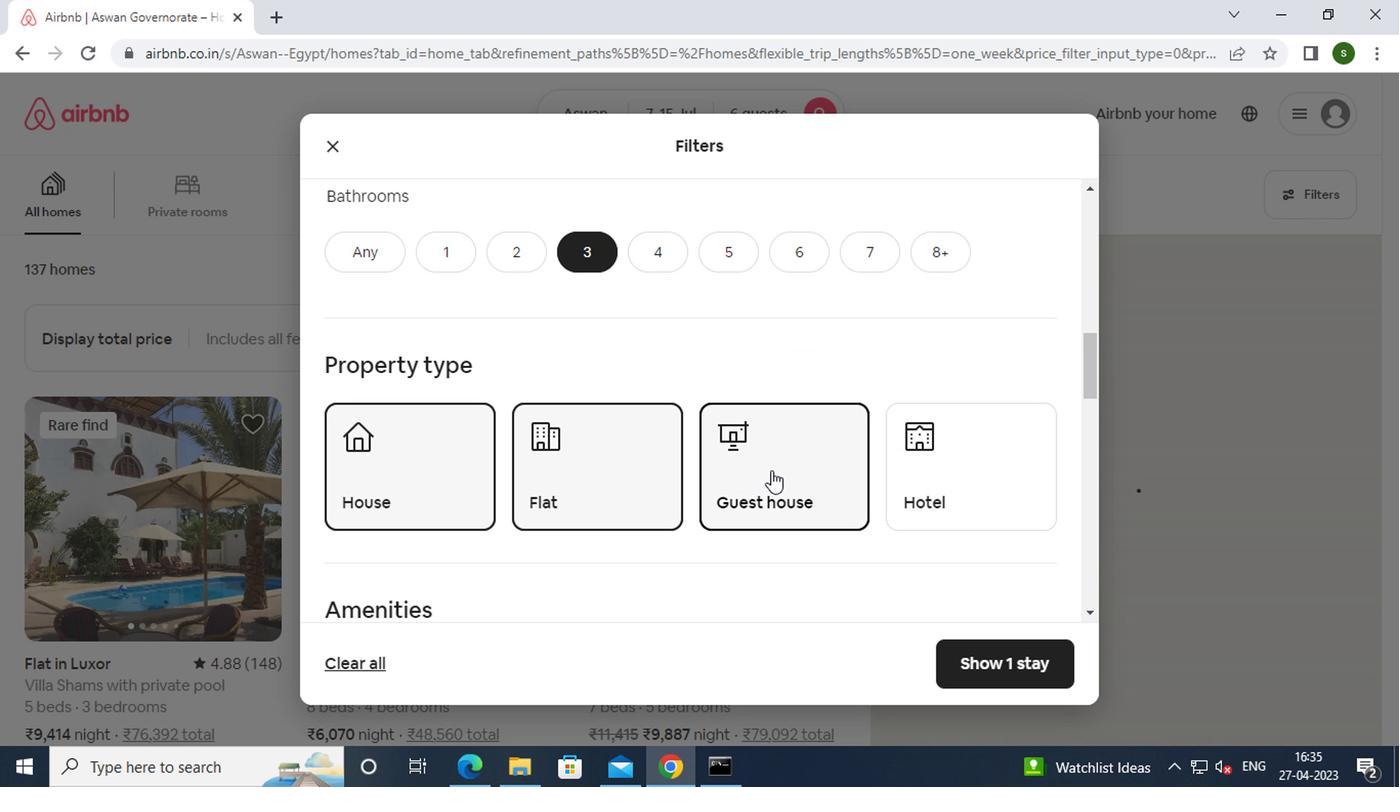 
Action: Mouse scrolled (769, 469) with delta (0, -1)
Screenshot: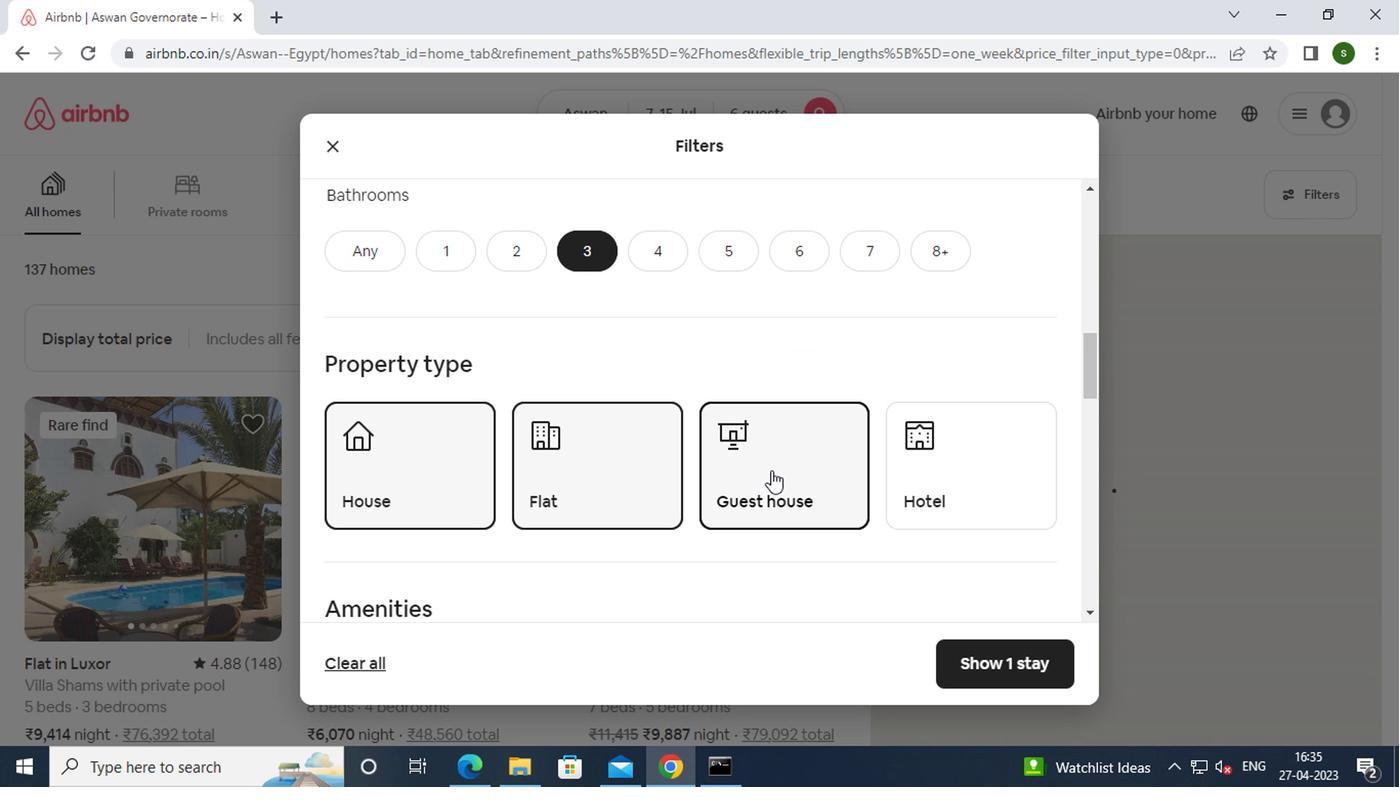 
Action: Mouse scrolled (769, 469) with delta (0, -1)
Screenshot: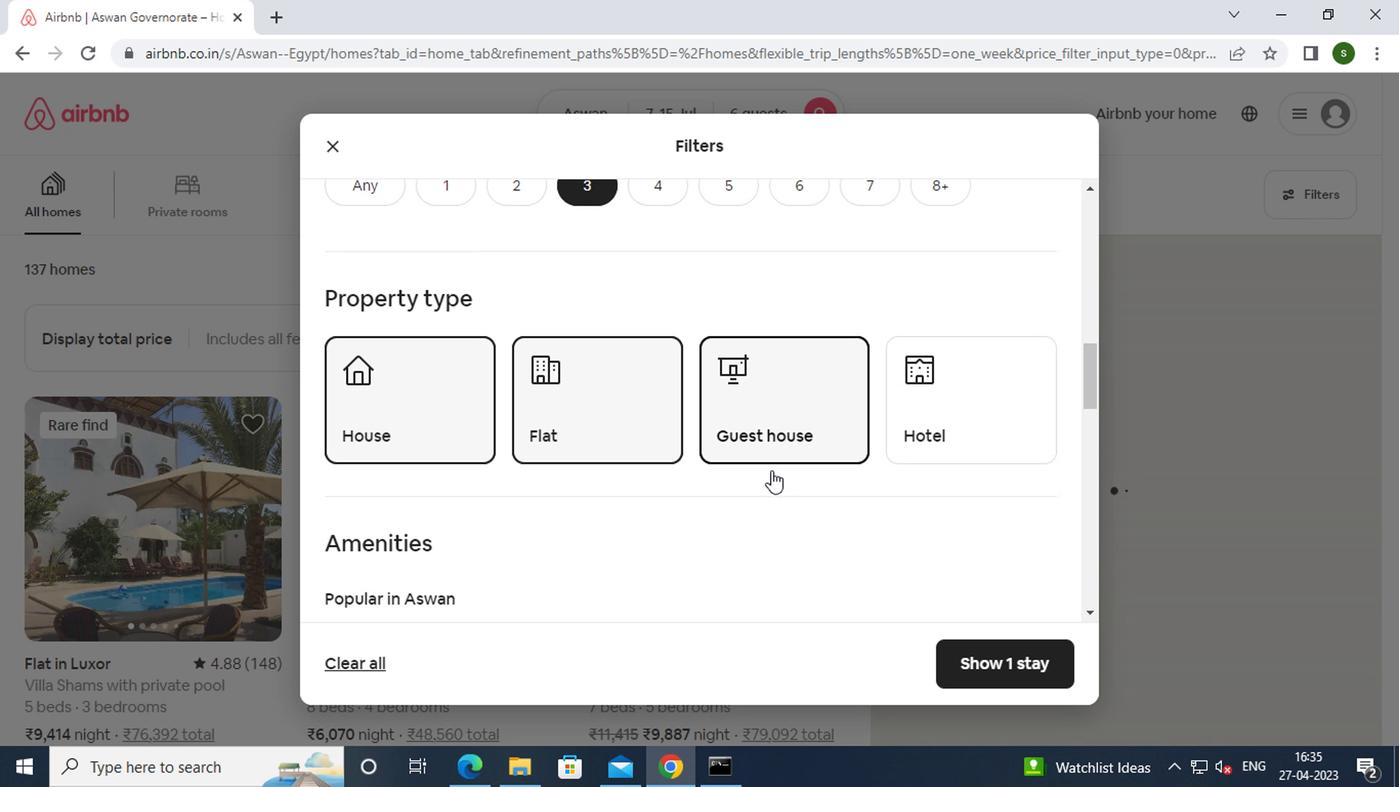 
Action: Mouse scrolled (769, 469) with delta (0, -1)
Screenshot: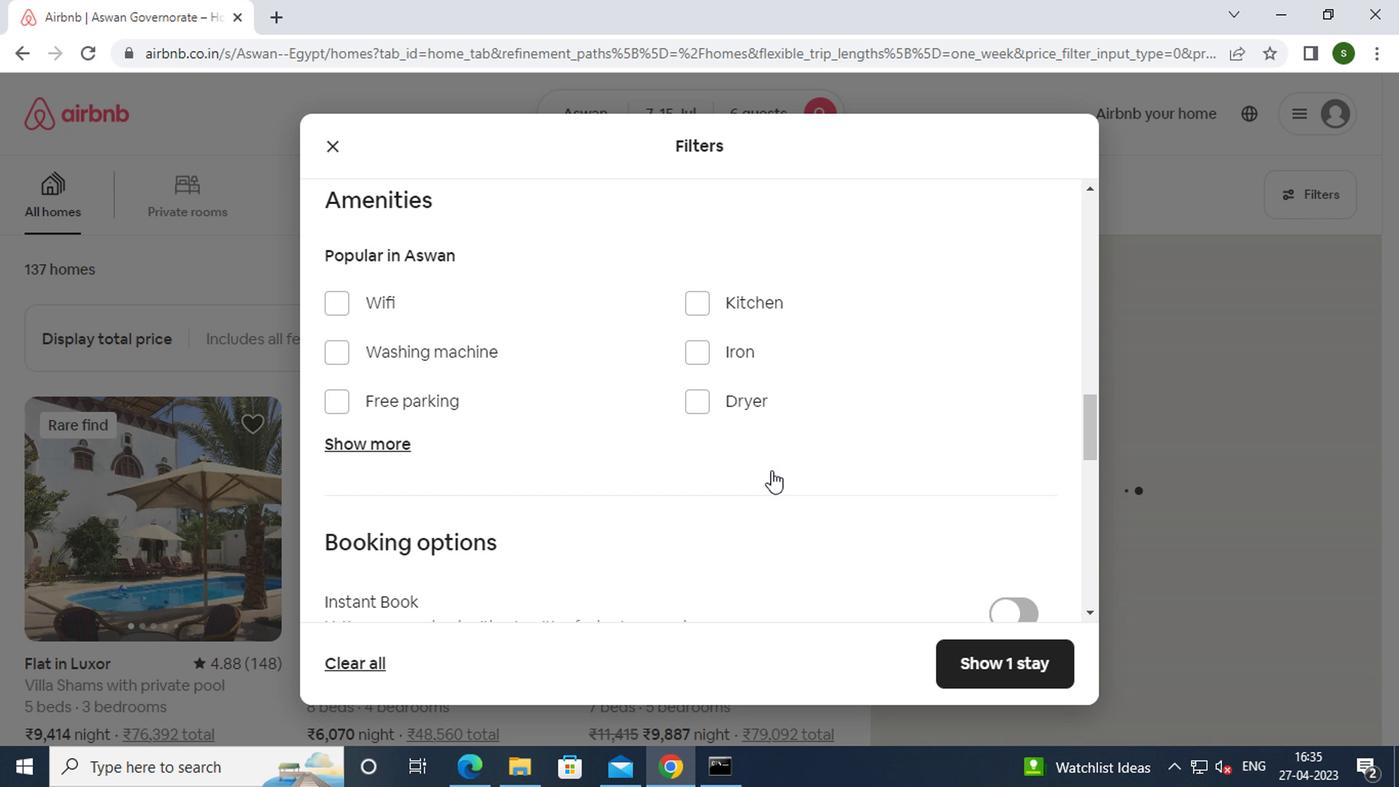 
Action: Mouse scrolled (769, 469) with delta (0, -1)
Screenshot: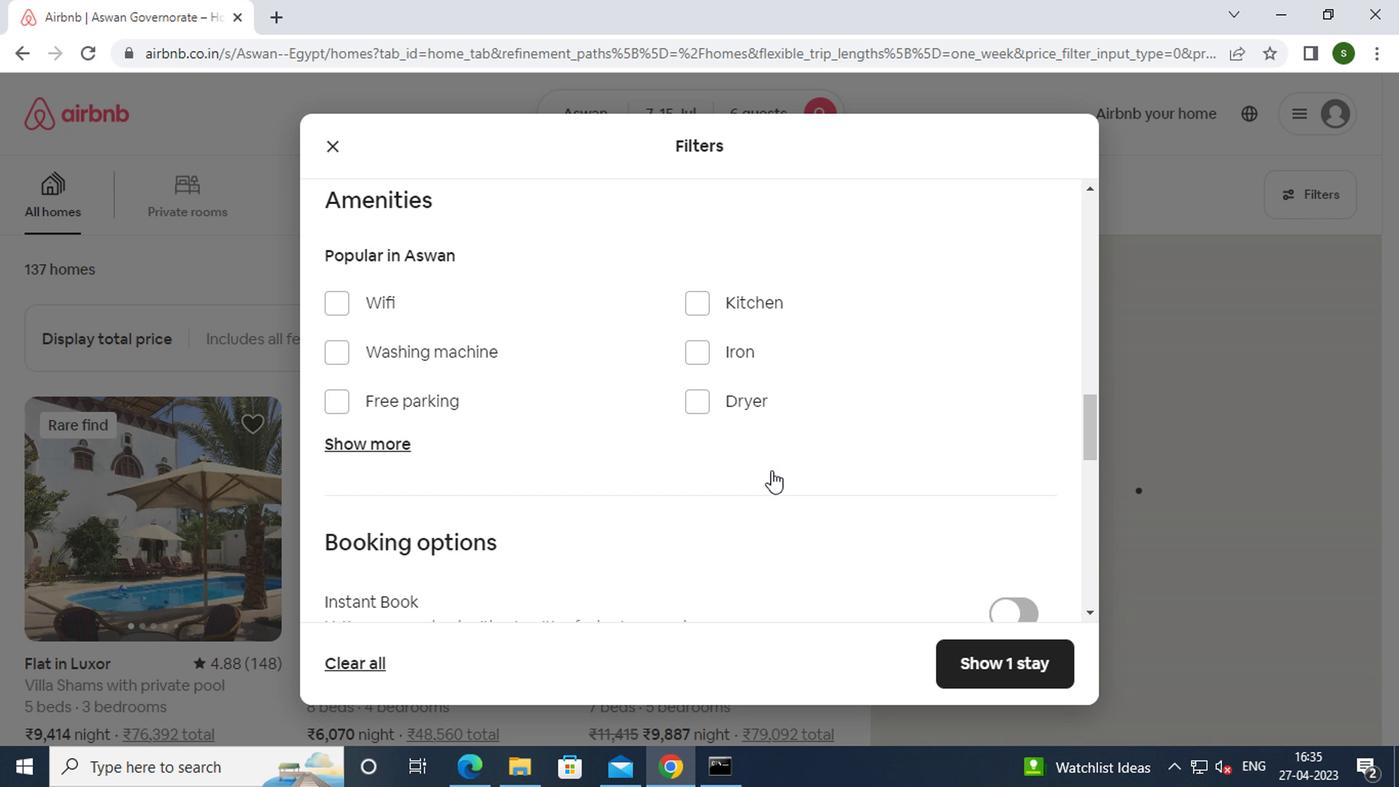 
Action: Mouse moved to (994, 475)
Screenshot: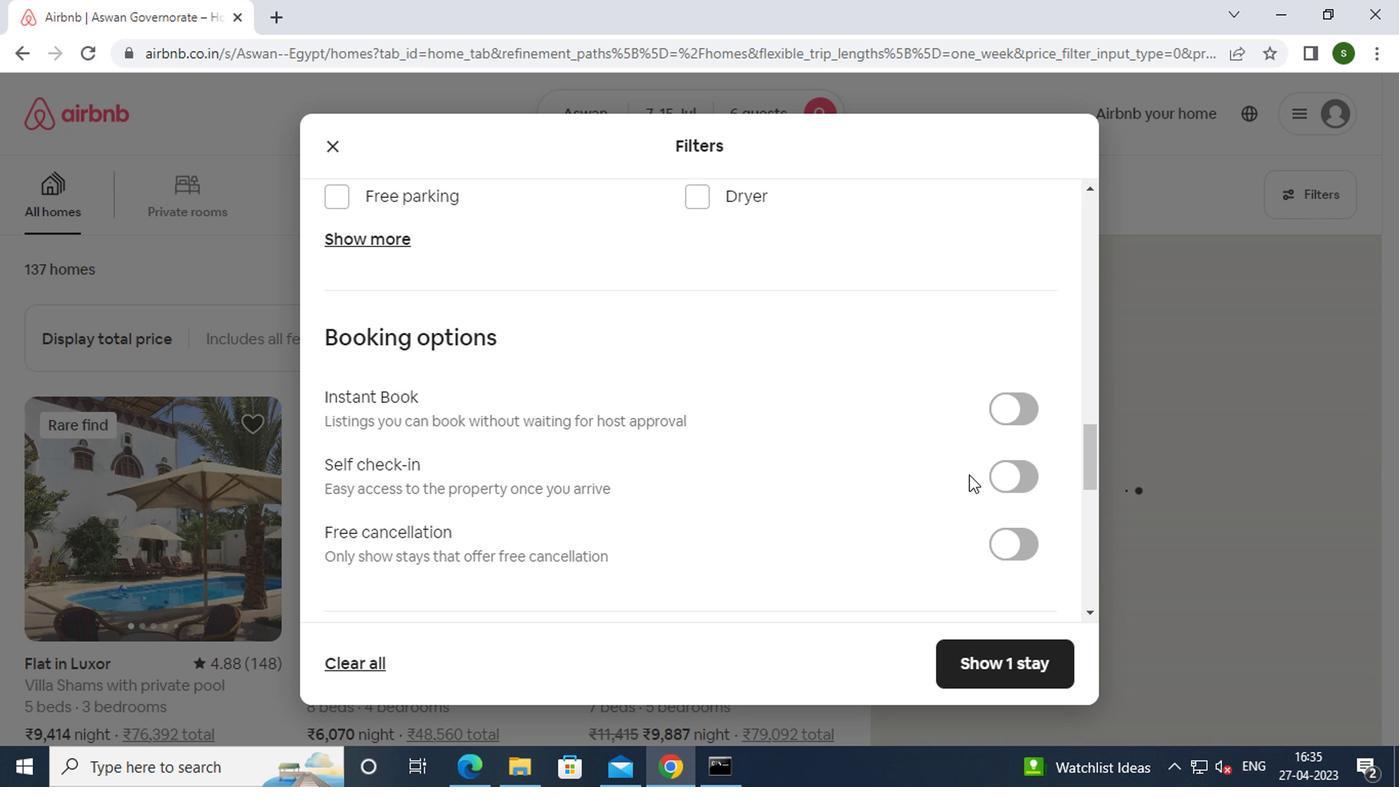
Action: Mouse pressed left at (994, 475)
Screenshot: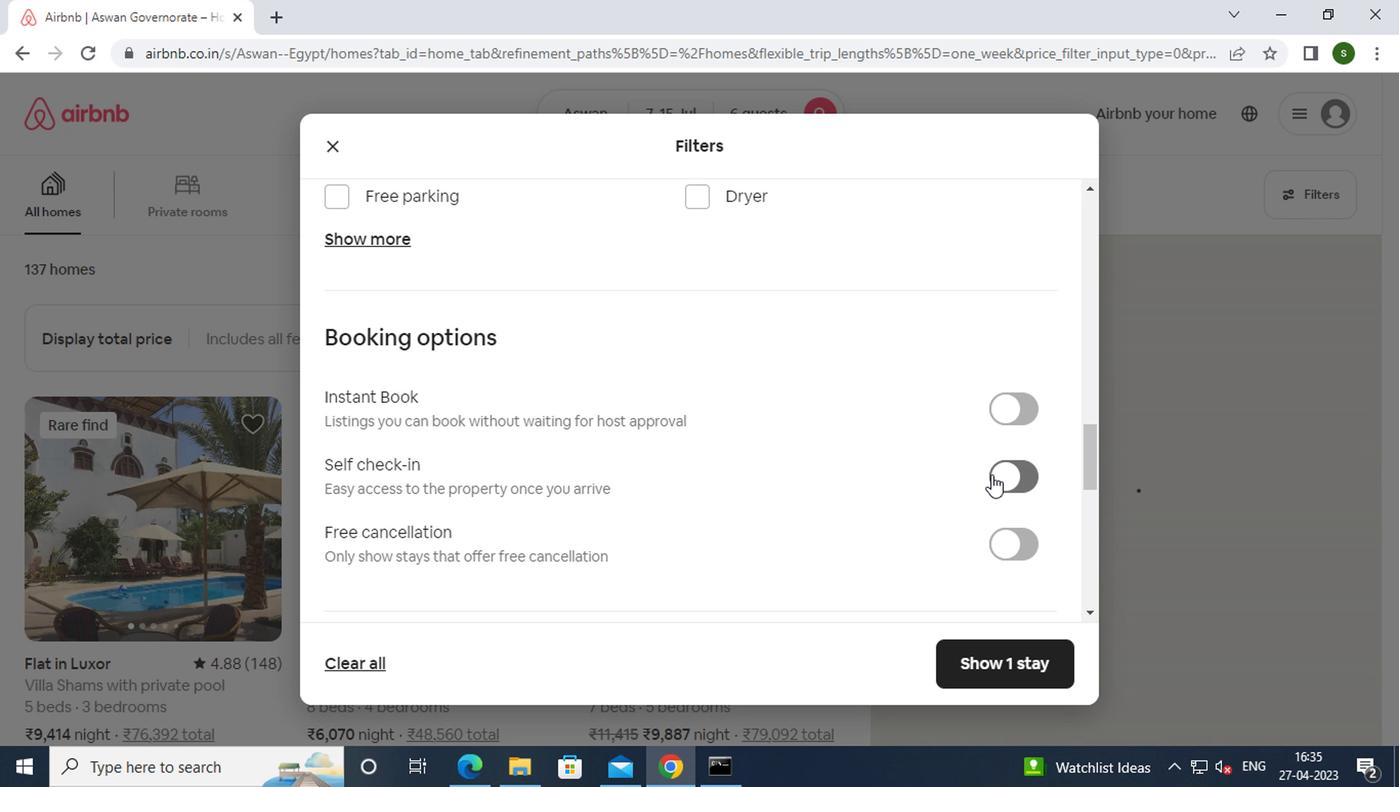 
Action: Mouse moved to (693, 484)
Screenshot: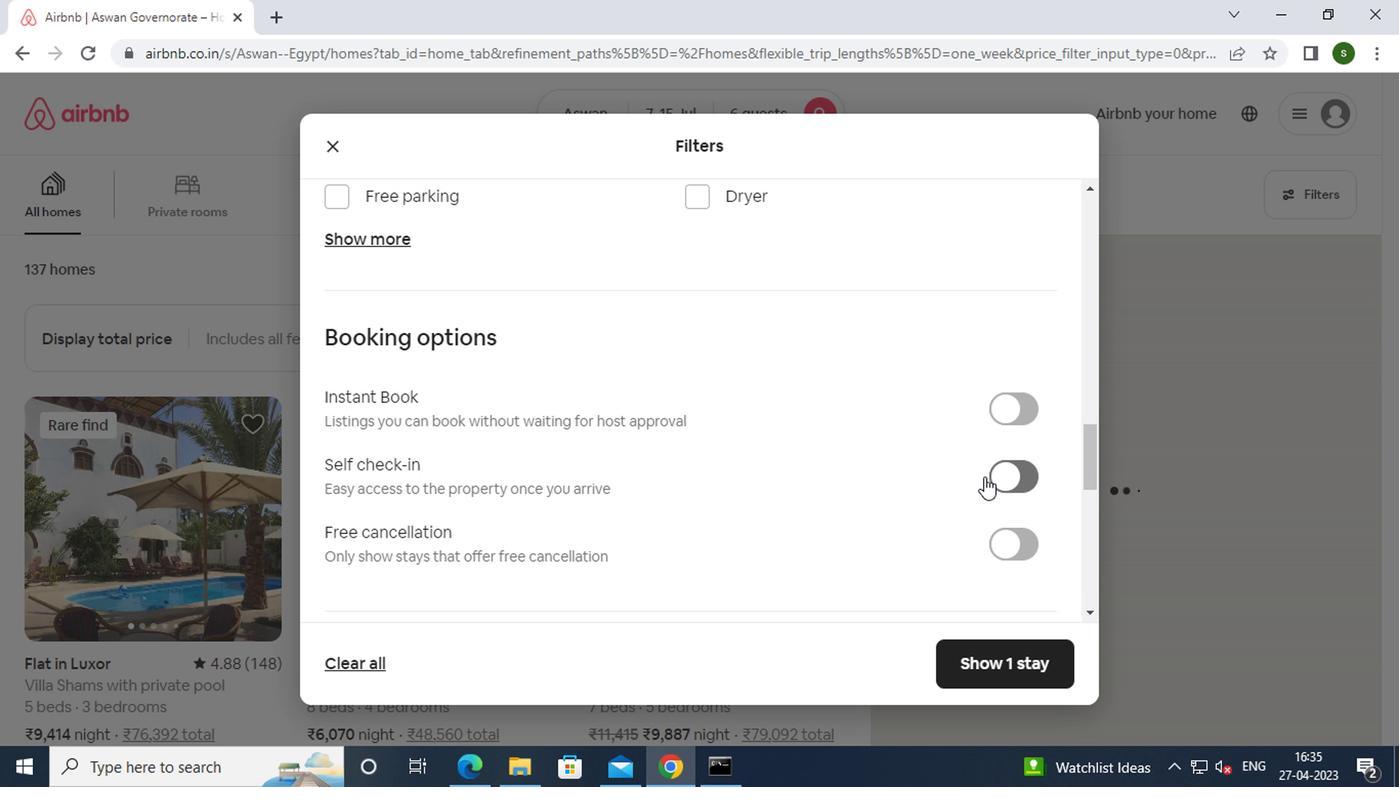 
Action: Mouse scrolled (693, 484) with delta (0, 0)
Screenshot: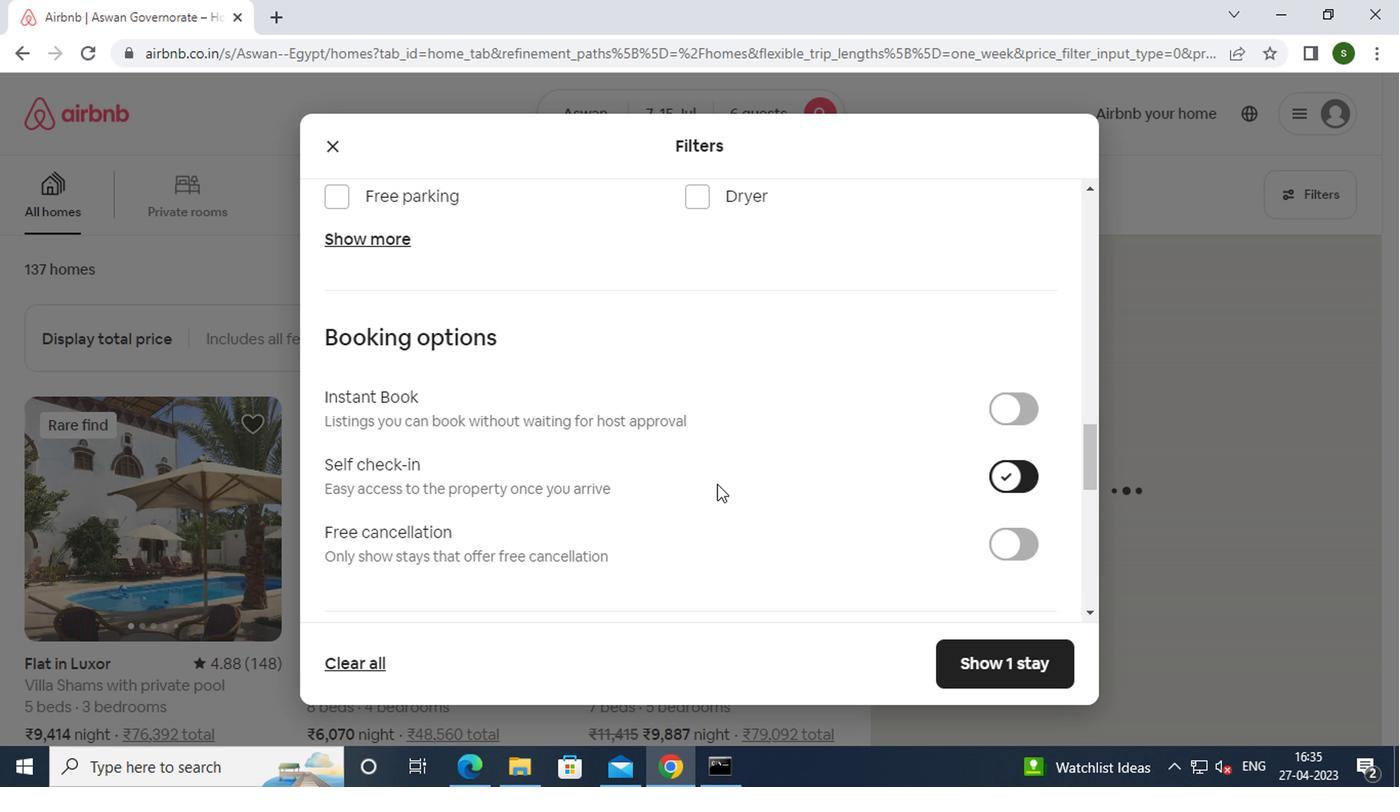 
Action: Mouse scrolled (693, 484) with delta (0, 0)
Screenshot: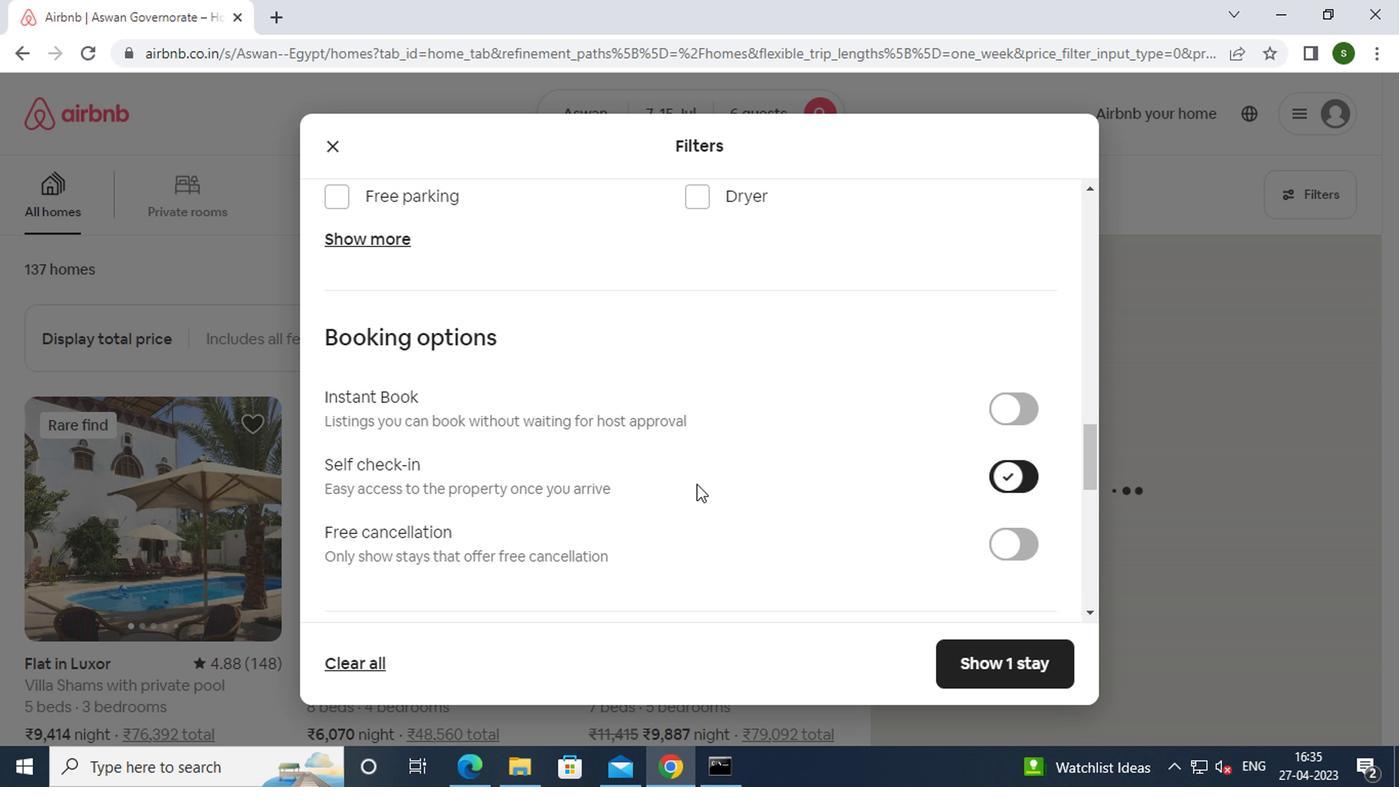 
Action: Mouse scrolled (693, 484) with delta (0, 0)
Screenshot: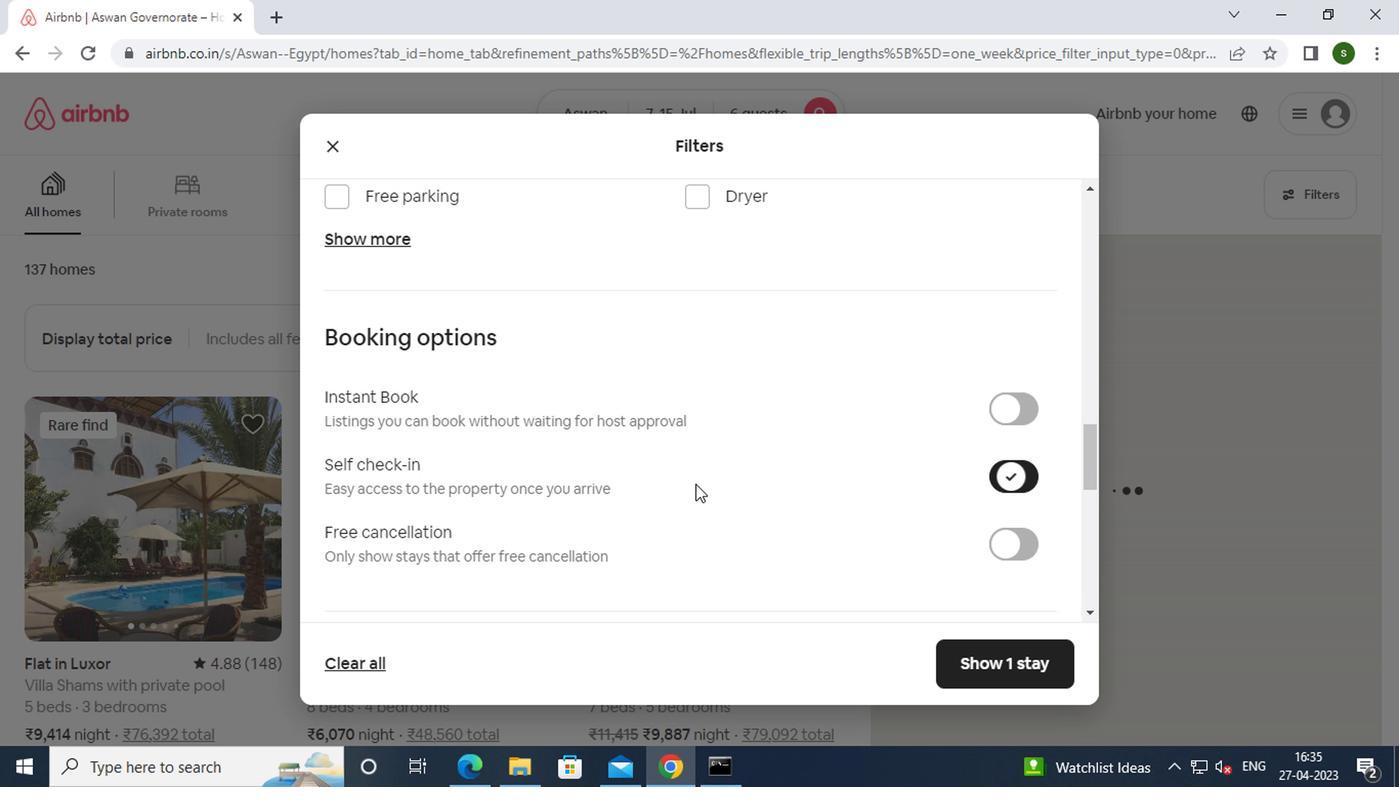 
Action: Mouse scrolled (693, 484) with delta (0, 0)
Screenshot: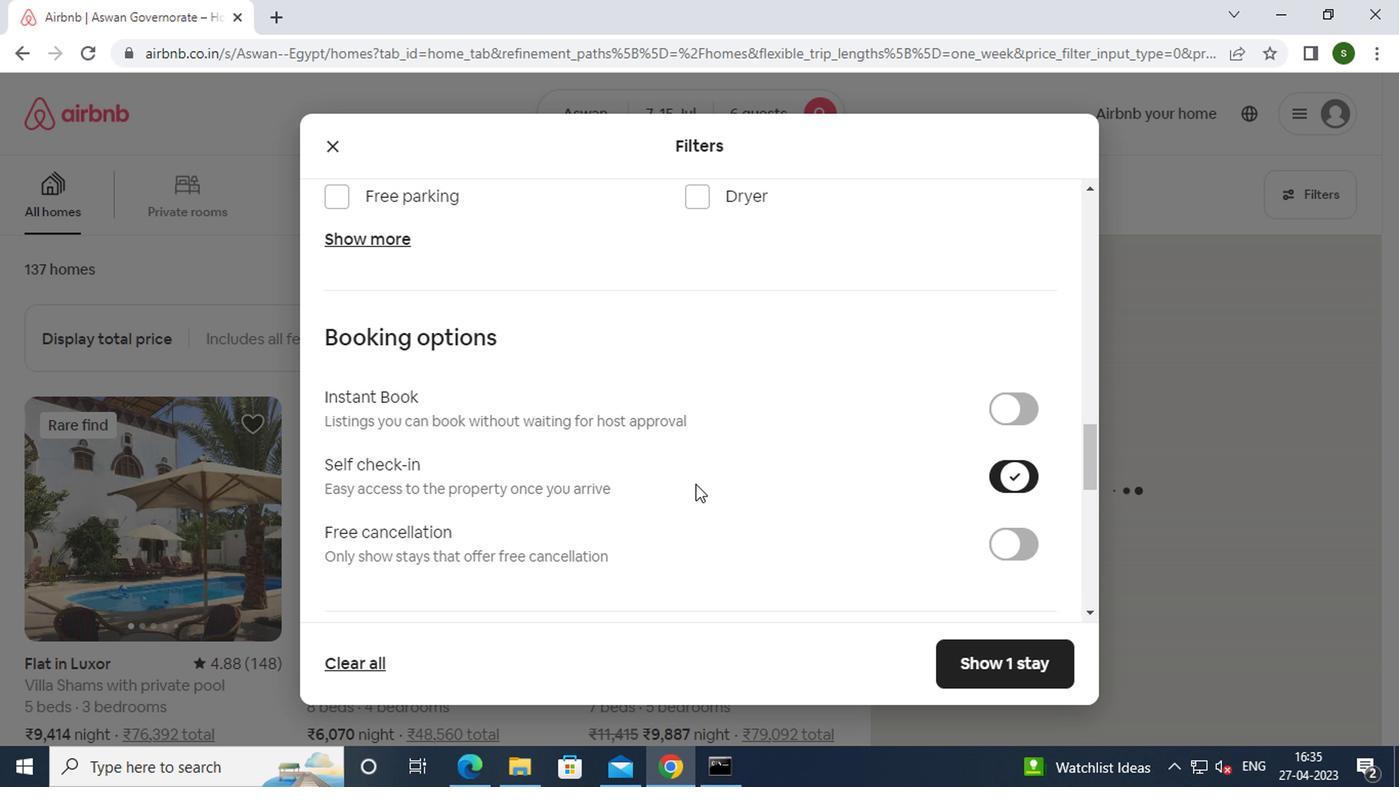 
Action: Mouse scrolled (693, 484) with delta (0, 0)
Screenshot: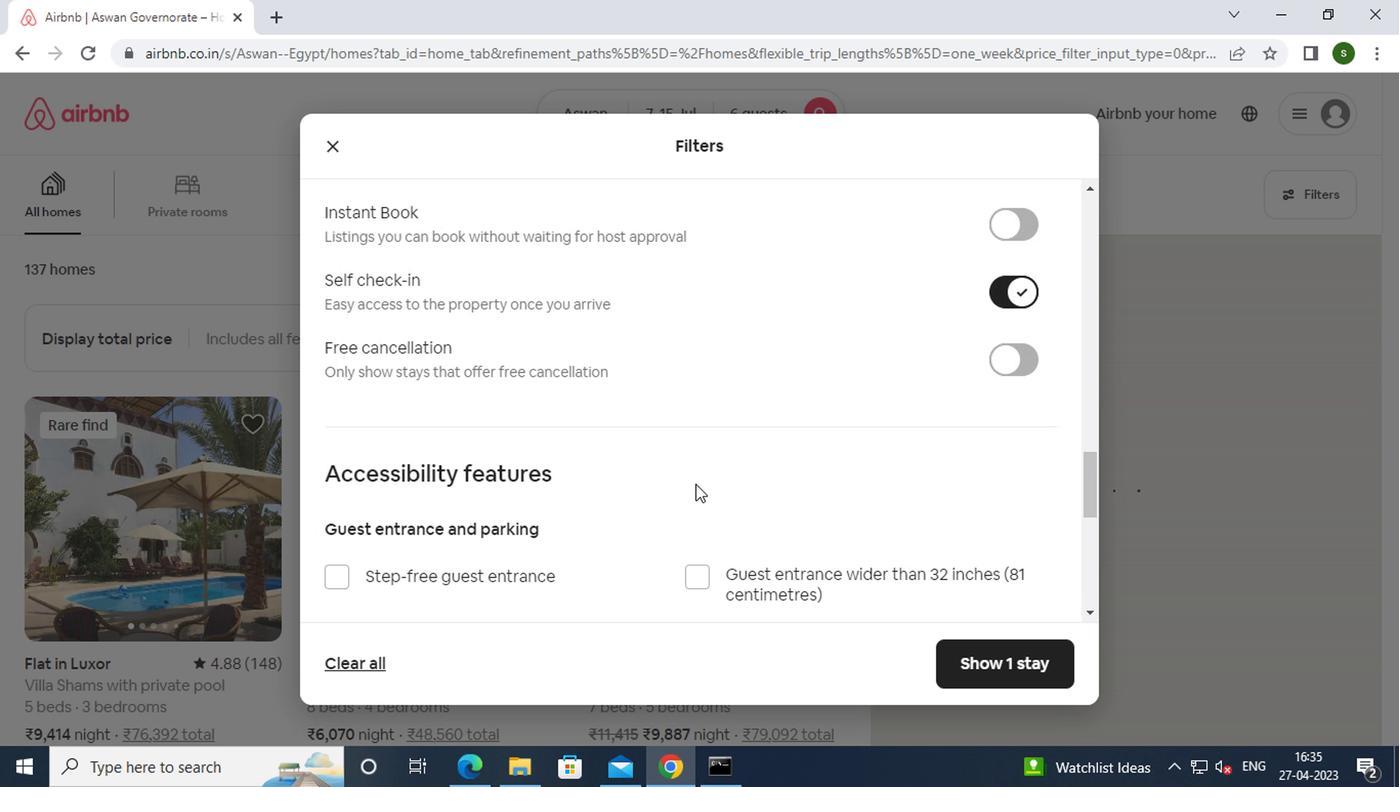 
Action: Mouse scrolled (693, 484) with delta (0, 0)
Screenshot: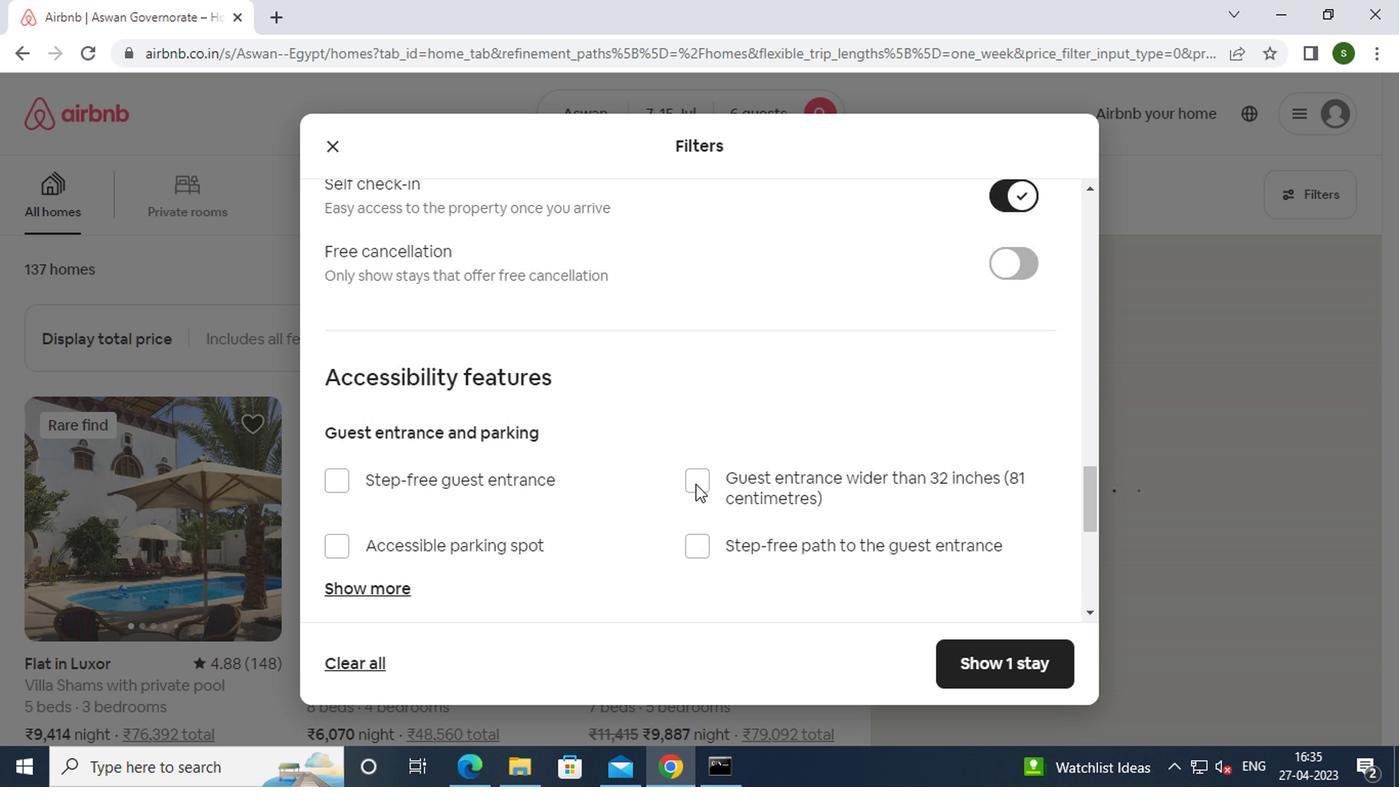 
Action: Mouse moved to (376, 547)
Screenshot: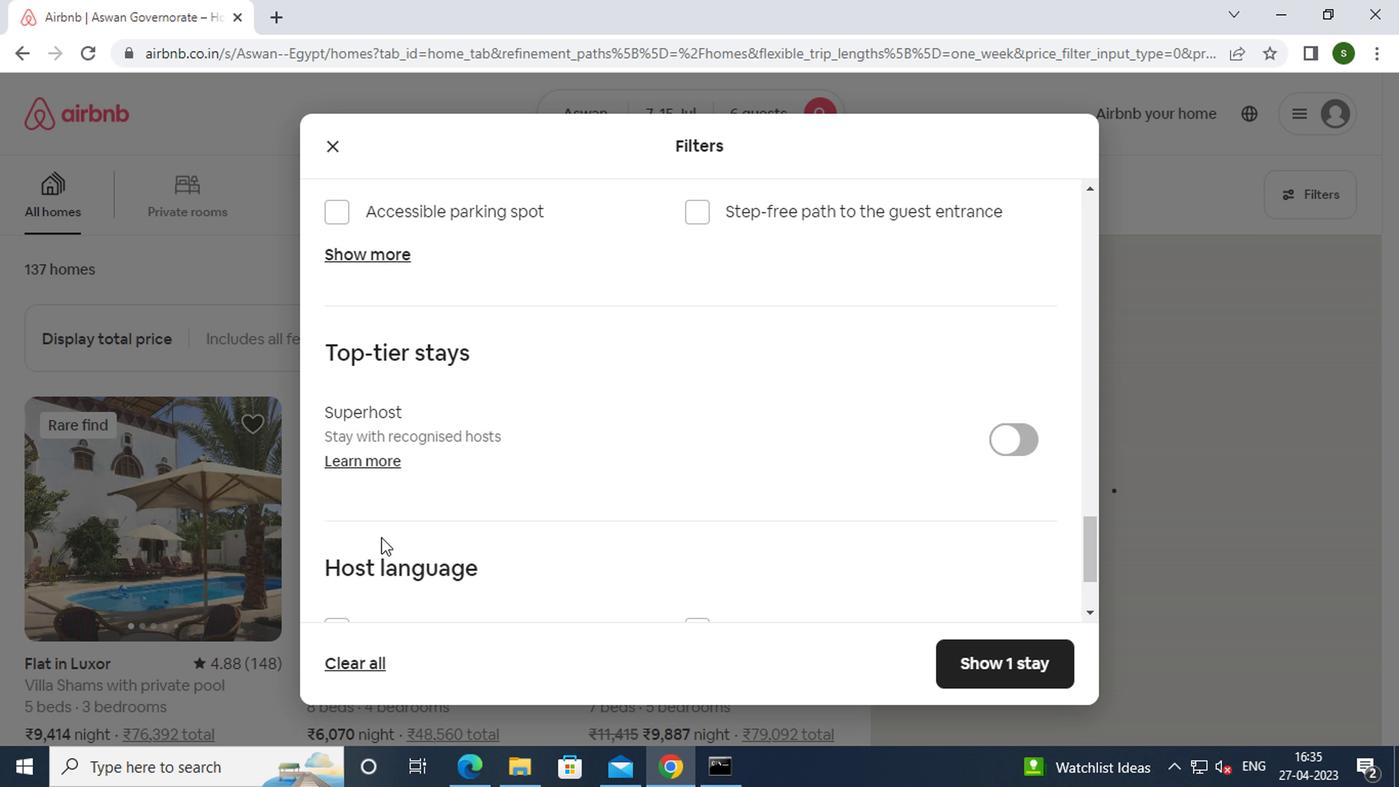 
Action: Mouse scrolled (376, 546) with delta (0, 0)
Screenshot: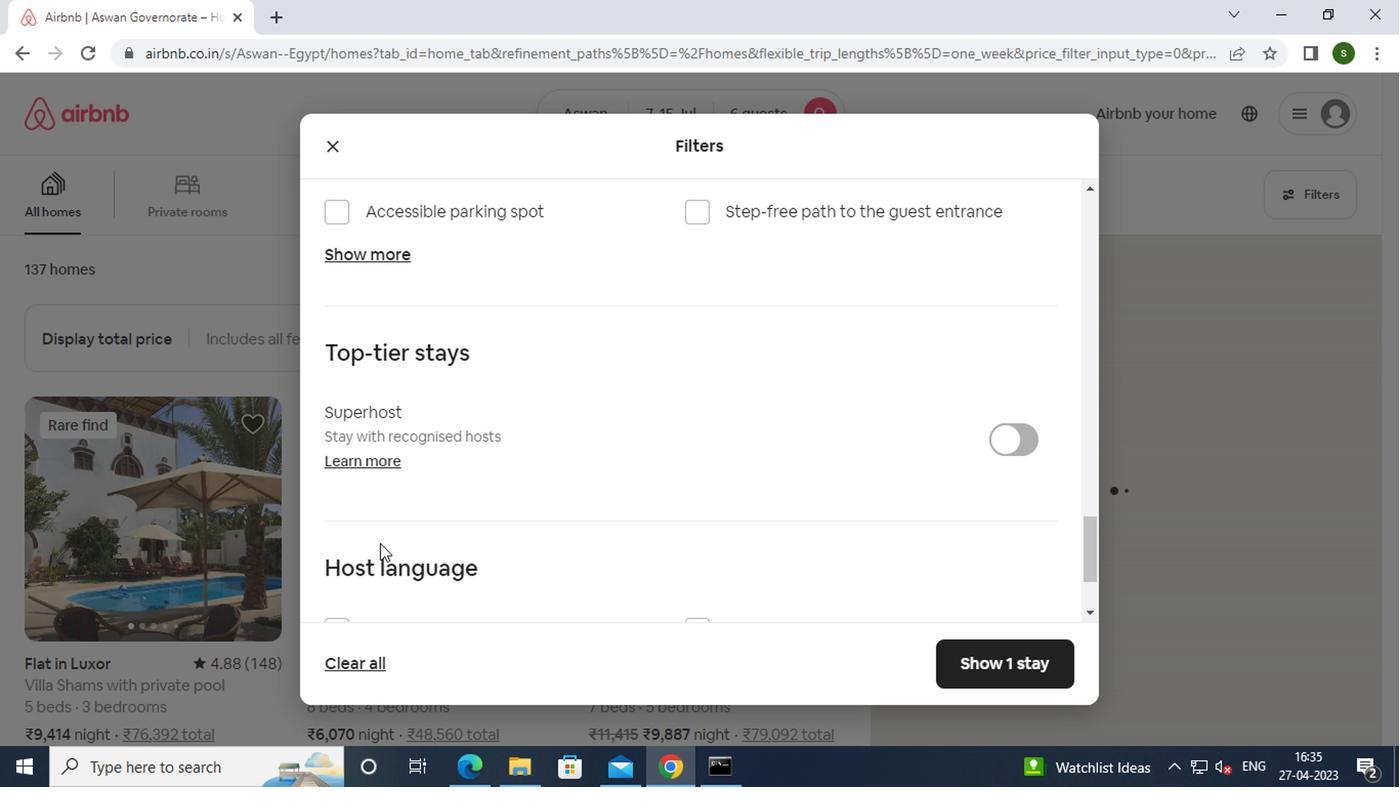 
Action: Mouse scrolled (376, 546) with delta (0, 0)
Screenshot: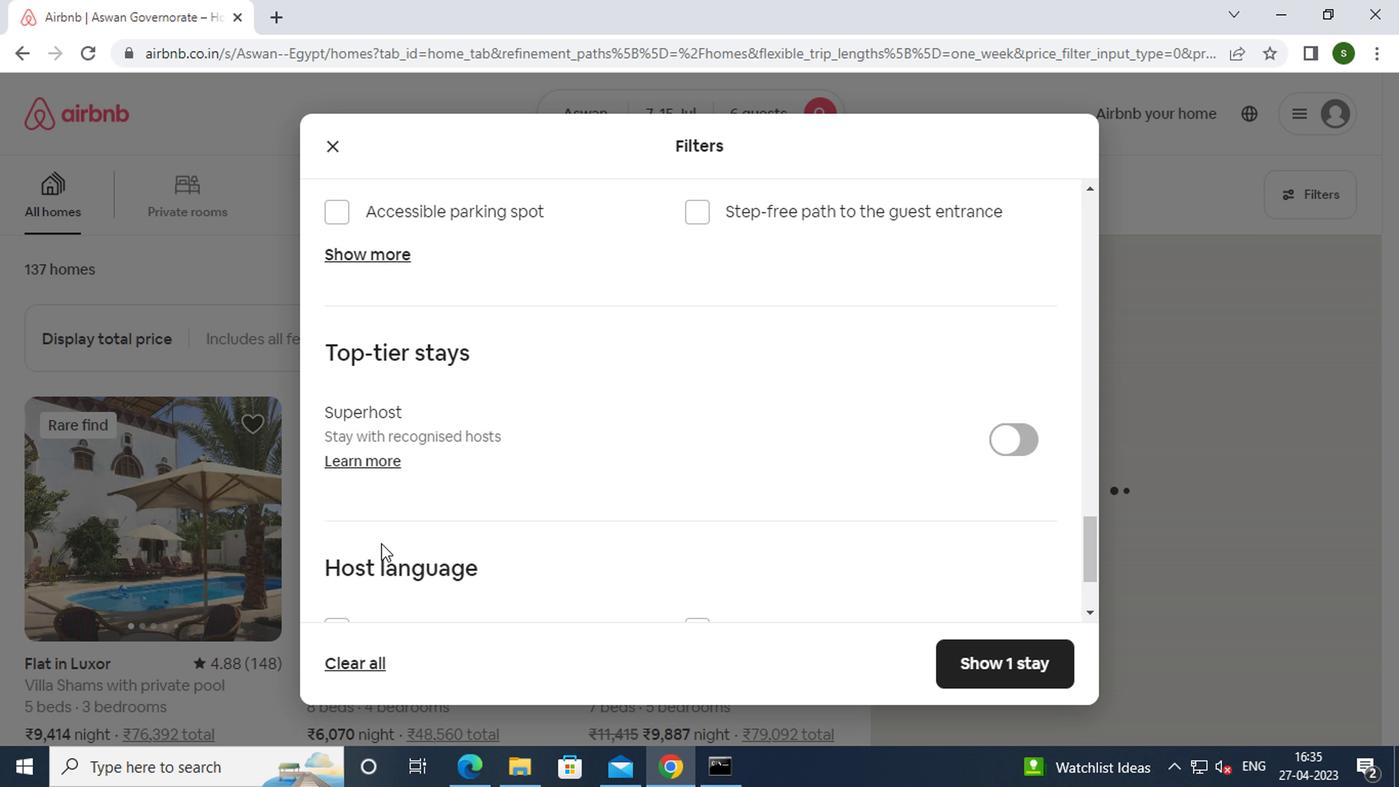 
Action: Mouse moved to (386, 475)
Screenshot: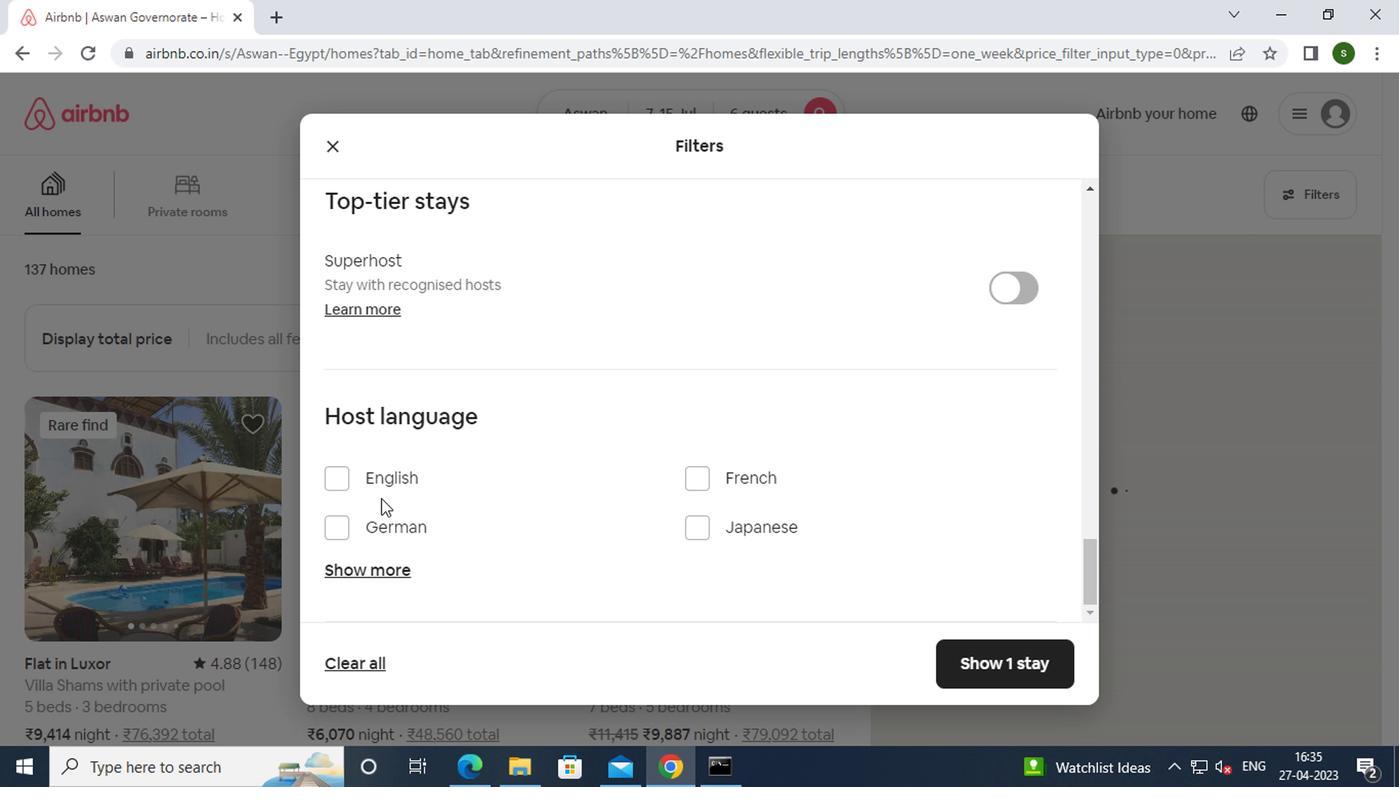 
Action: Mouse pressed left at (386, 475)
Screenshot: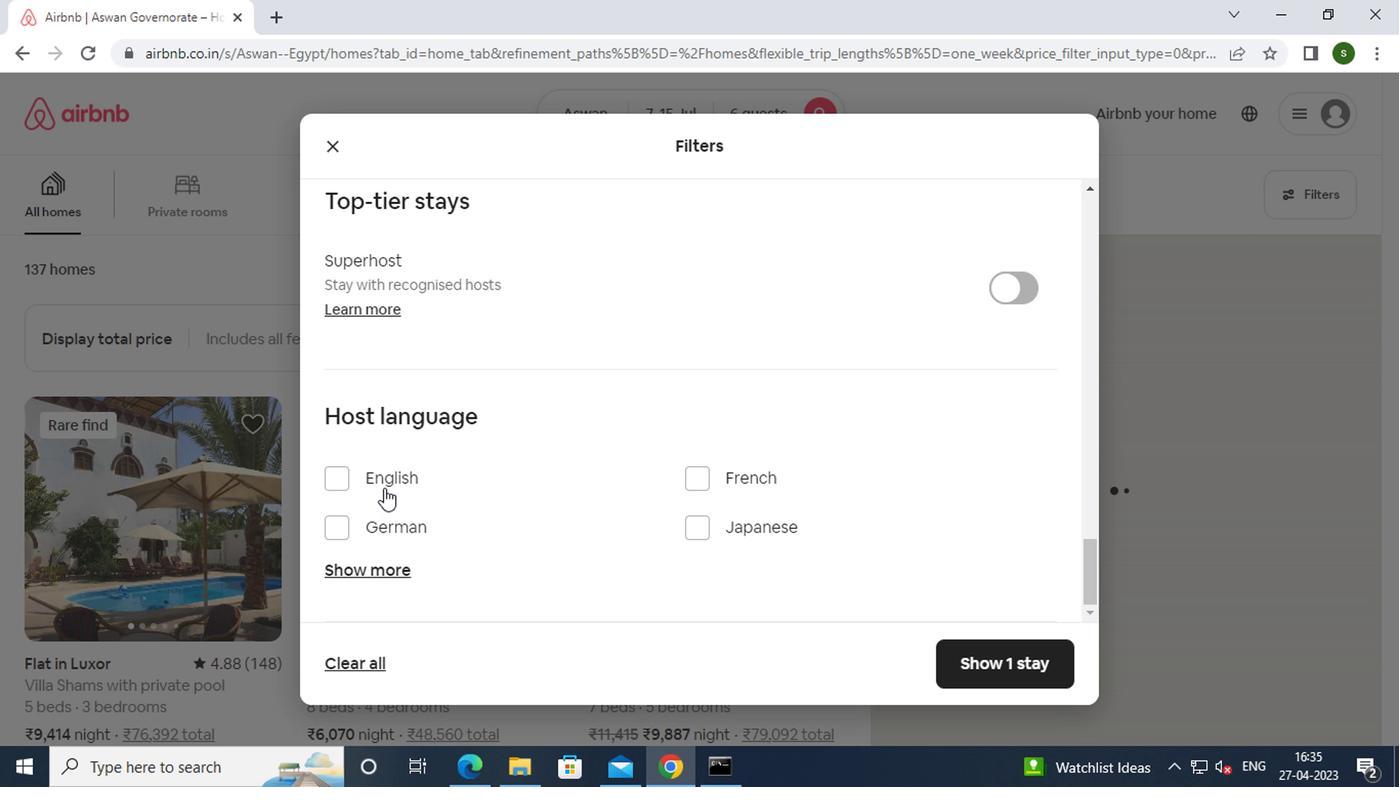 
Action: Mouse moved to (964, 664)
Screenshot: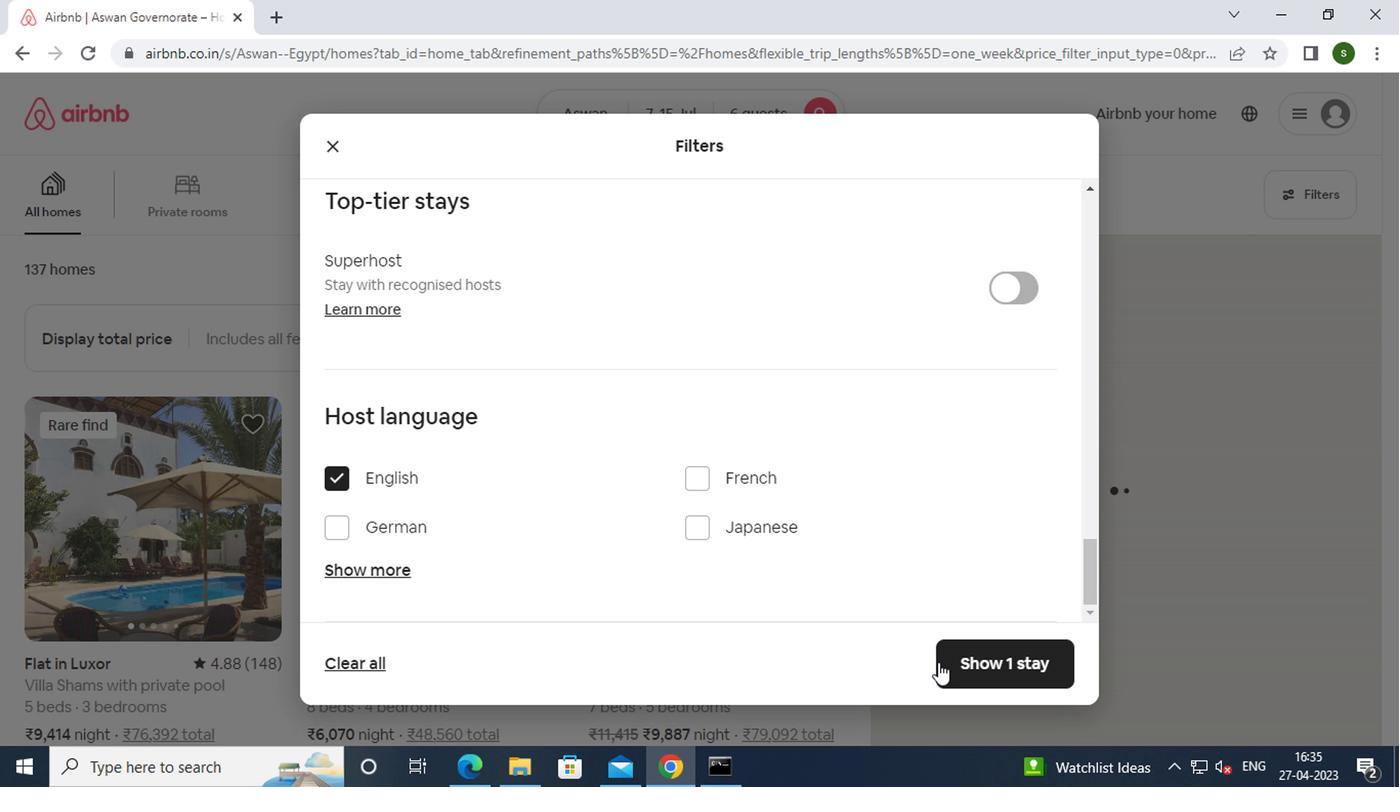 
Action: Mouse pressed left at (964, 664)
Screenshot: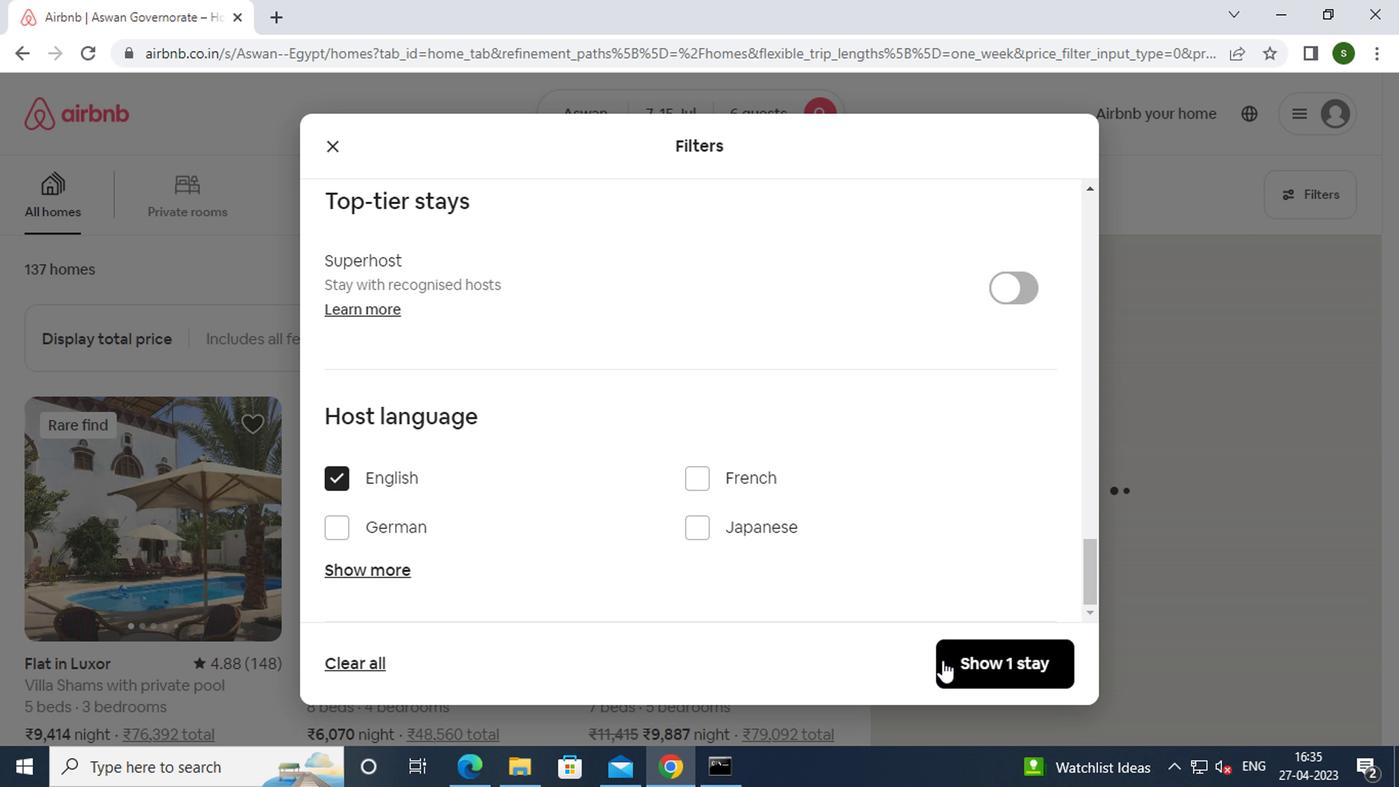 
Action: Mouse moved to (880, 605)
Screenshot: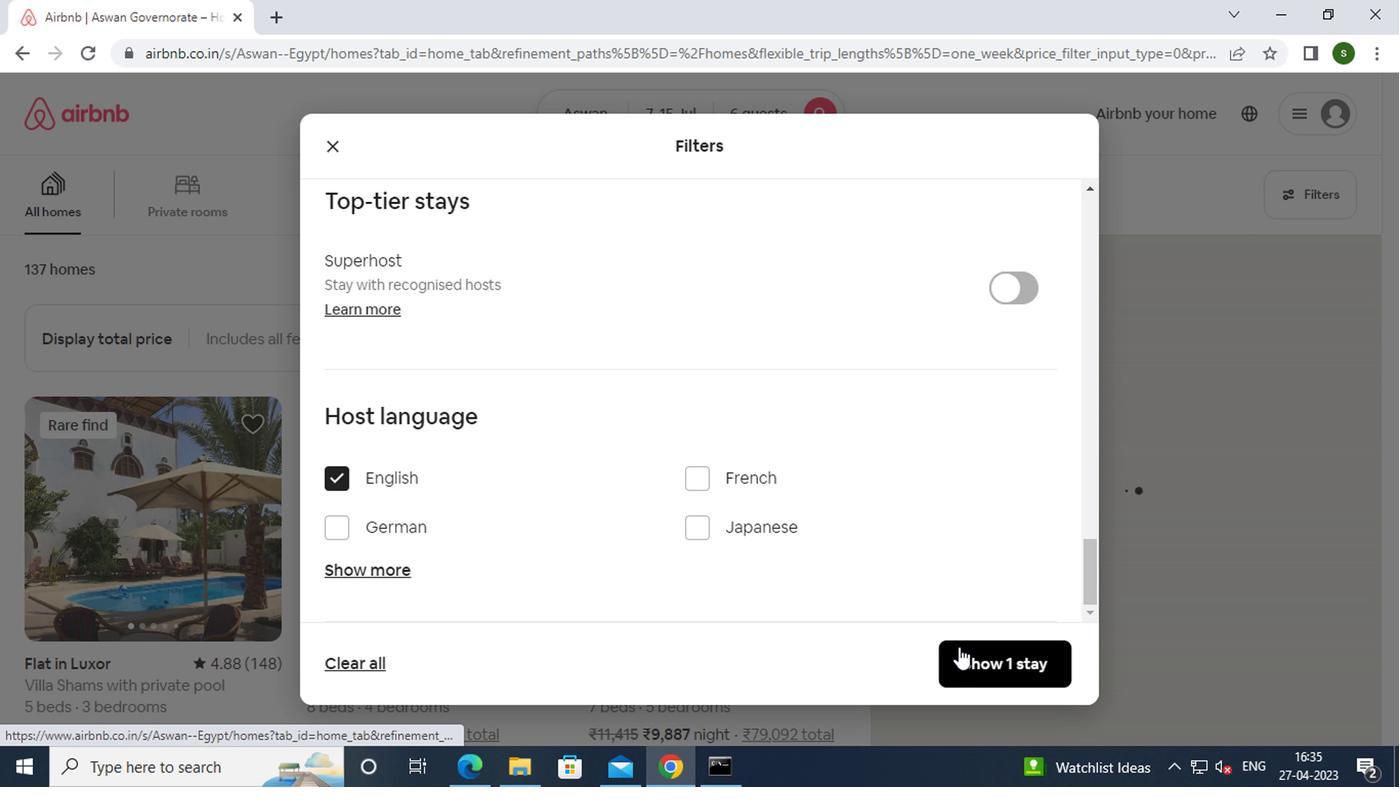 
